 Task: Find a house in Urdaneta, Philippines, for 3 guests from August 12 to August 15, with 2 bedrooms, 3 beds, 1 bathroom, and a price range of ₹12,000 to ₹16,000.
Action: Key pressed <Key.shift><Key.shift>Urdaneta,<Key.space><Key.shift>Philippines<Key.enter>
Screenshot: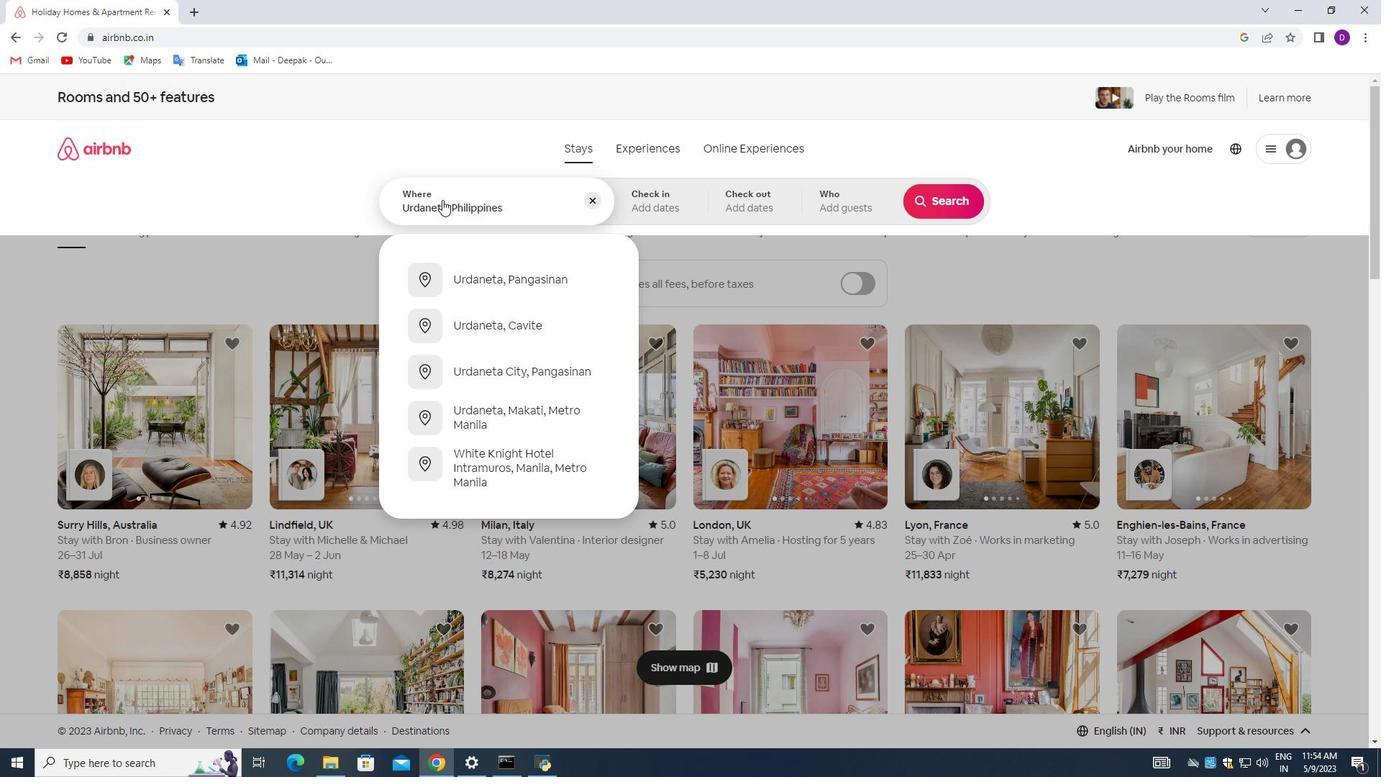 
Action: Mouse moved to (940, 321)
Screenshot: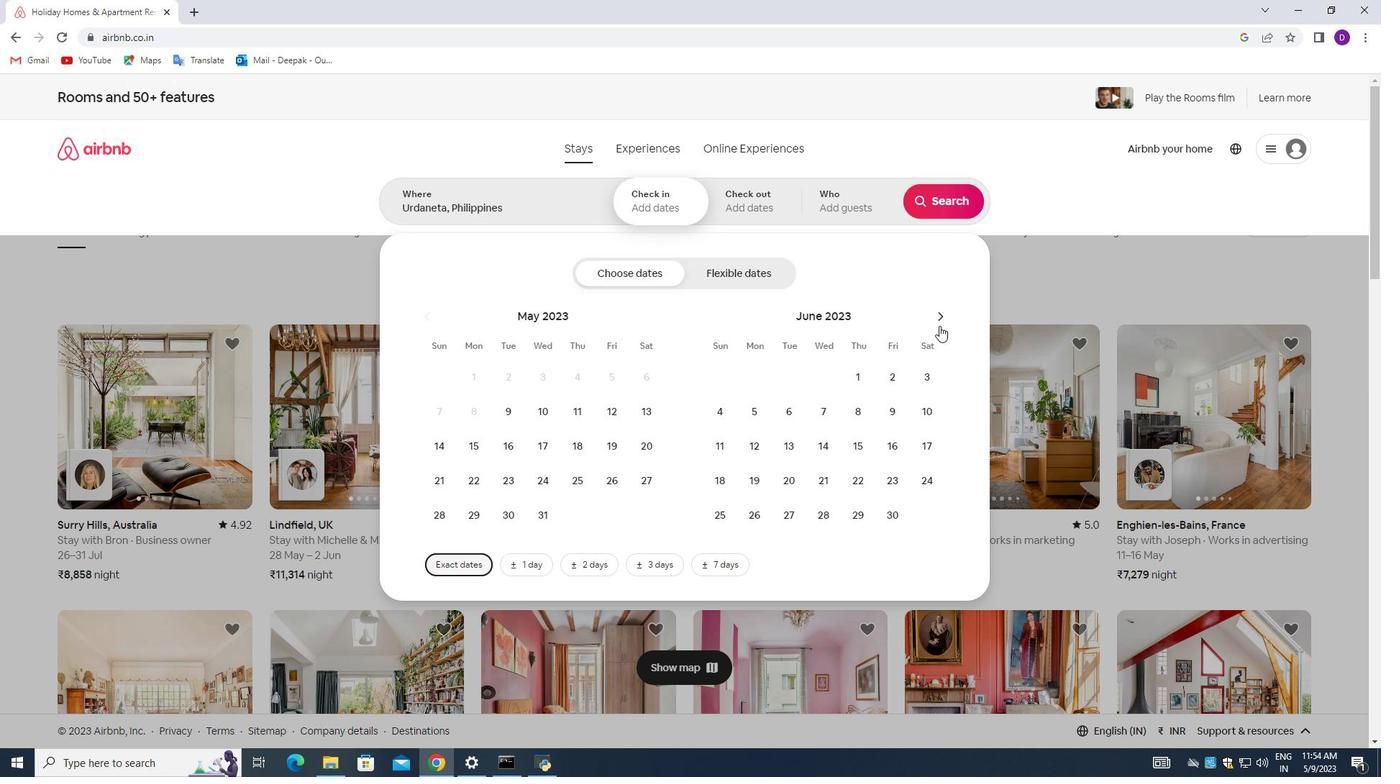
Action: Mouse pressed left at (940, 321)
Screenshot: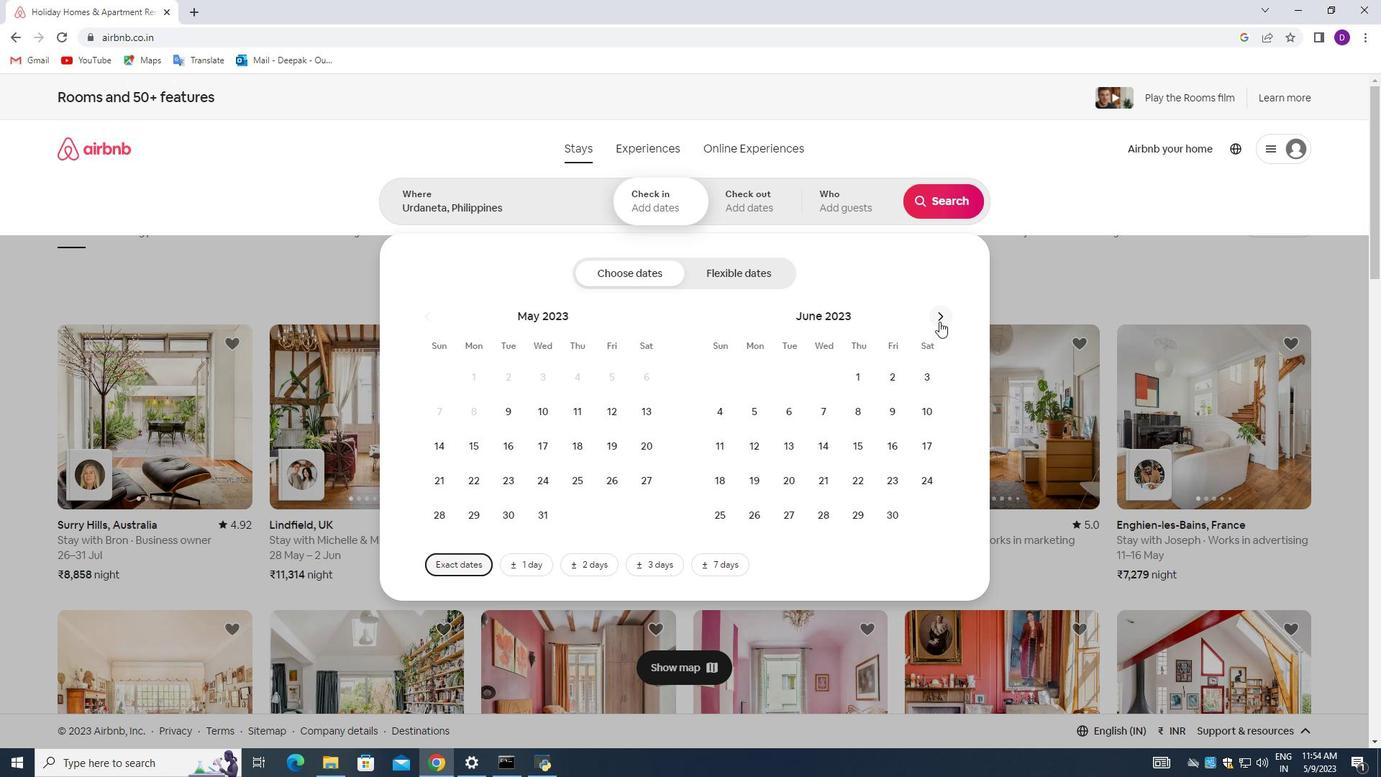 
Action: Mouse moved to (940, 321)
Screenshot: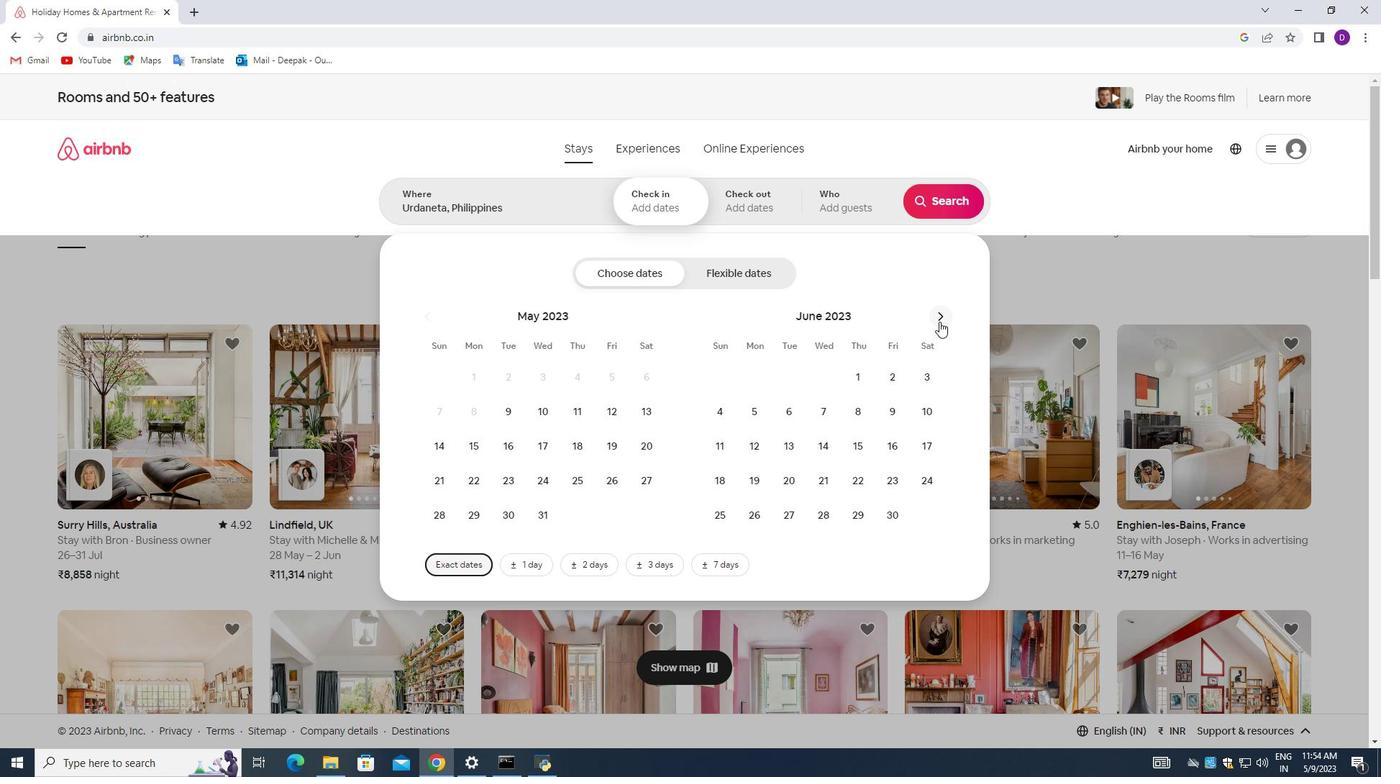 
Action: Mouse pressed left at (940, 321)
Screenshot: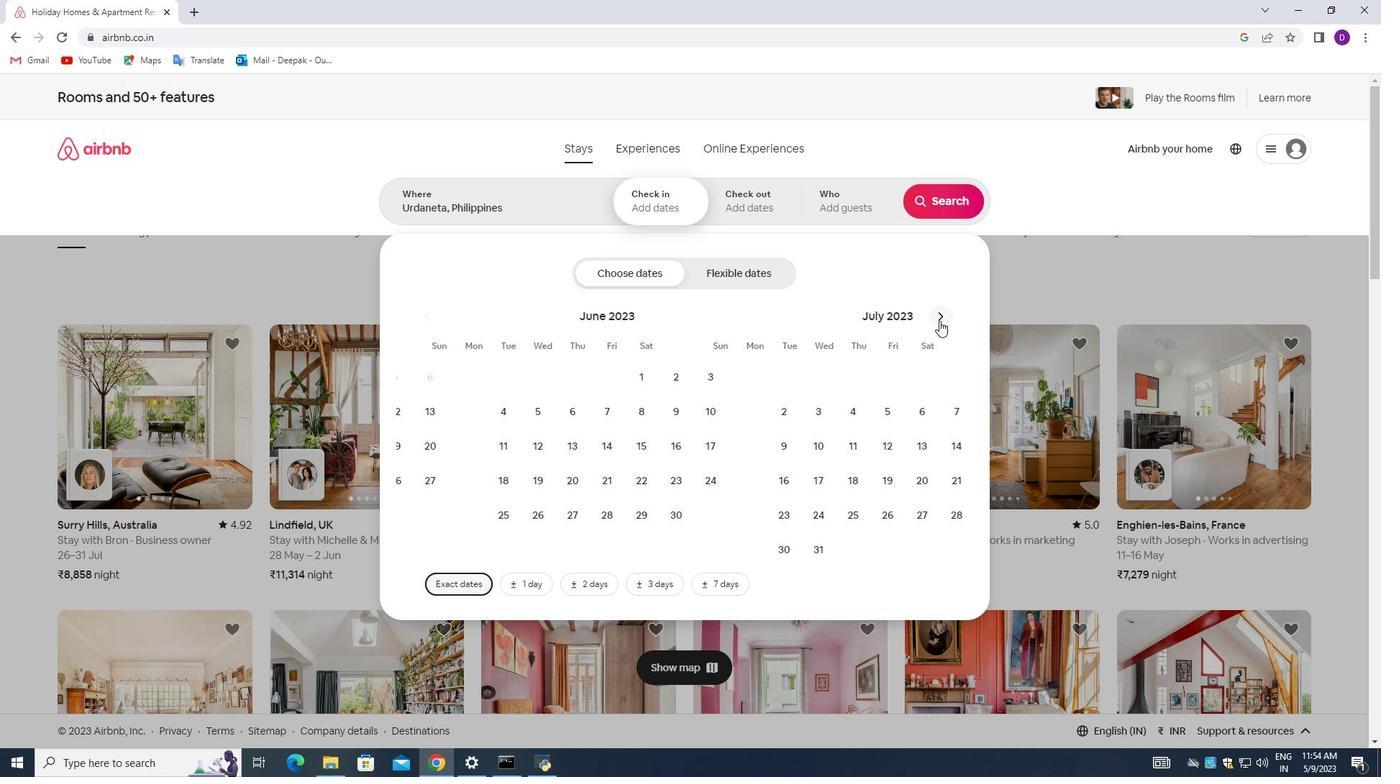 
Action: Mouse moved to (922, 409)
Screenshot: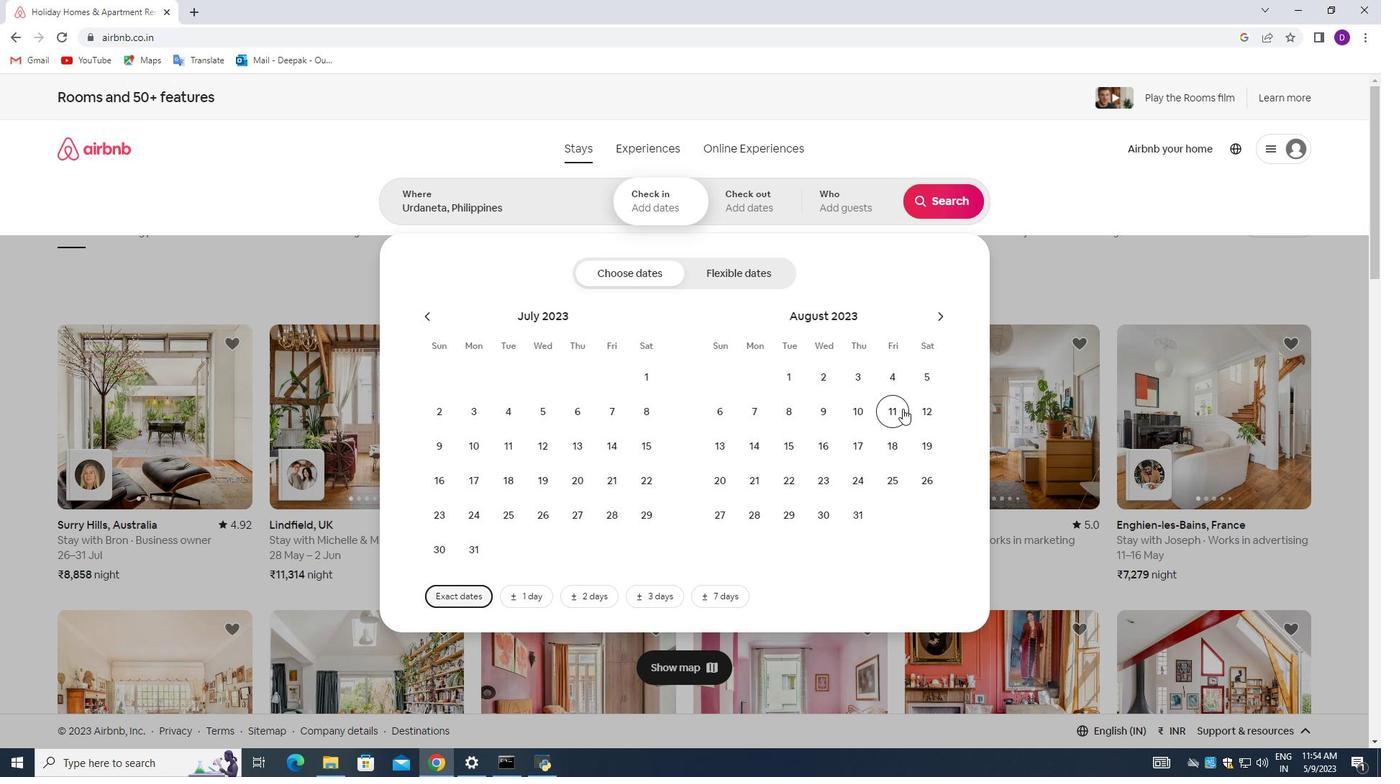 
Action: Mouse pressed left at (922, 409)
Screenshot: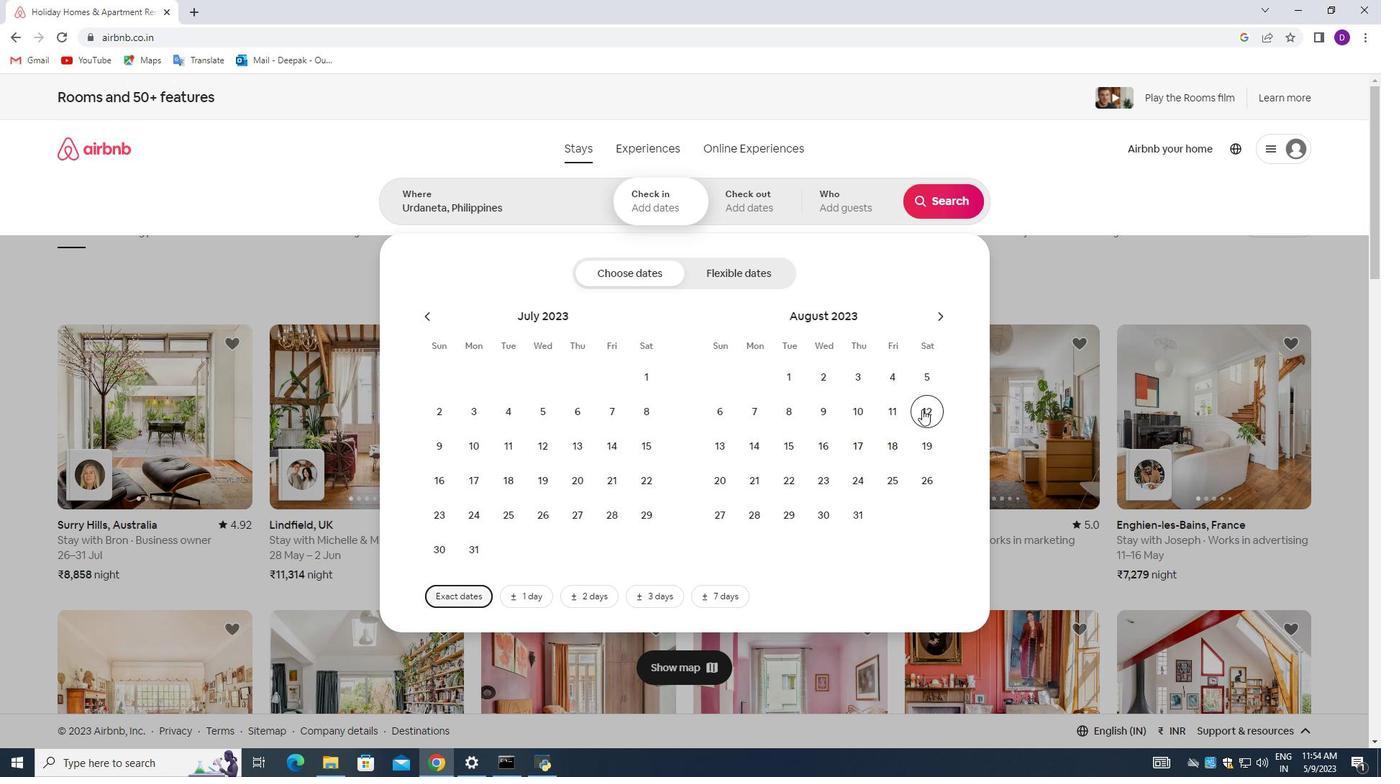 
Action: Mouse moved to (793, 446)
Screenshot: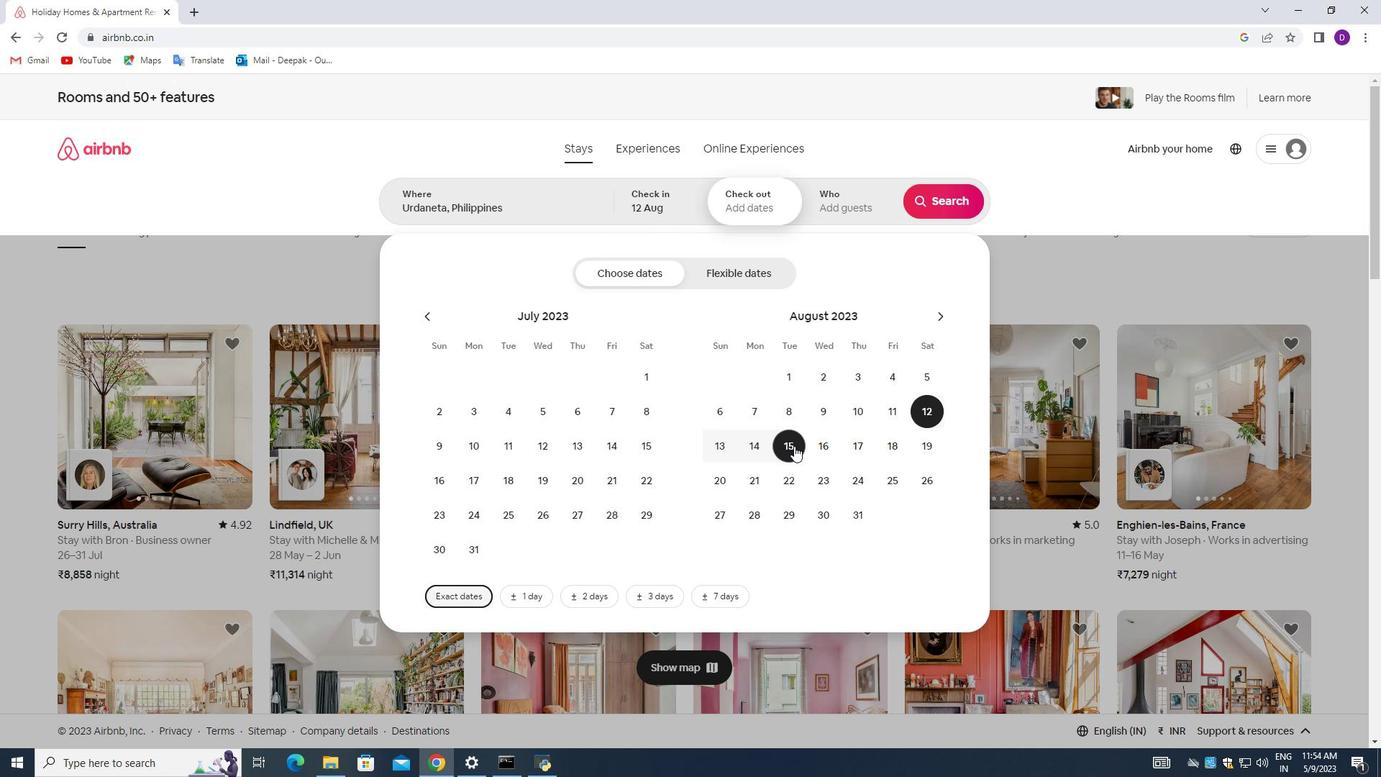 
Action: Mouse pressed left at (793, 446)
Screenshot: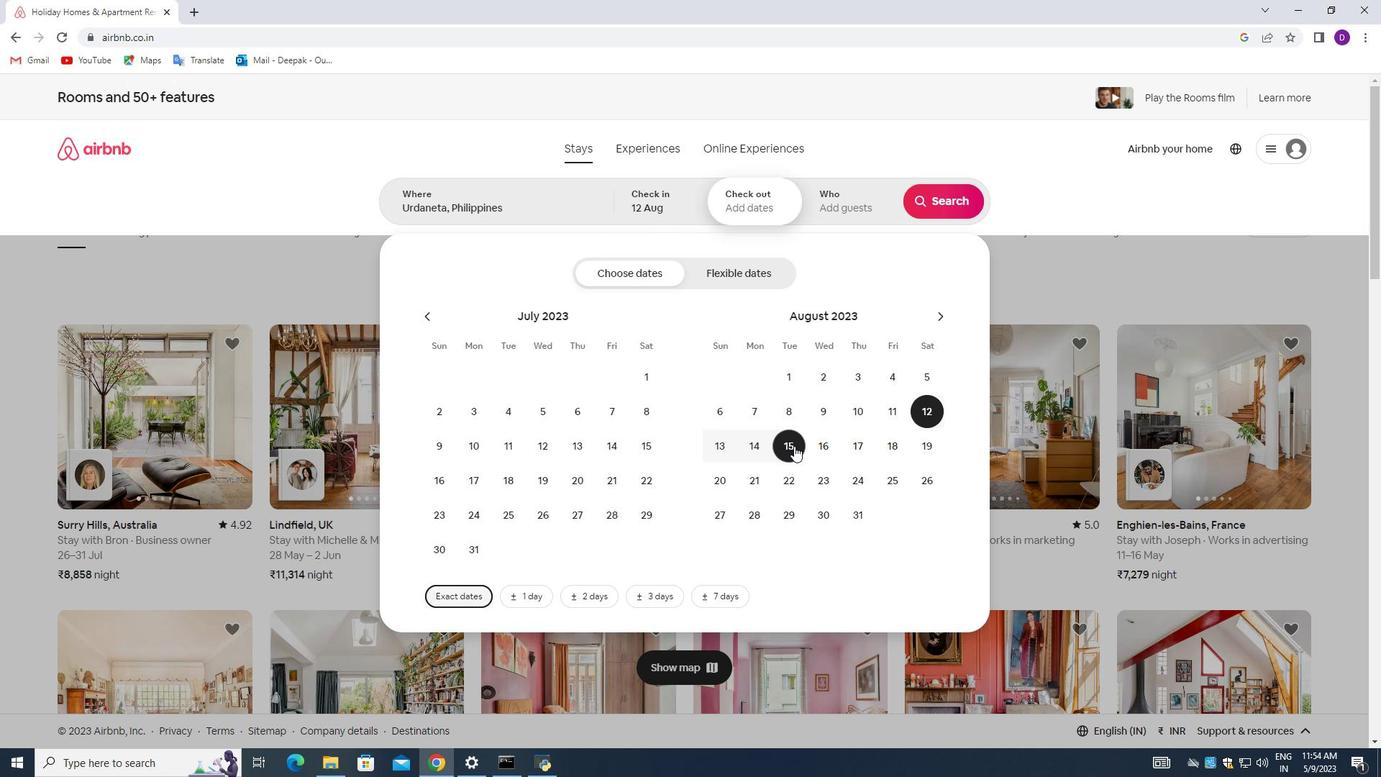 
Action: Mouse moved to (841, 198)
Screenshot: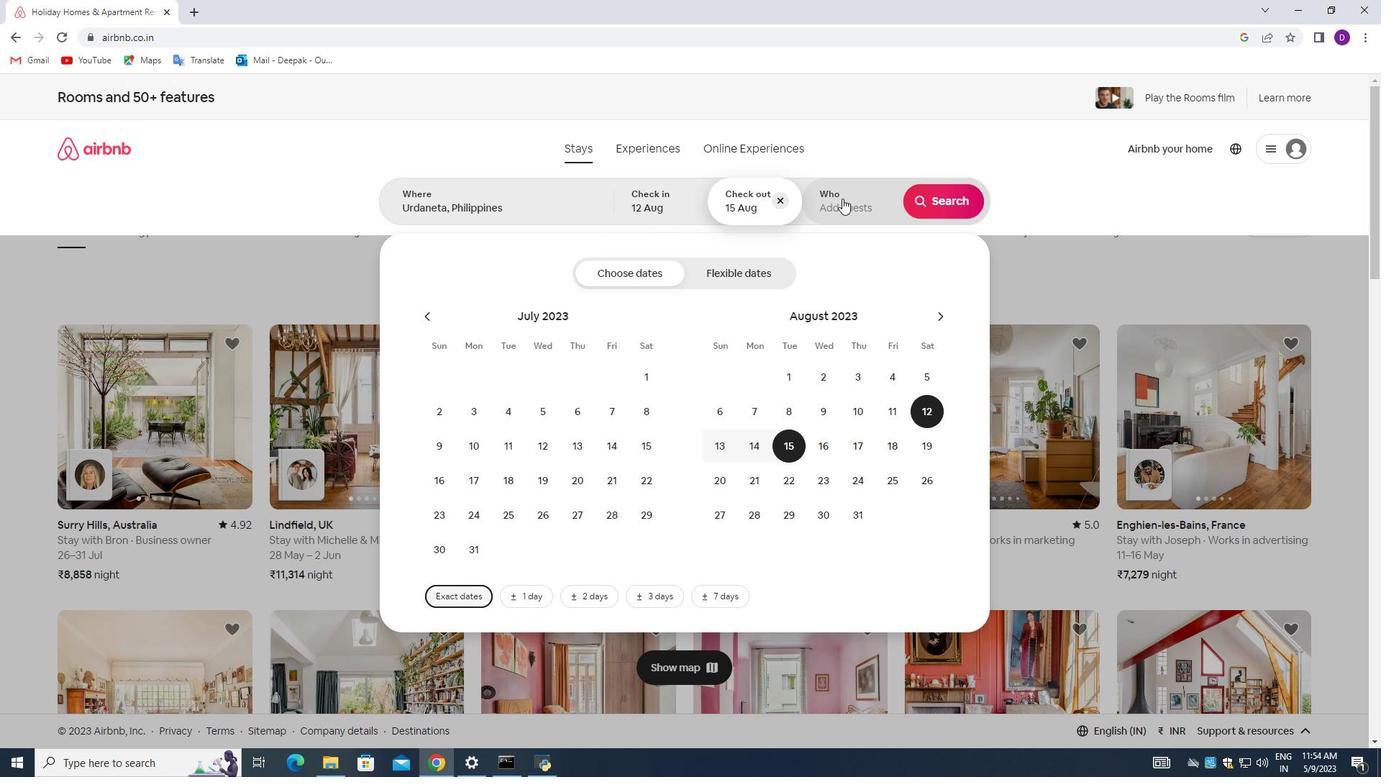 
Action: Mouse pressed left at (841, 198)
Screenshot: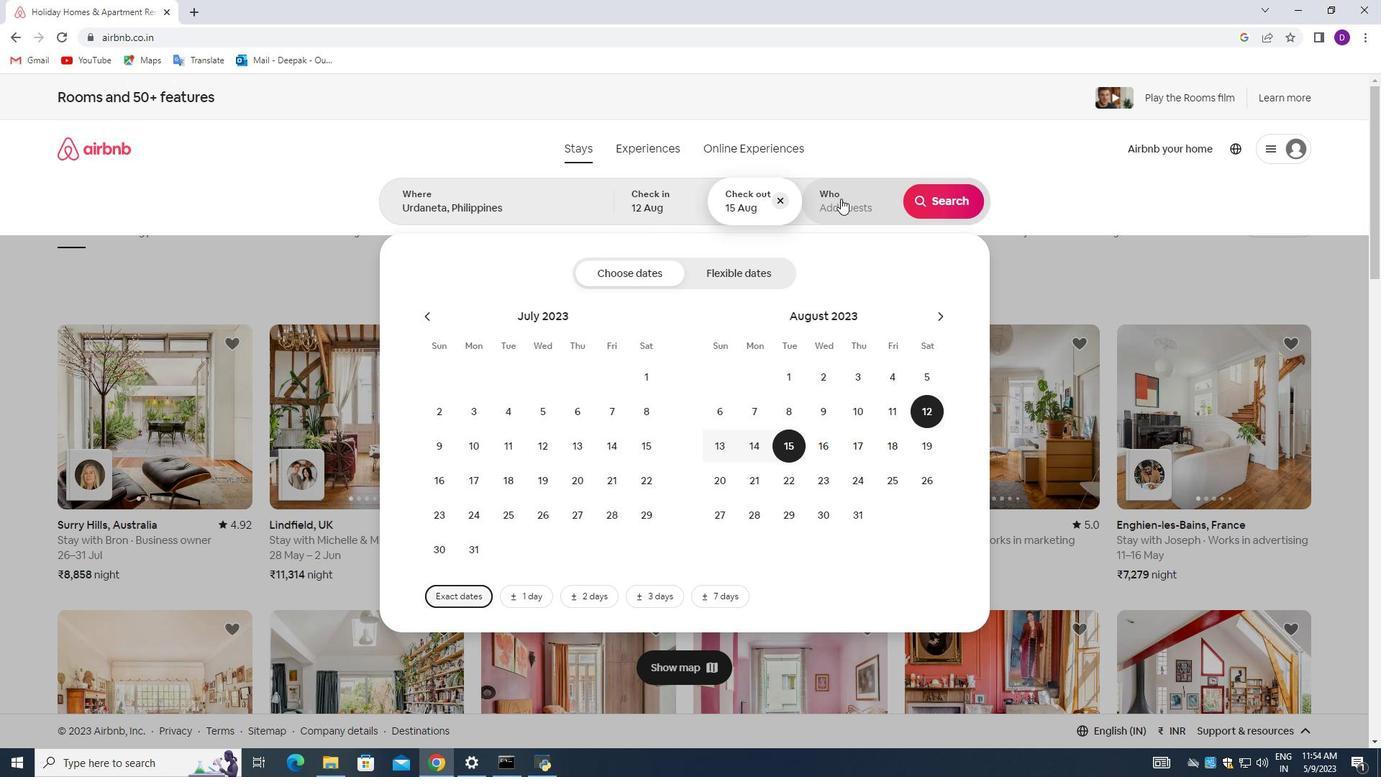 
Action: Mouse moved to (945, 284)
Screenshot: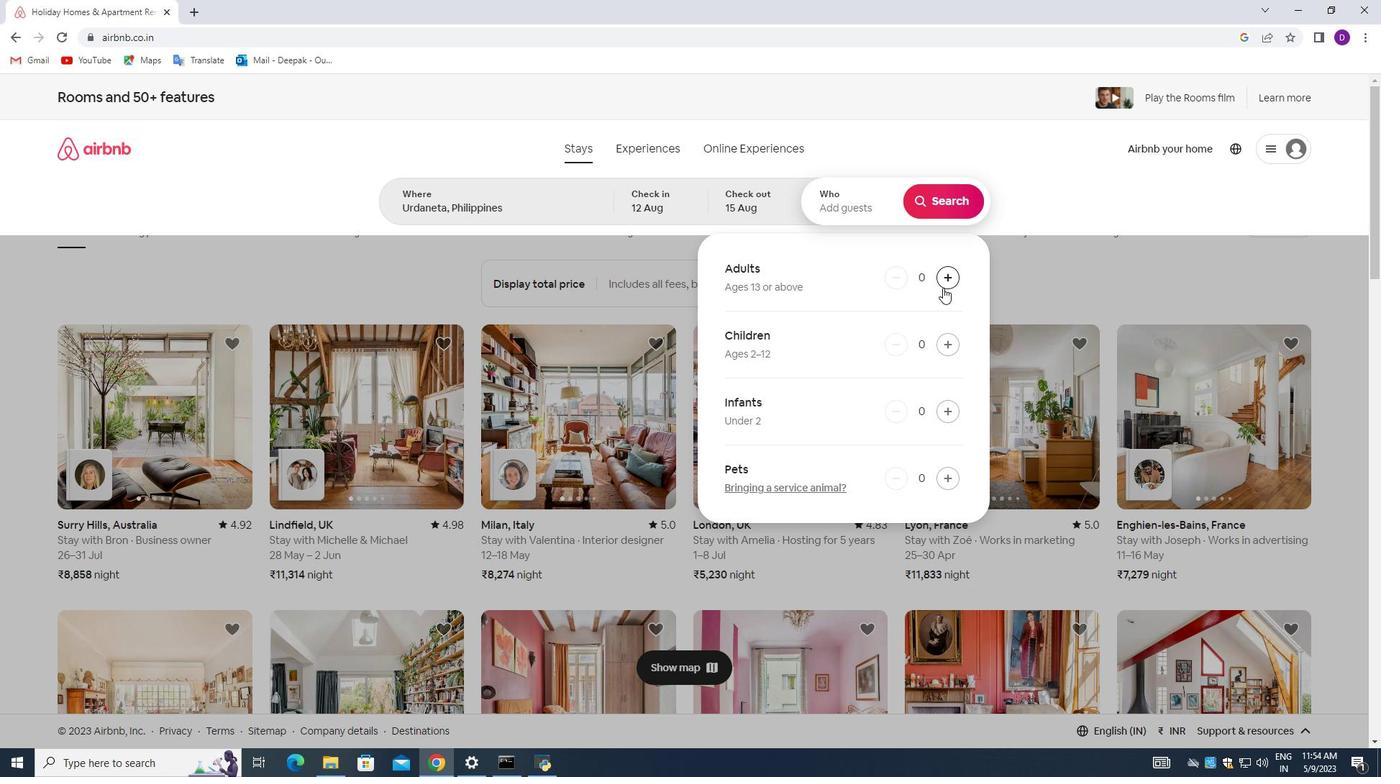 
Action: Mouse pressed left at (945, 284)
Screenshot: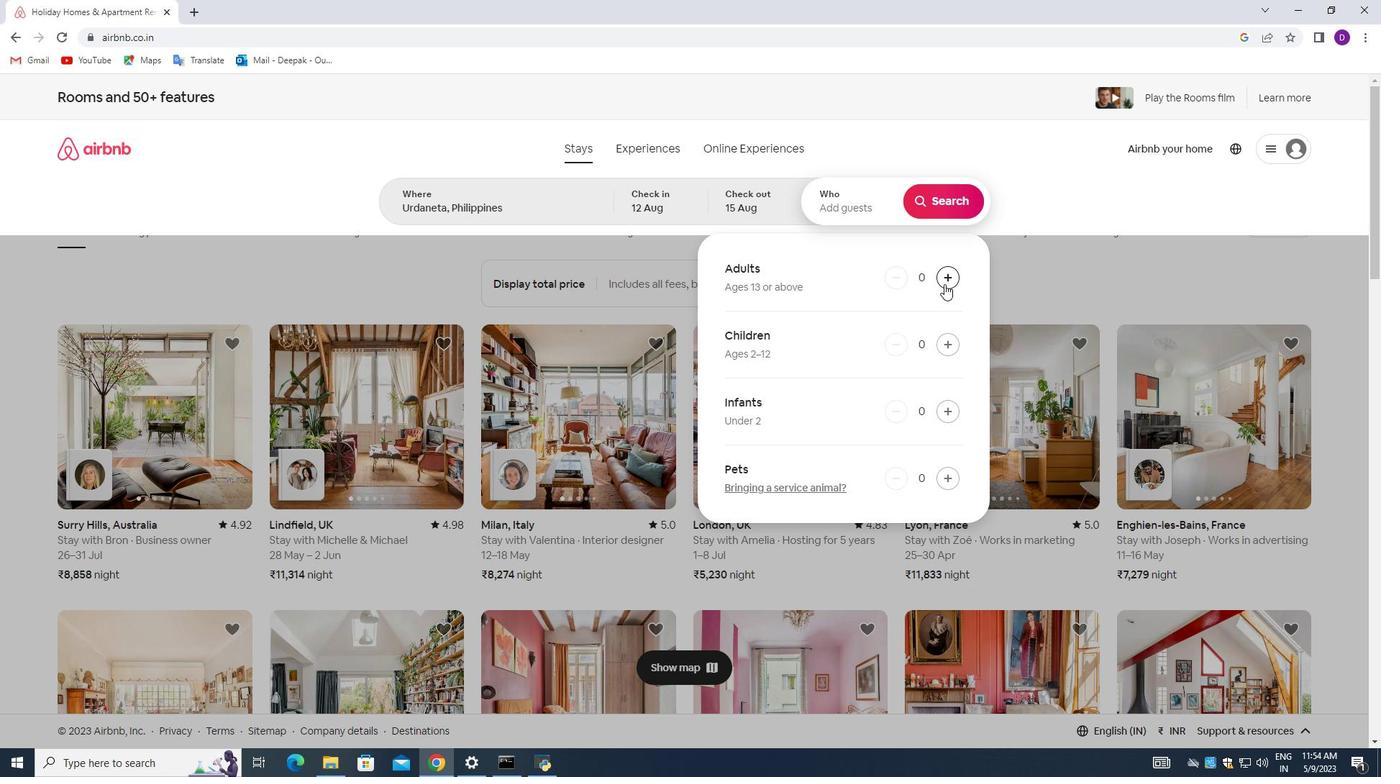 
Action: Mouse moved to (945, 283)
Screenshot: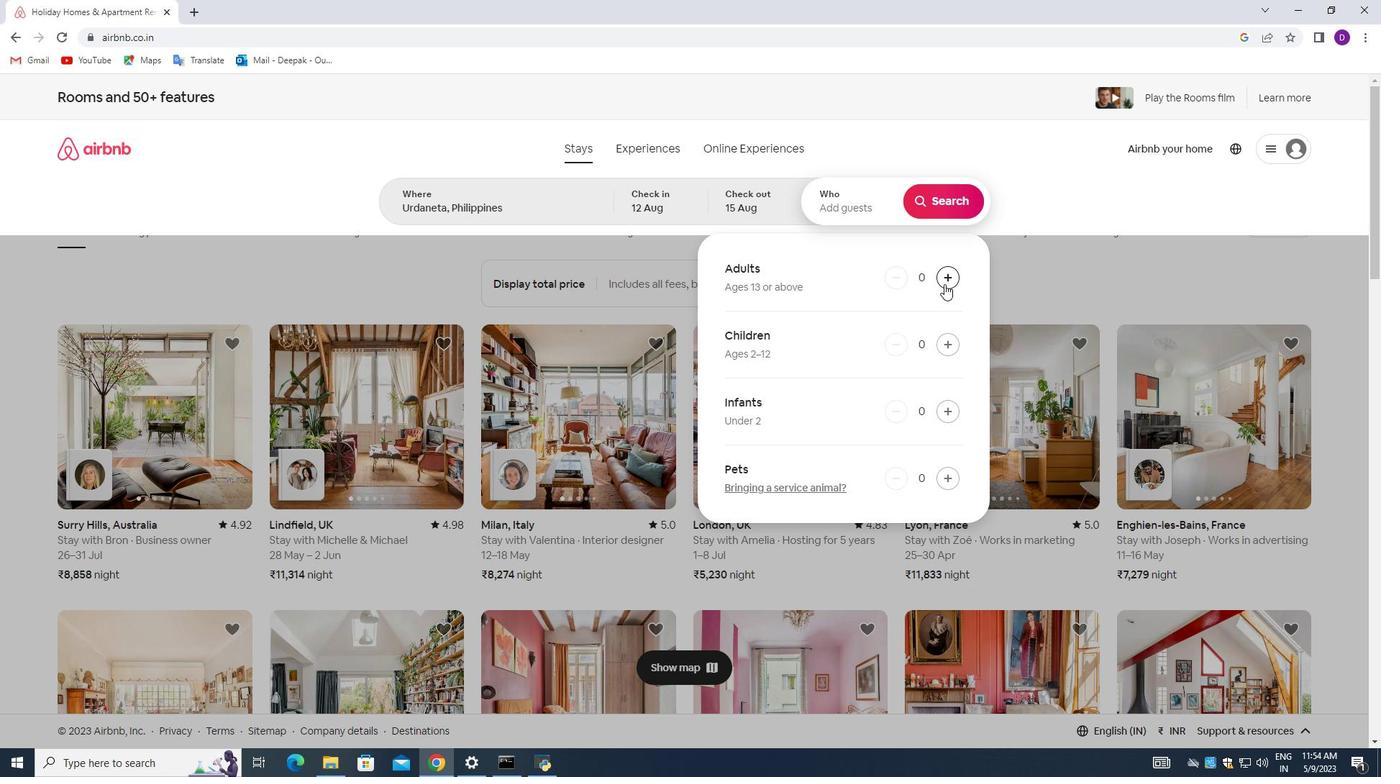 
Action: Mouse pressed left at (945, 283)
Screenshot: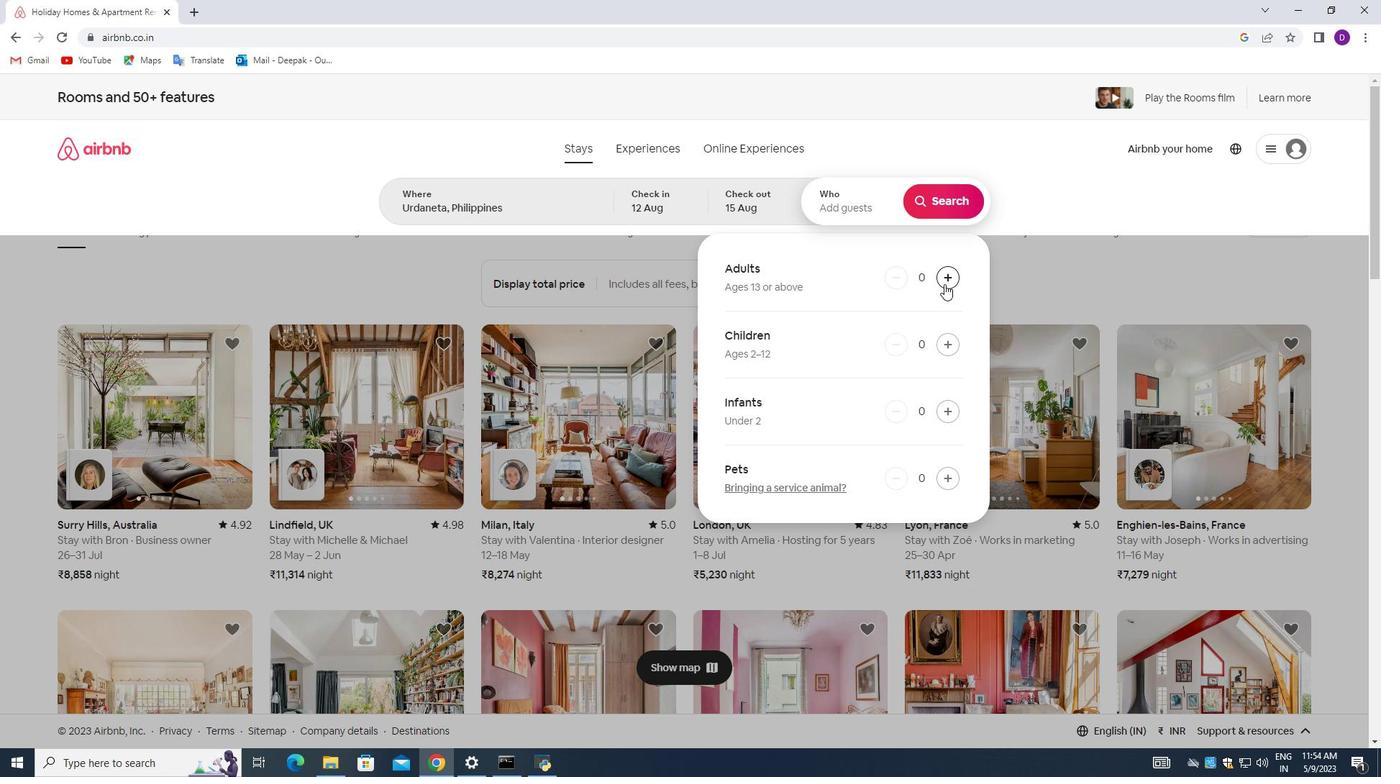 
Action: Mouse pressed left at (945, 283)
Screenshot: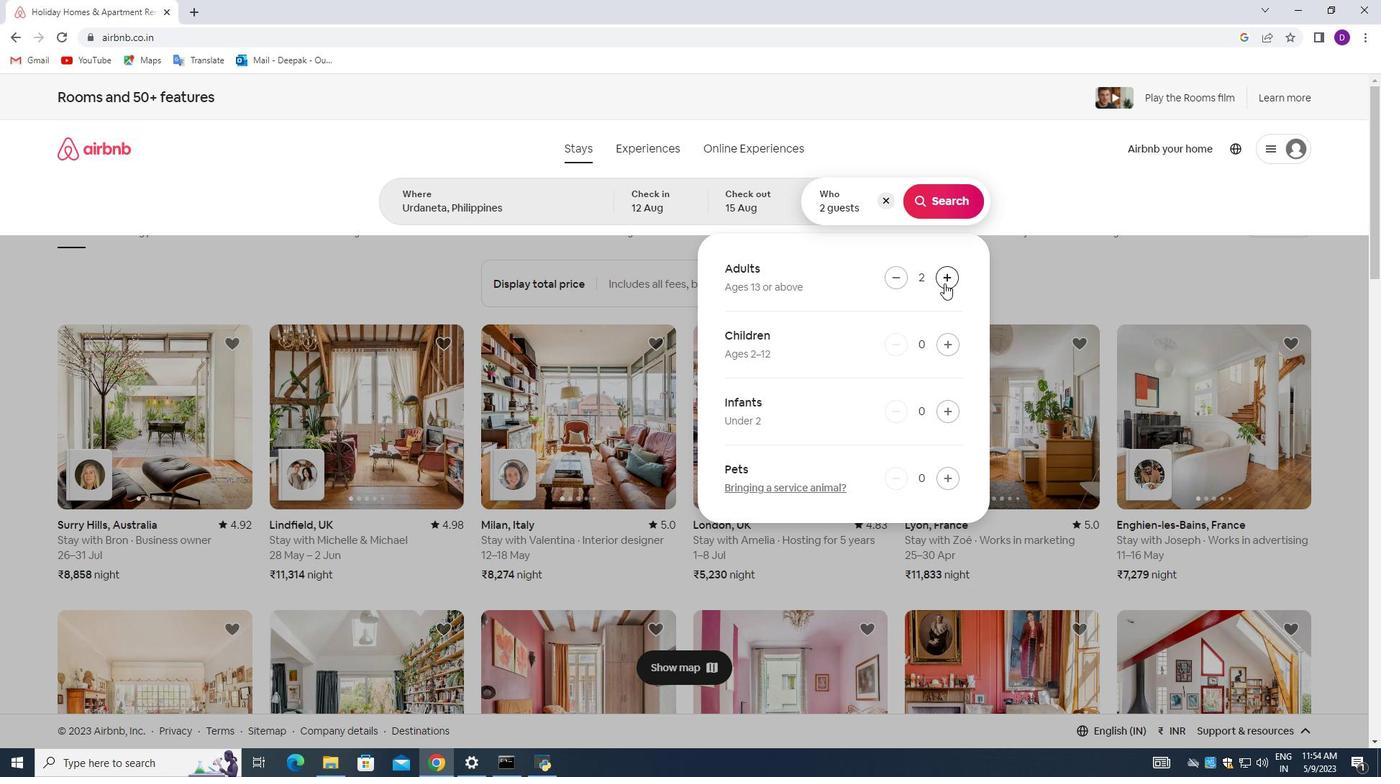 
Action: Mouse moved to (932, 205)
Screenshot: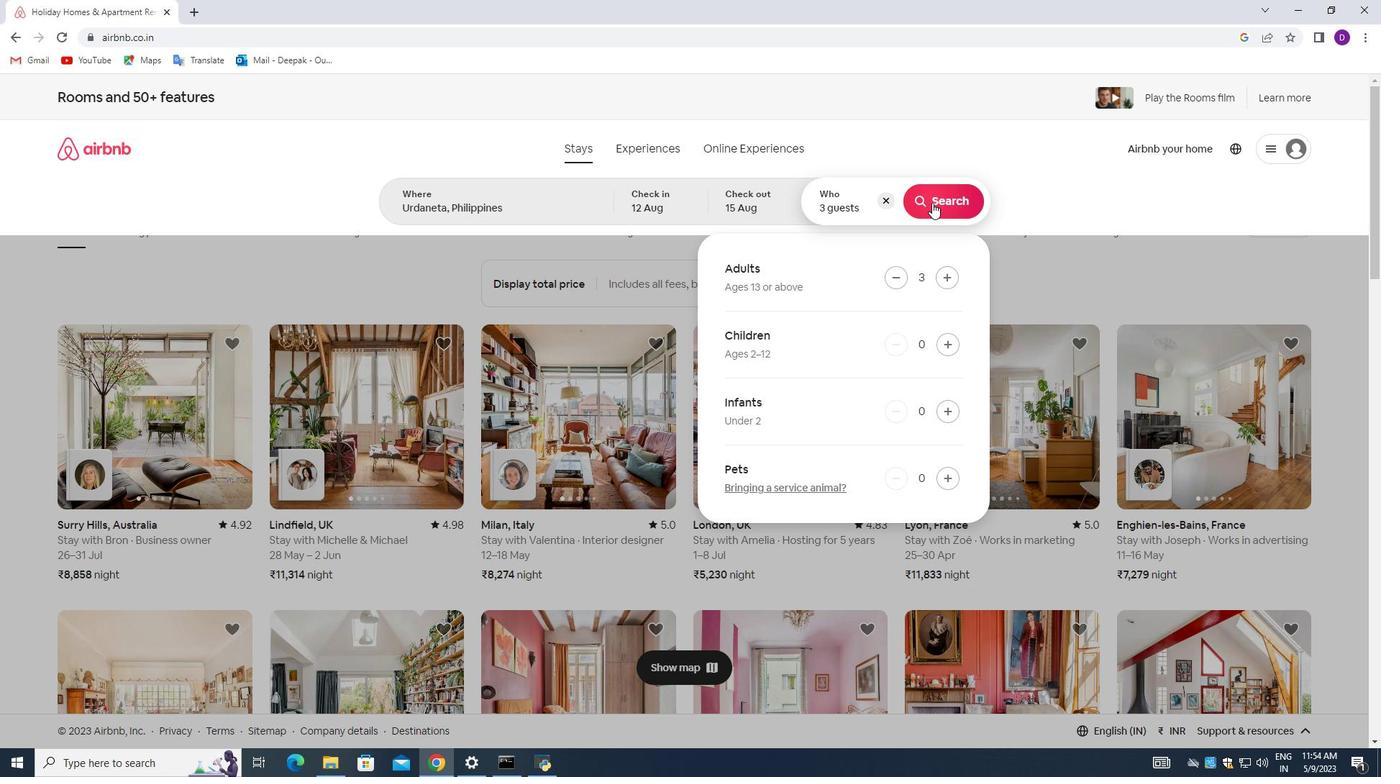 
Action: Mouse pressed left at (932, 205)
Screenshot: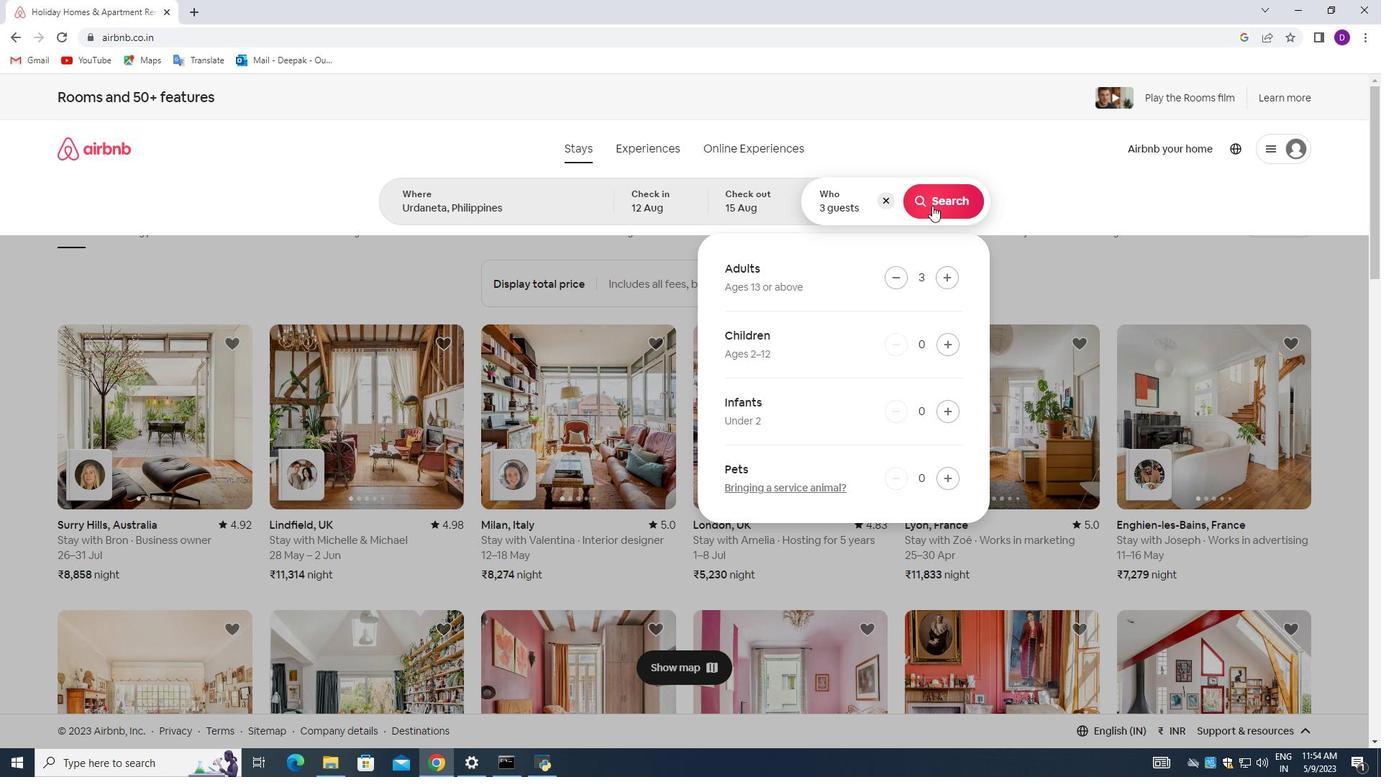 
Action: Mouse moved to (1314, 166)
Screenshot: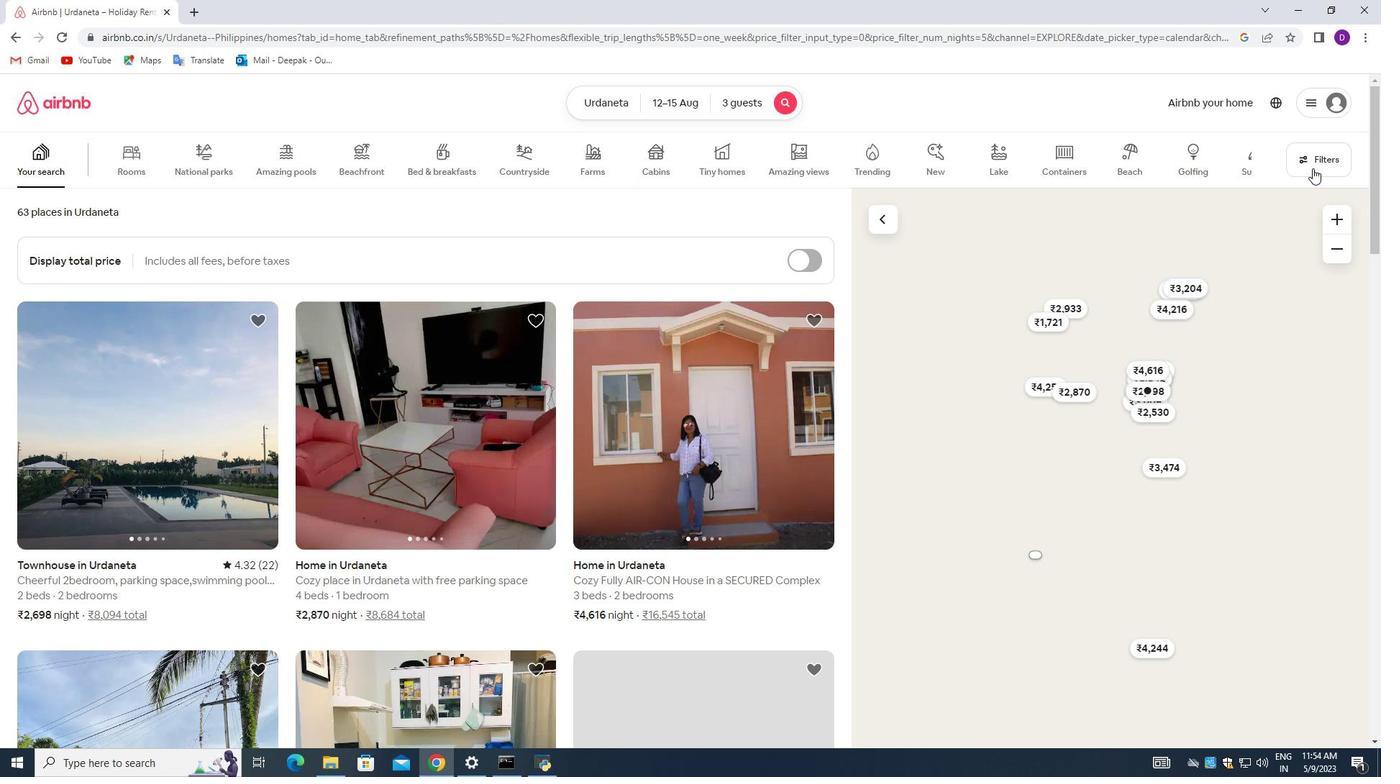 
Action: Mouse pressed left at (1314, 166)
Screenshot: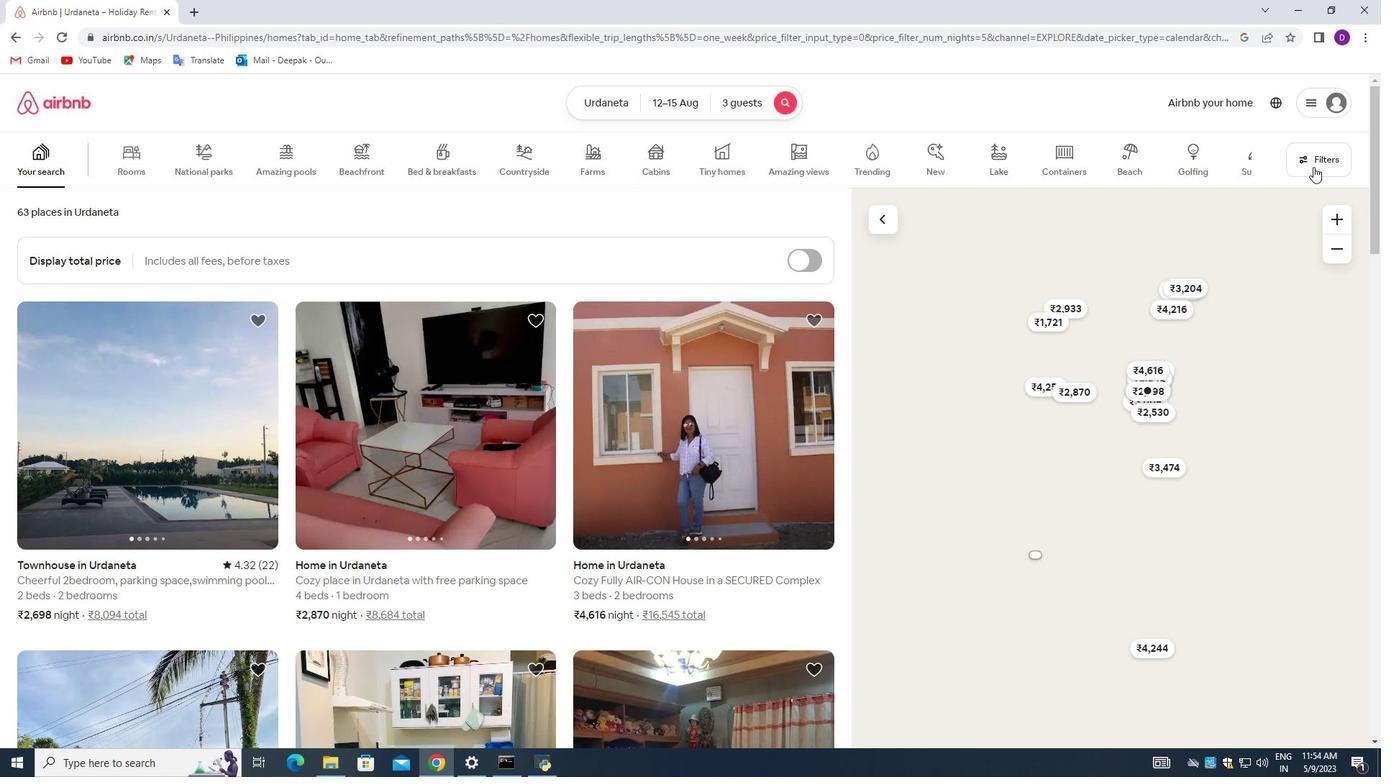 
Action: Mouse moved to (504, 508)
Screenshot: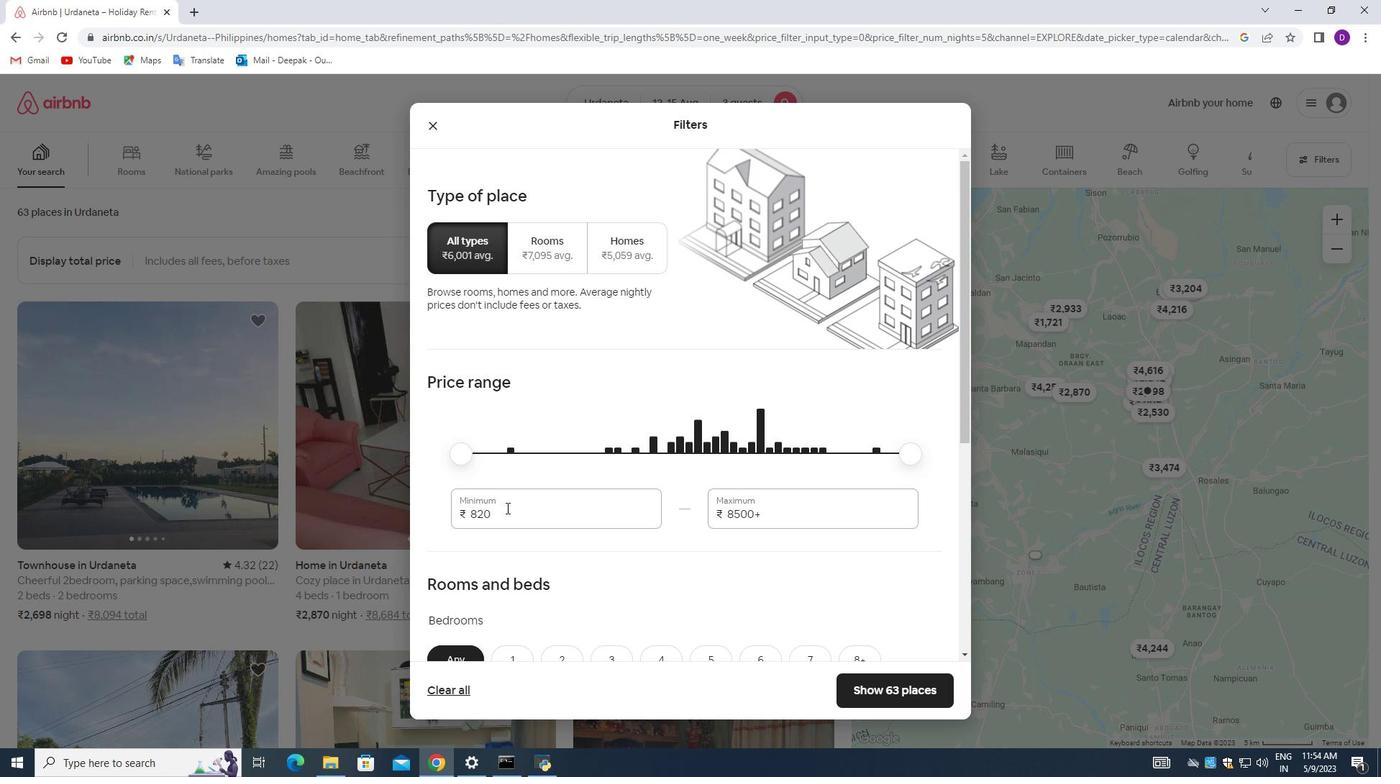 
Action: Mouse pressed left at (504, 508)
Screenshot: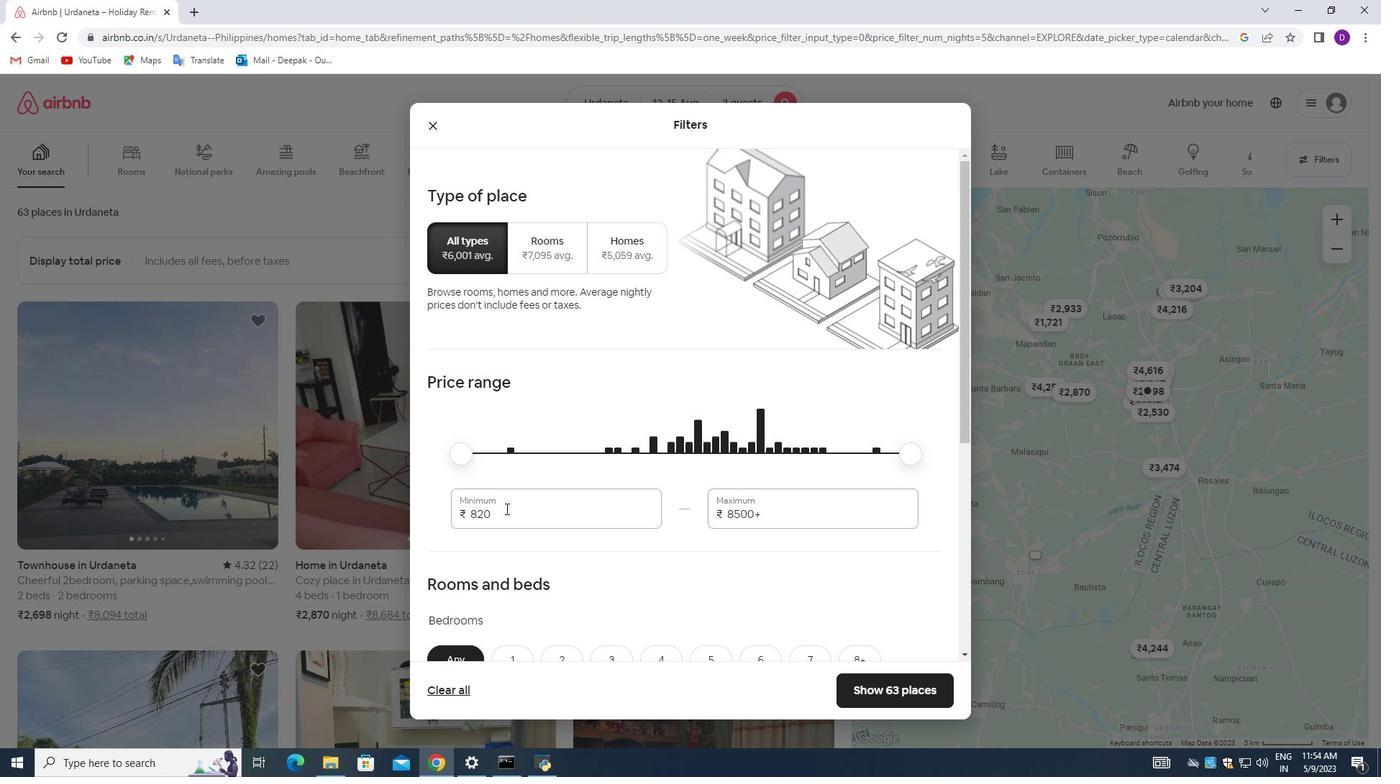
Action: Mouse pressed left at (504, 508)
Screenshot: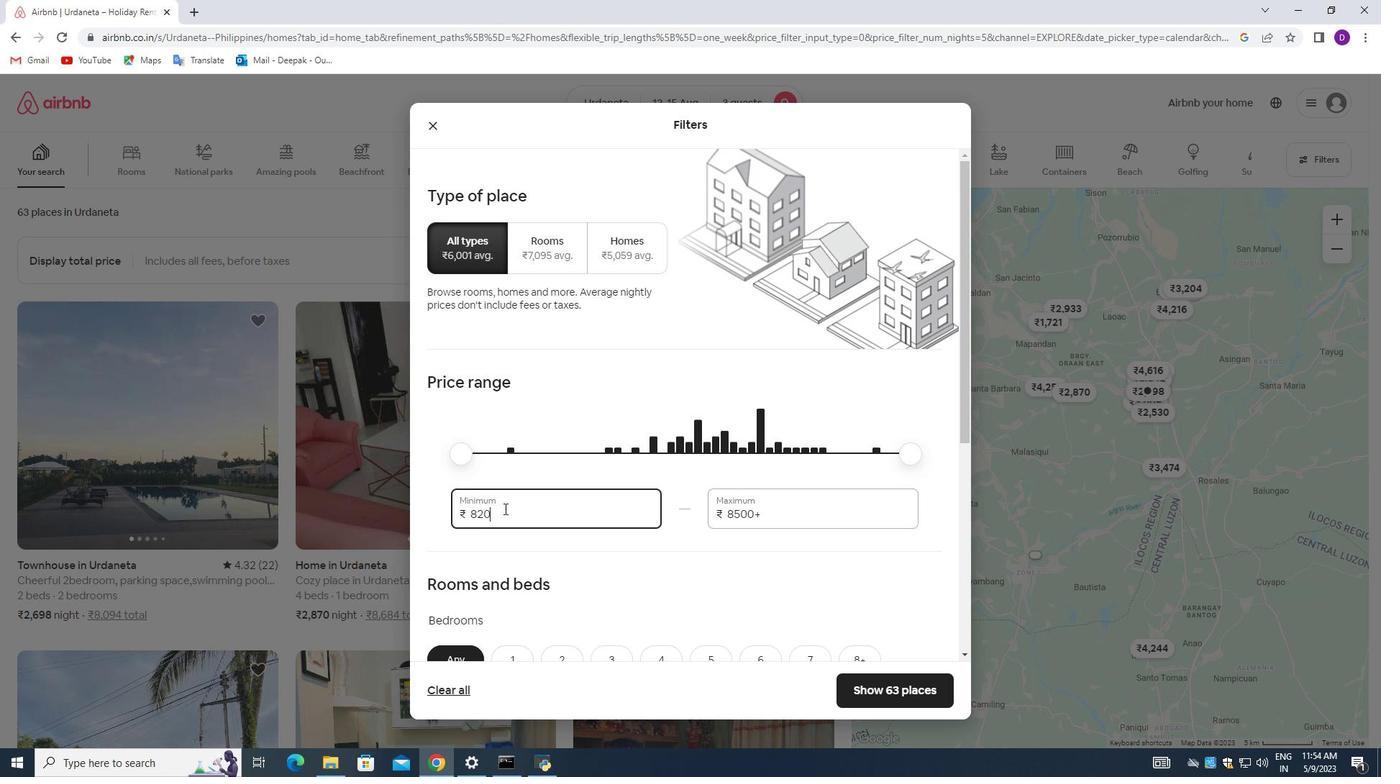 
Action: Key pressed <Key.backspace>12000<Key.tab>1560<Key.backspace><Key.backspace><Key.backspace>6000
Screenshot: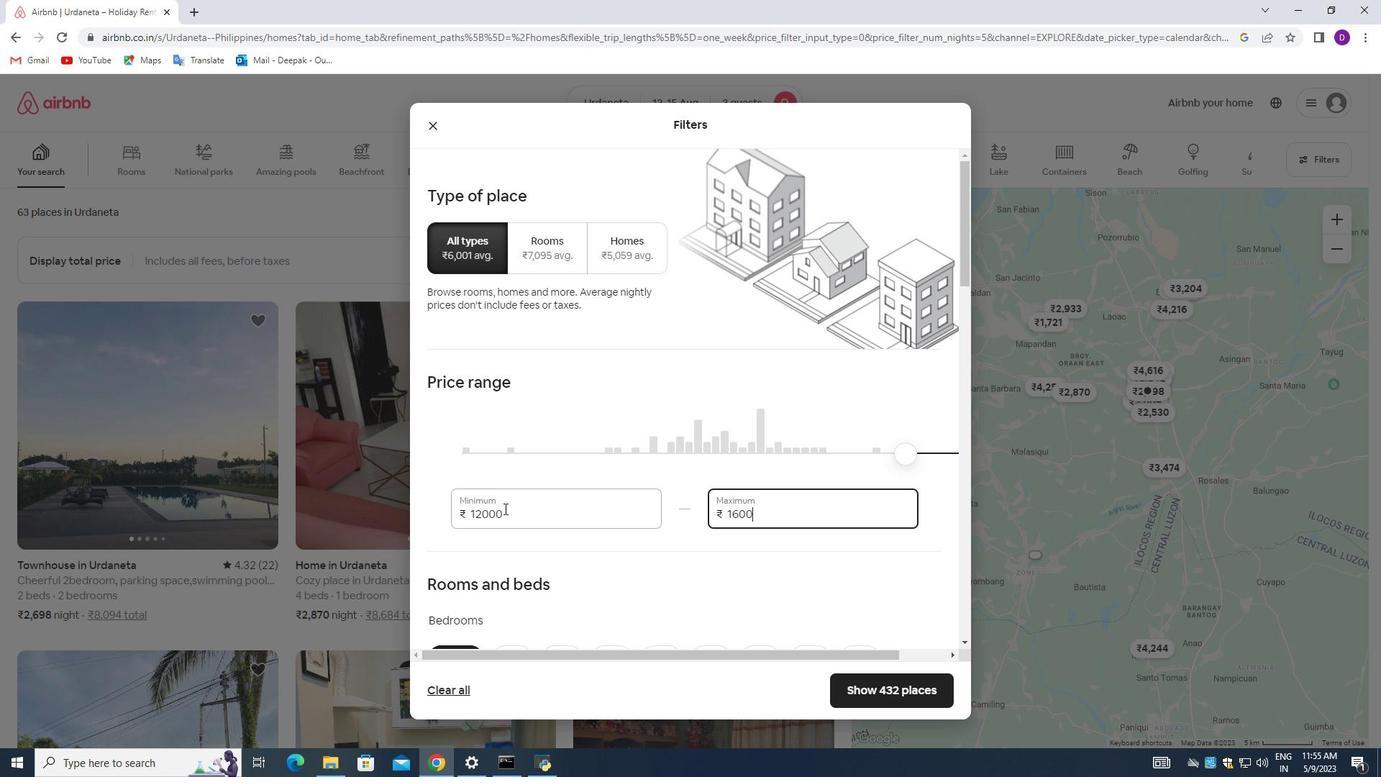 
Action: Mouse moved to (483, 534)
Screenshot: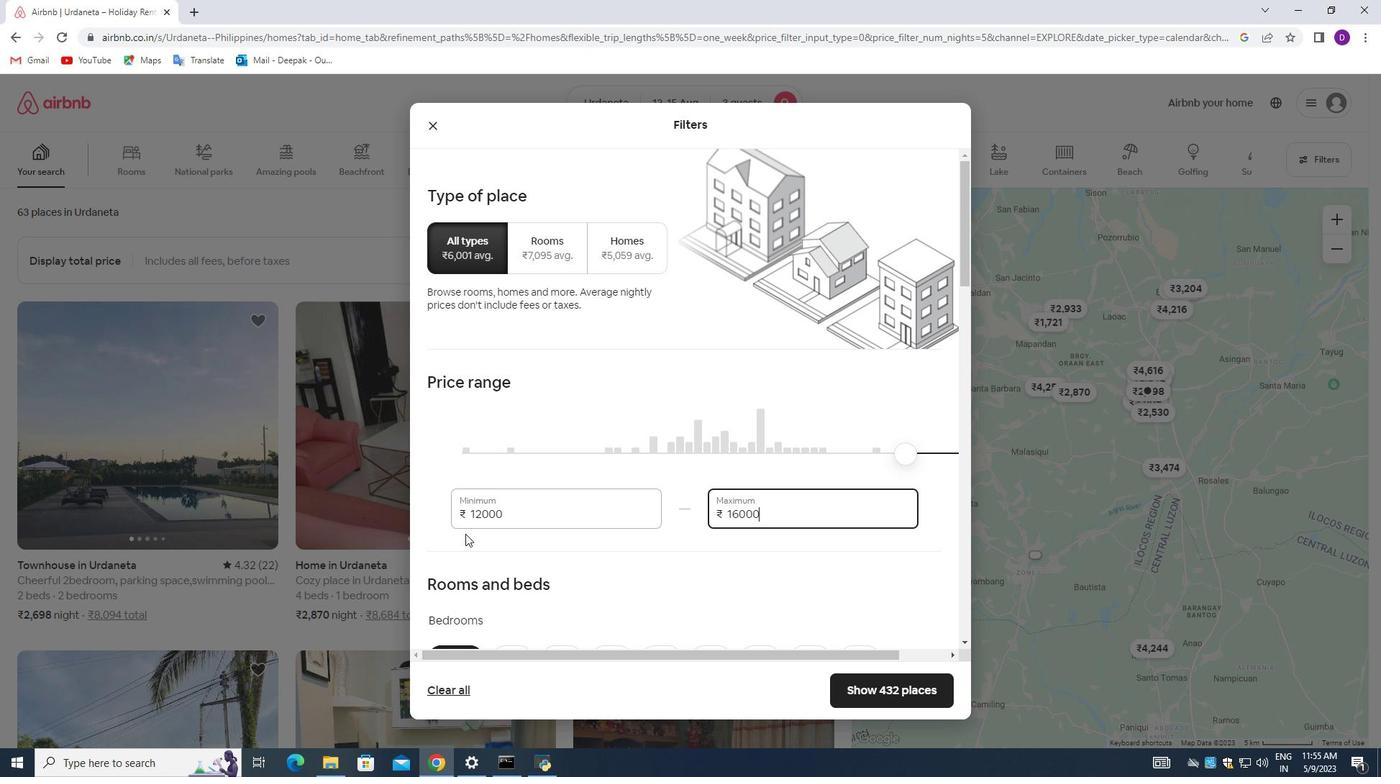 
Action: Mouse scrolled (483, 534) with delta (0, 0)
Screenshot: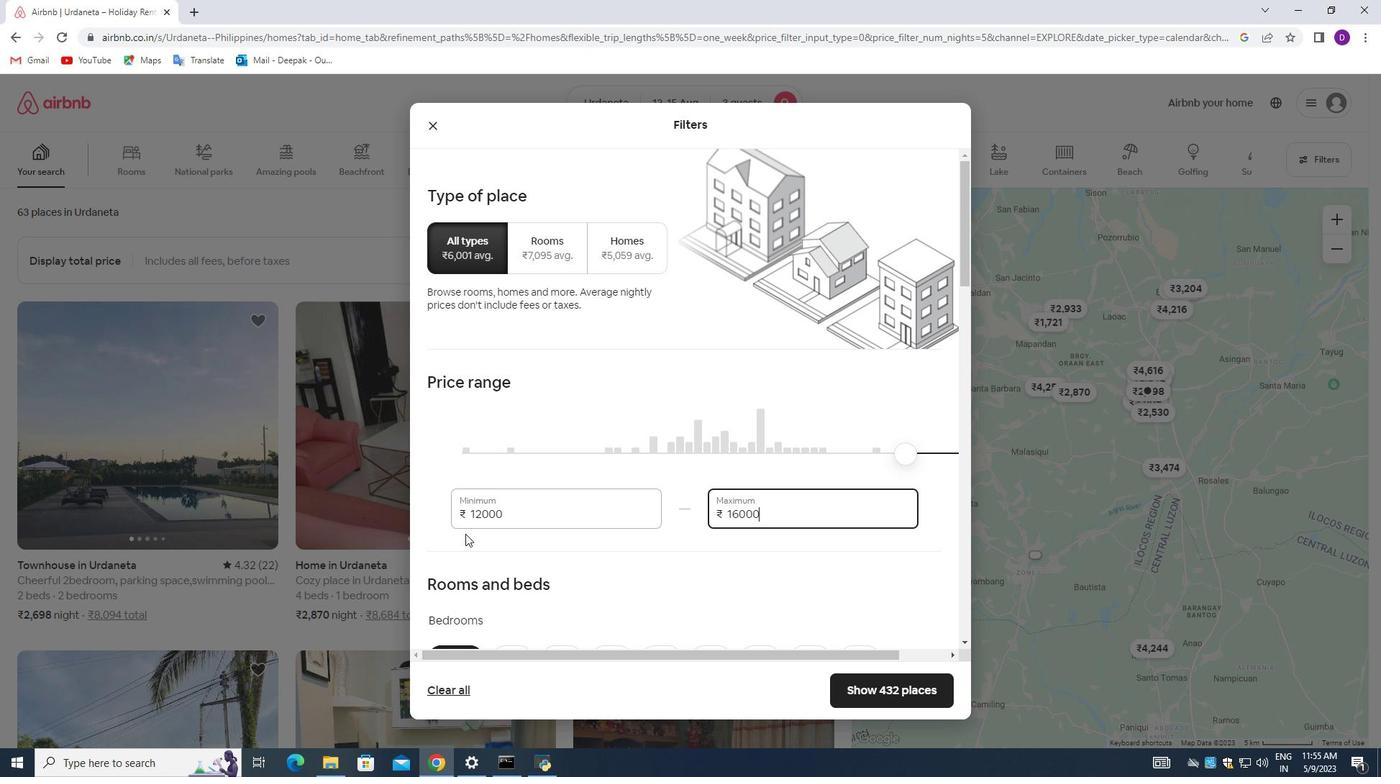 
Action: Mouse moved to (518, 523)
Screenshot: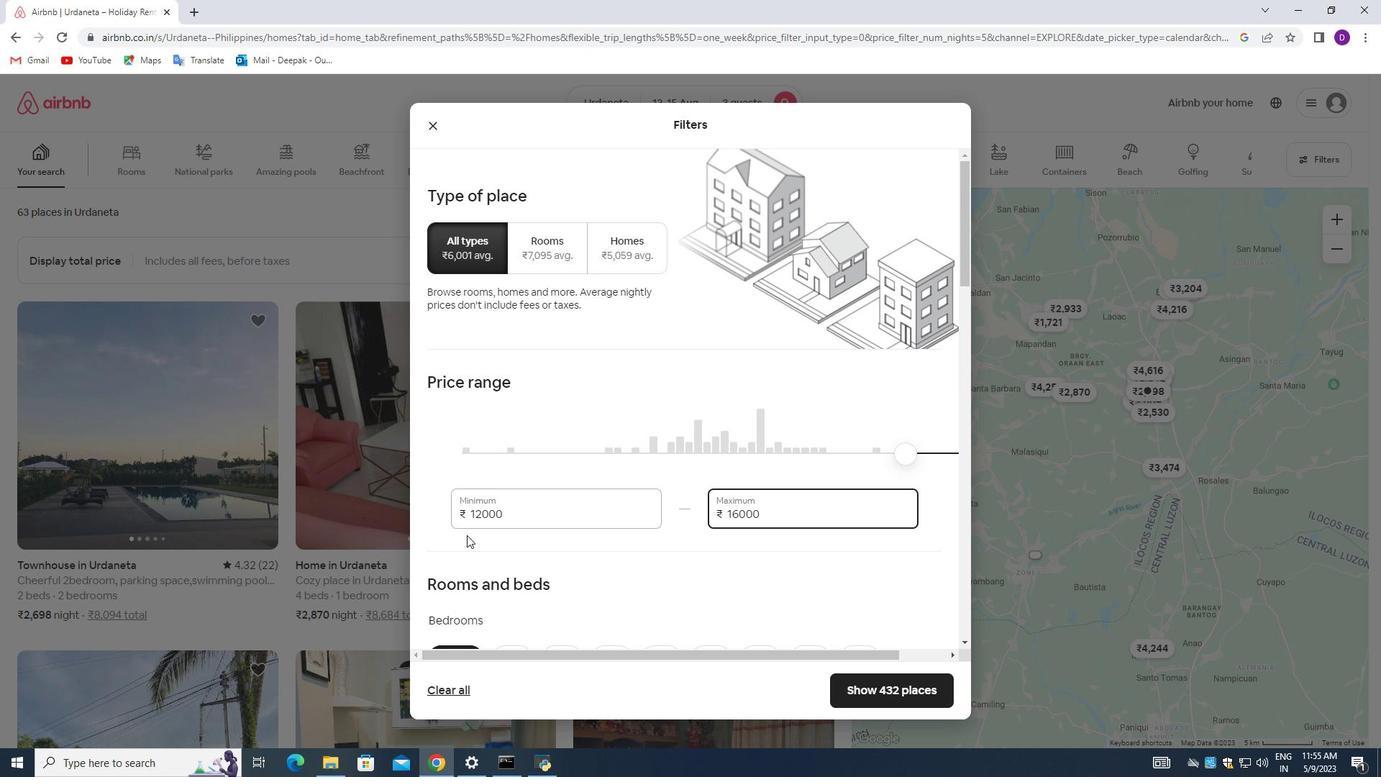 
Action: Mouse scrolled (513, 524) with delta (0, 0)
Screenshot: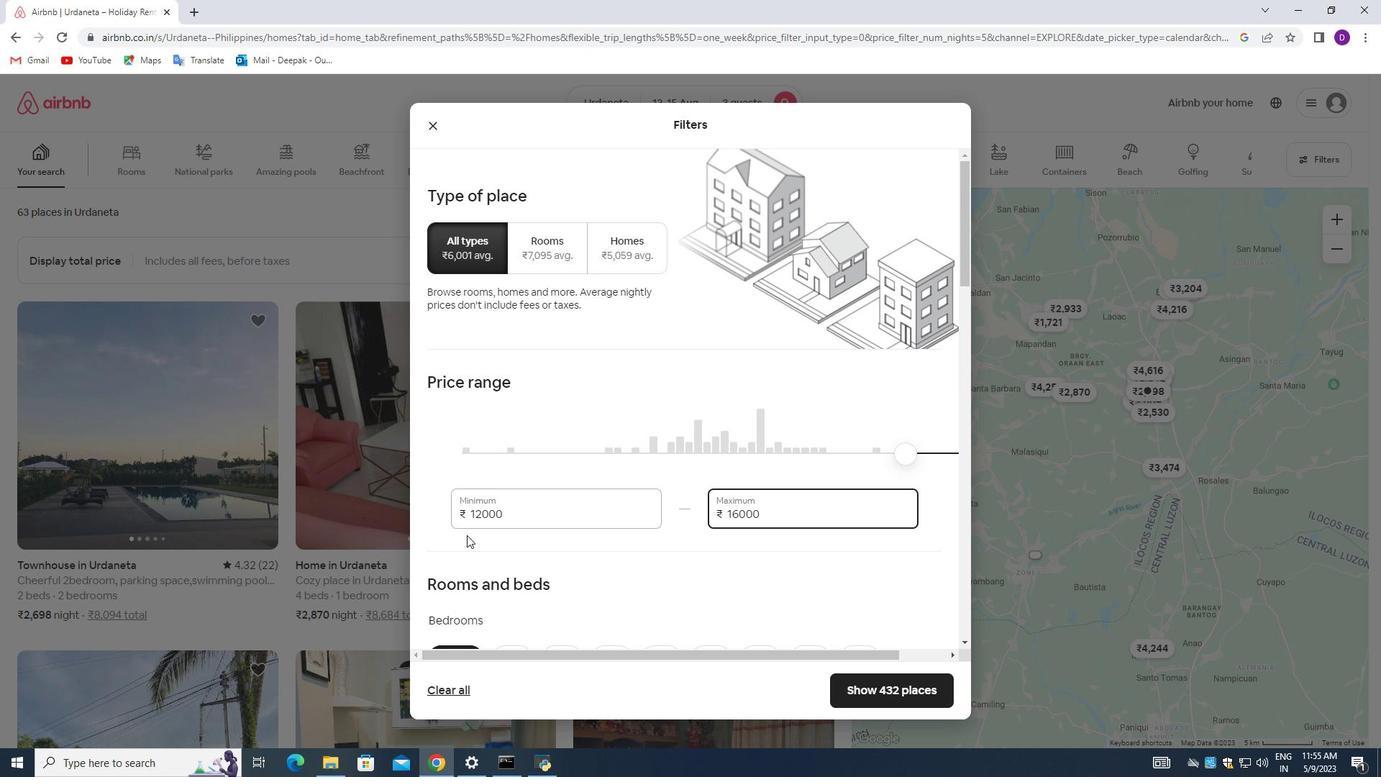 
Action: Mouse moved to (531, 516)
Screenshot: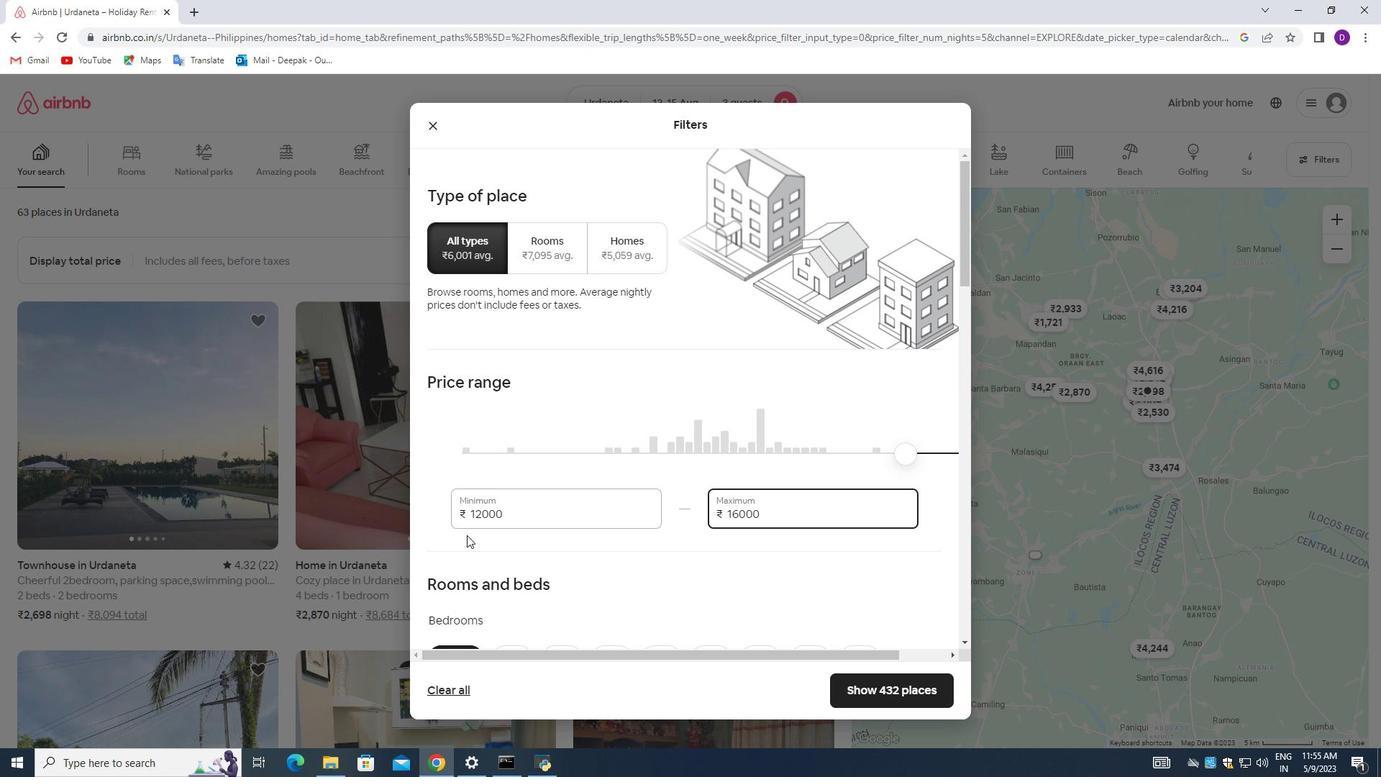 
Action: Mouse scrolled (529, 516) with delta (0, 0)
Screenshot: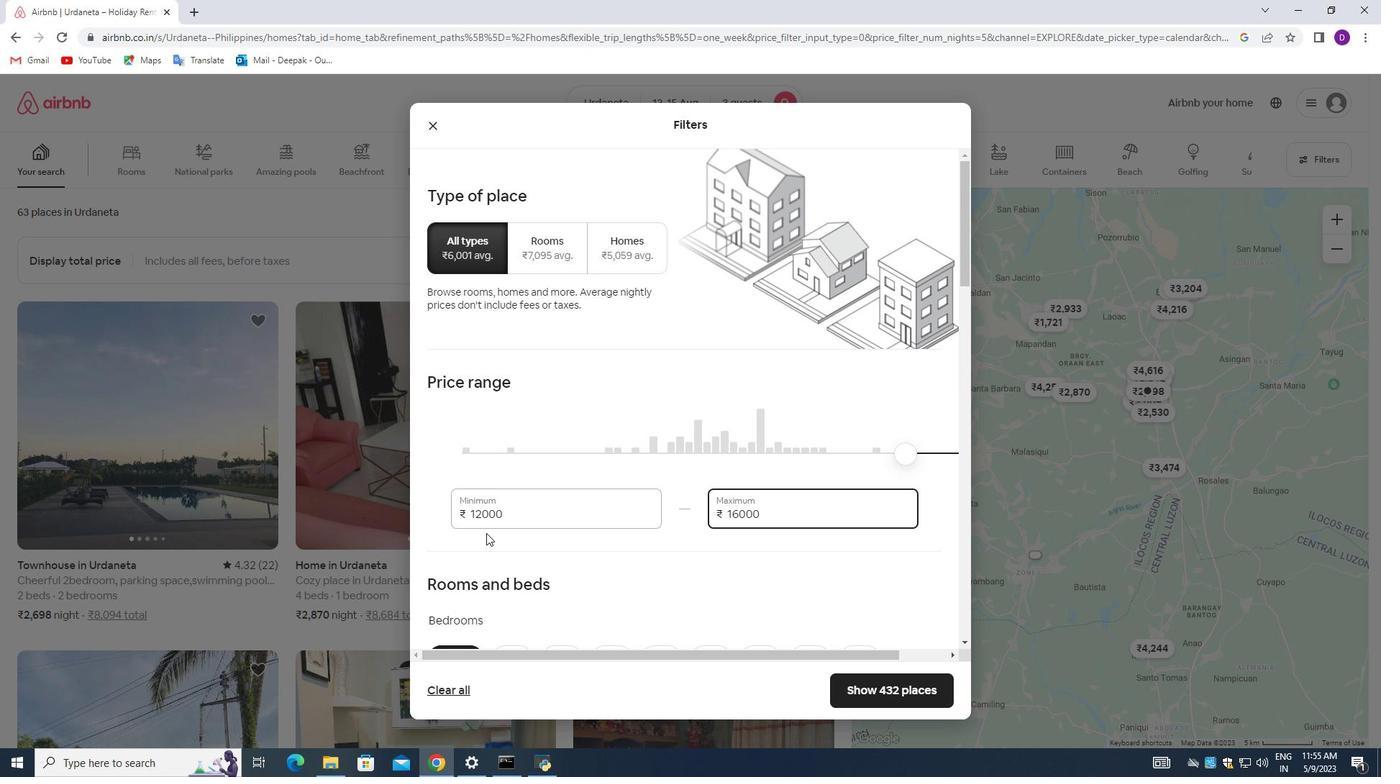 
Action: Mouse moved to (533, 514)
Screenshot: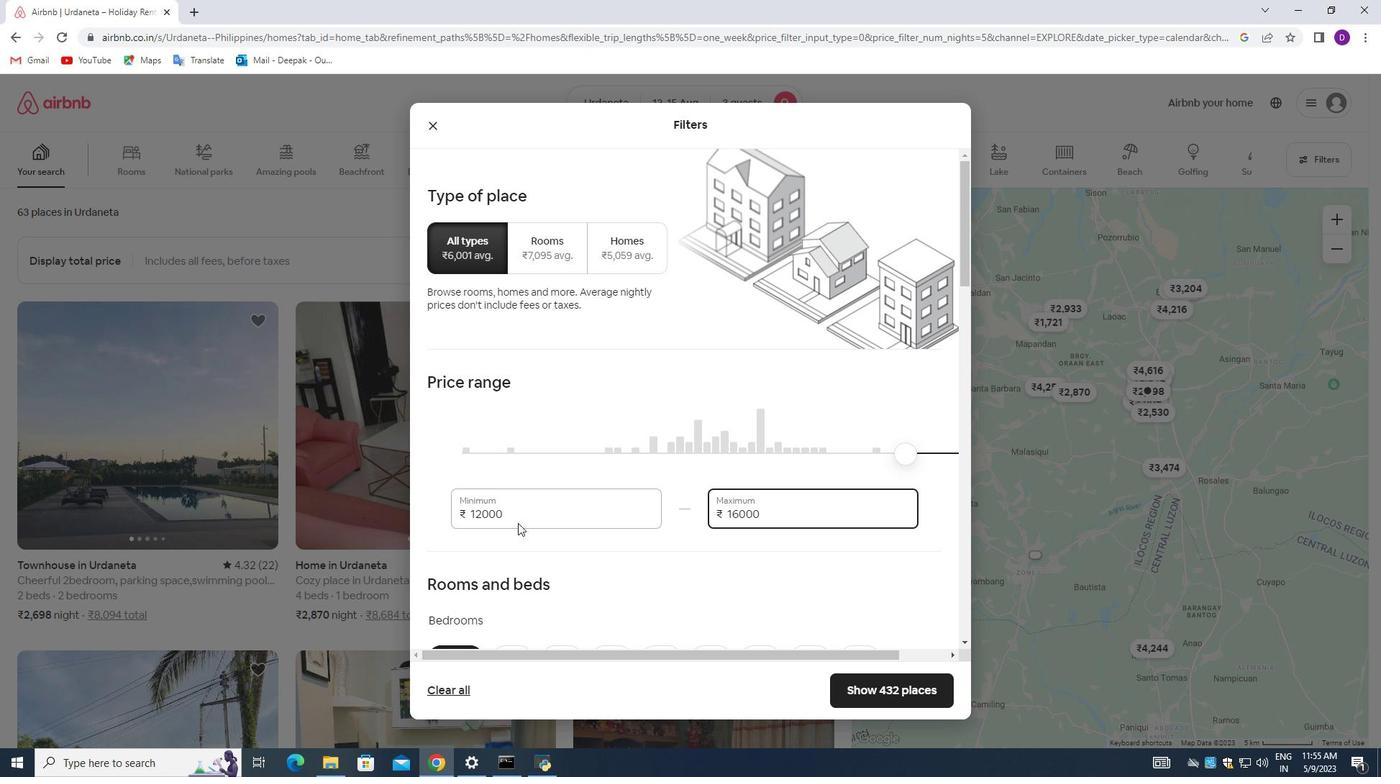 
Action: Mouse scrolled (533, 513) with delta (0, 0)
Screenshot: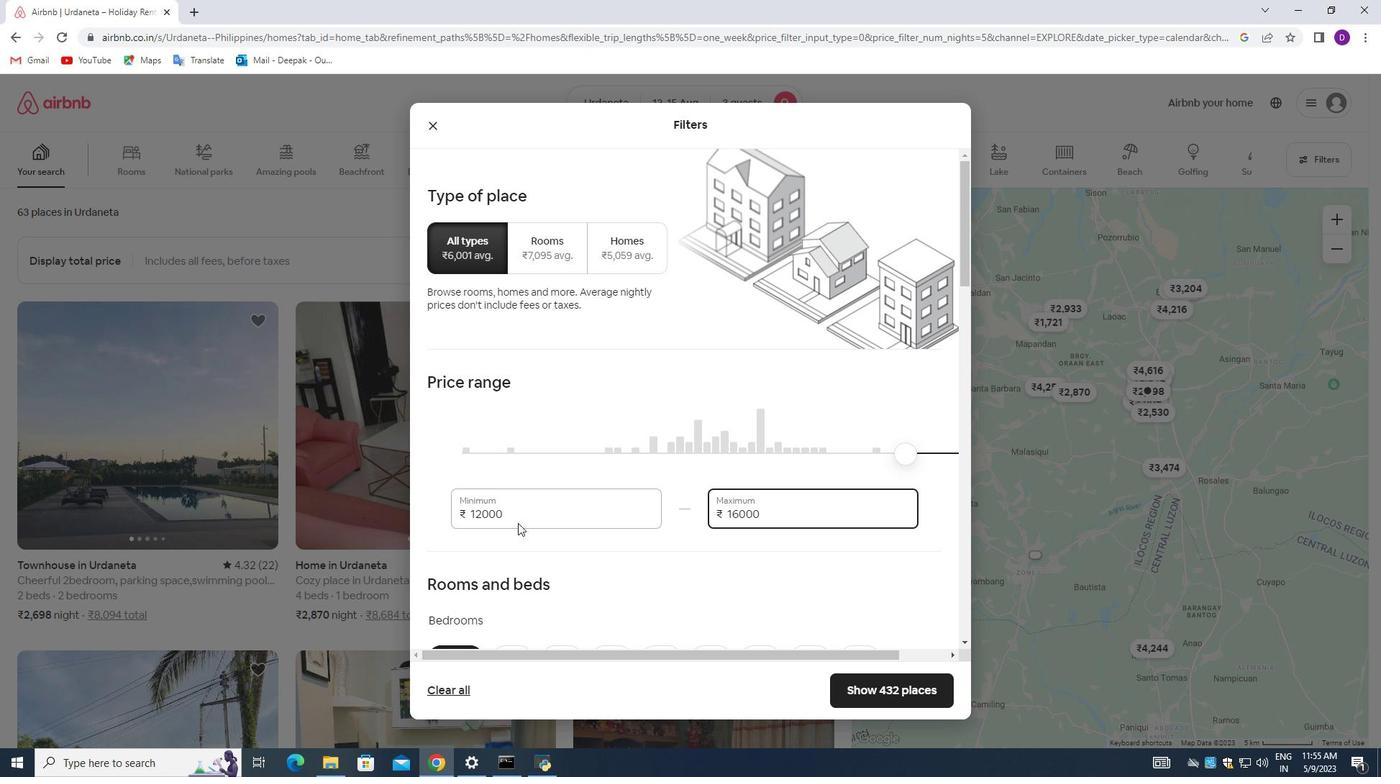 
Action: Mouse moved to (538, 510)
Screenshot: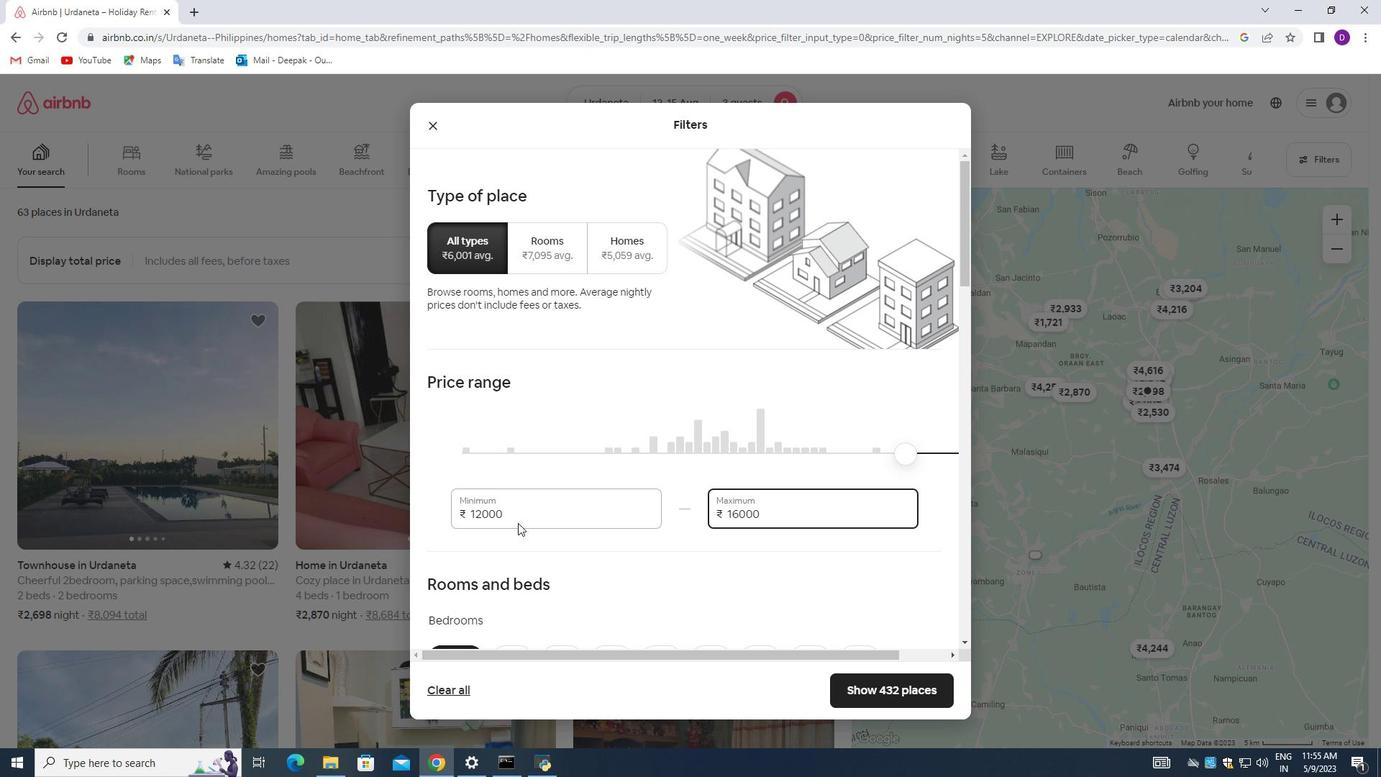 
Action: Mouse scrolled (538, 509) with delta (0, 0)
Screenshot: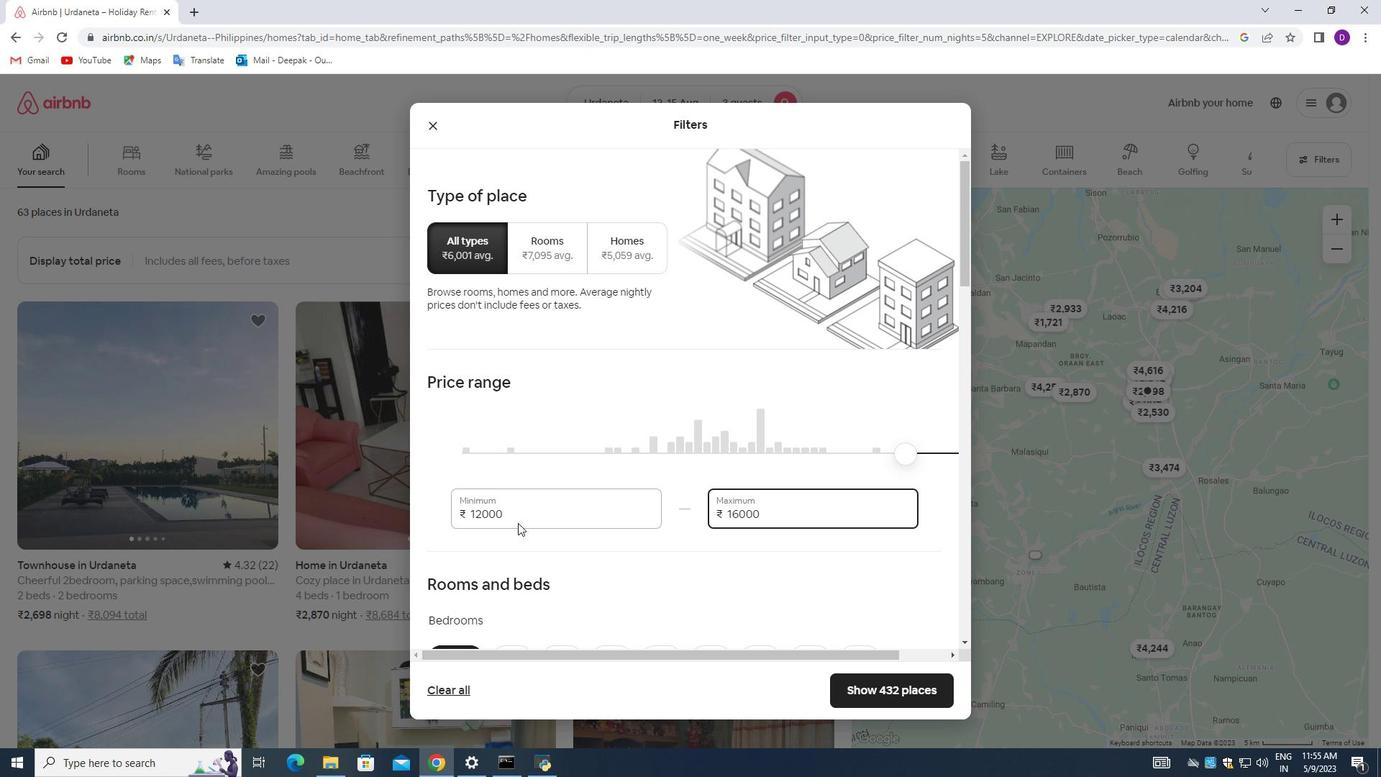 
Action: Mouse moved to (549, 304)
Screenshot: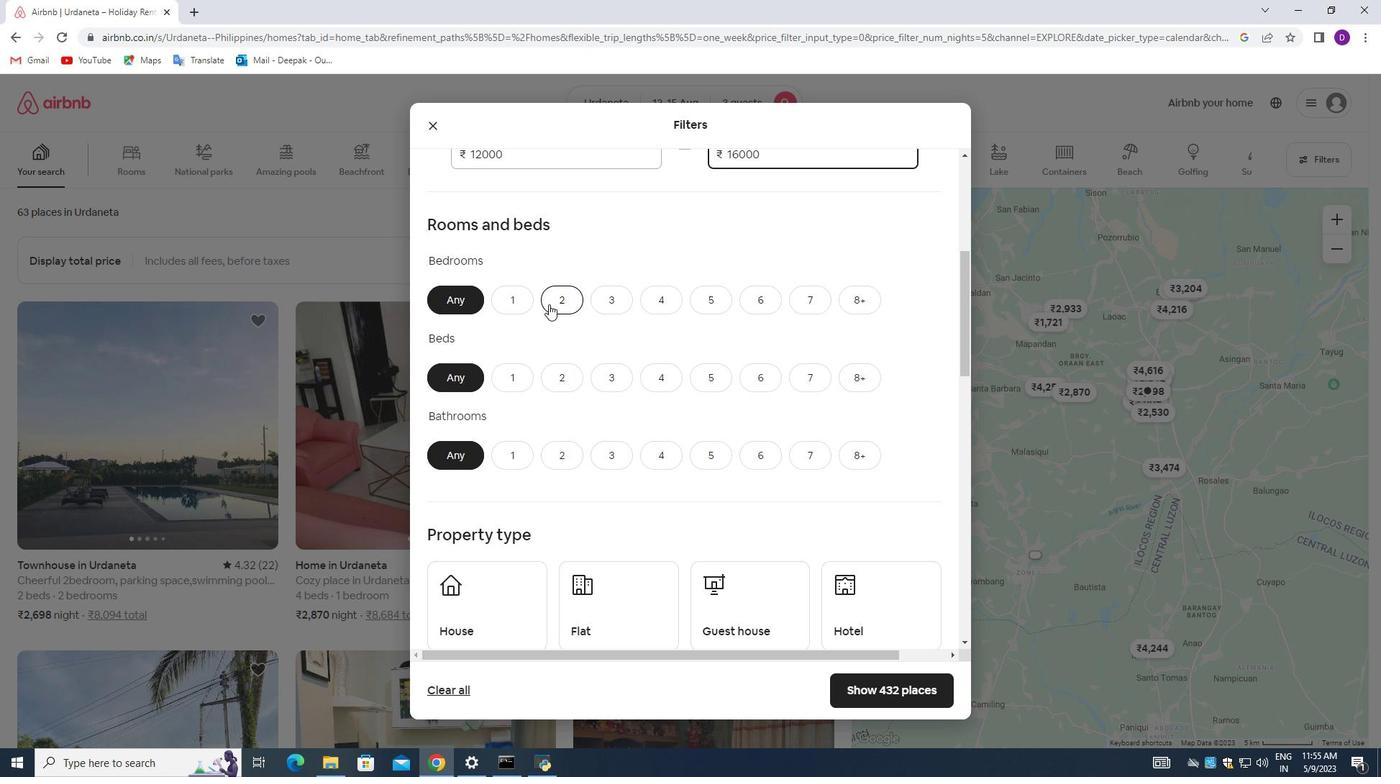 
Action: Mouse pressed left at (549, 304)
Screenshot: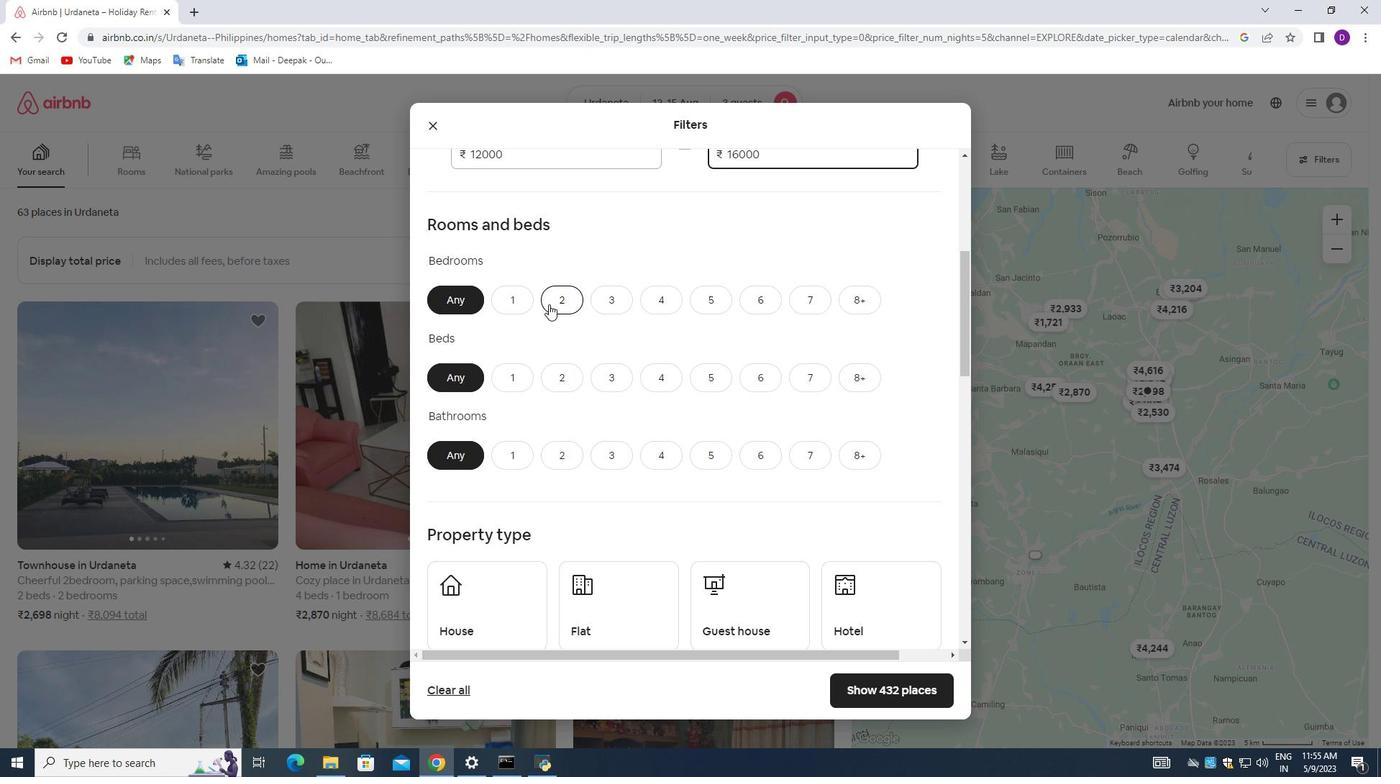 
Action: Mouse moved to (614, 385)
Screenshot: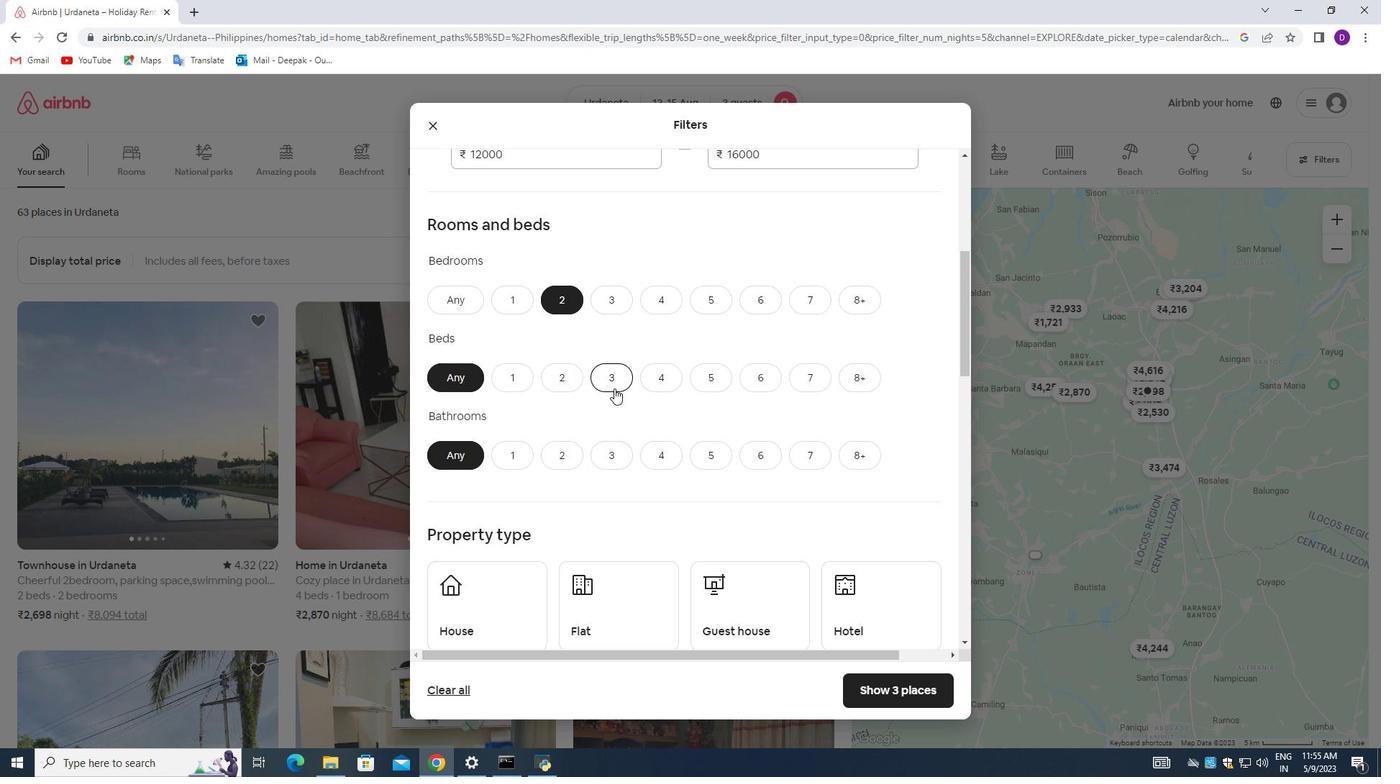 
Action: Mouse pressed left at (614, 385)
Screenshot: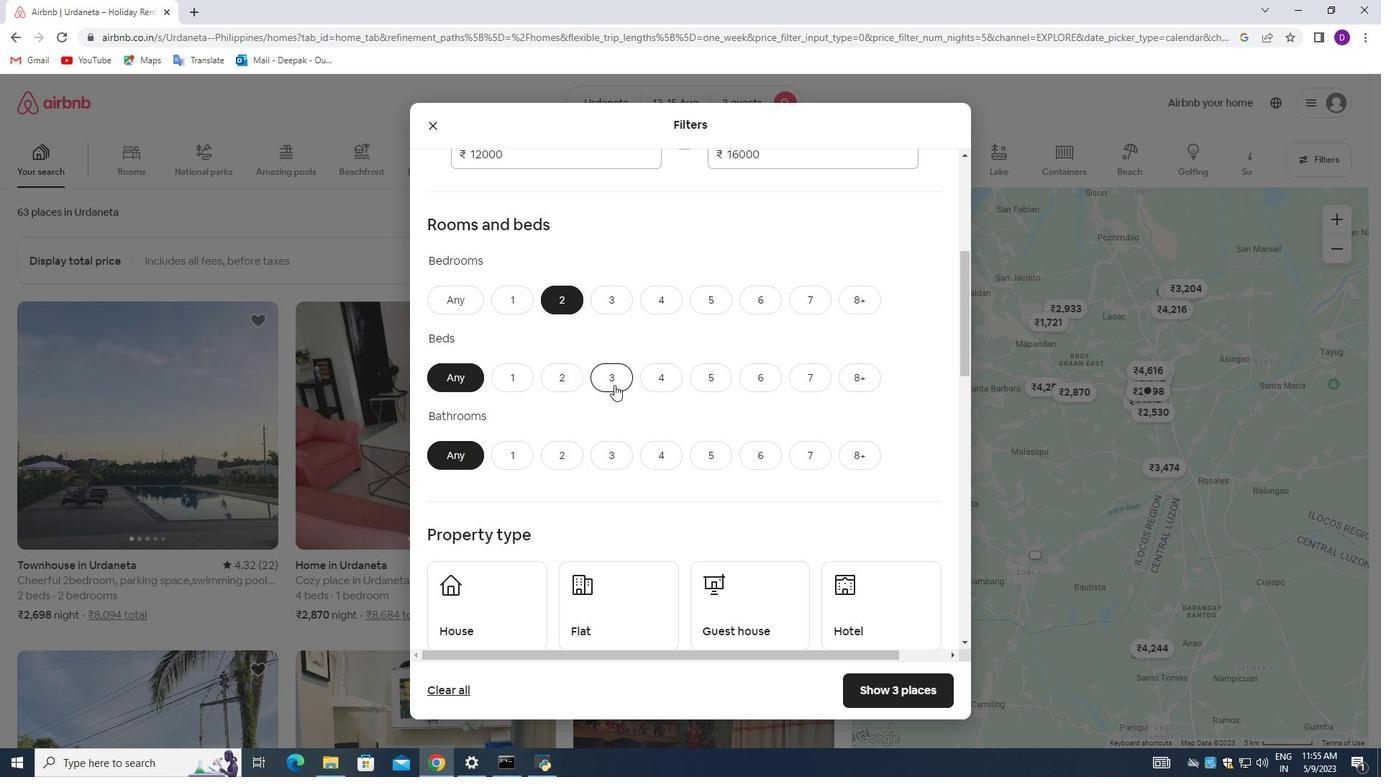 
Action: Mouse moved to (519, 449)
Screenshot: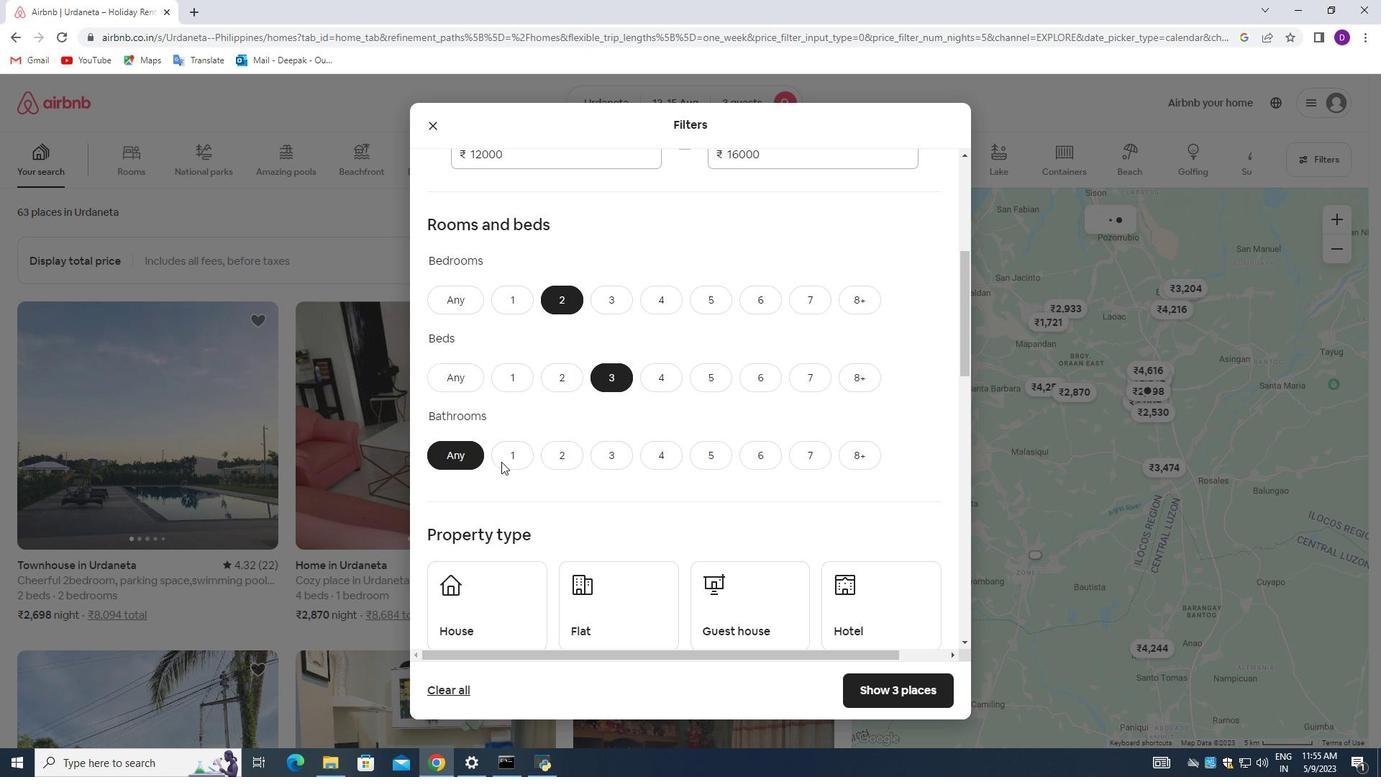 
Action: Mouse pressed left at (519, 449)
Screenshot: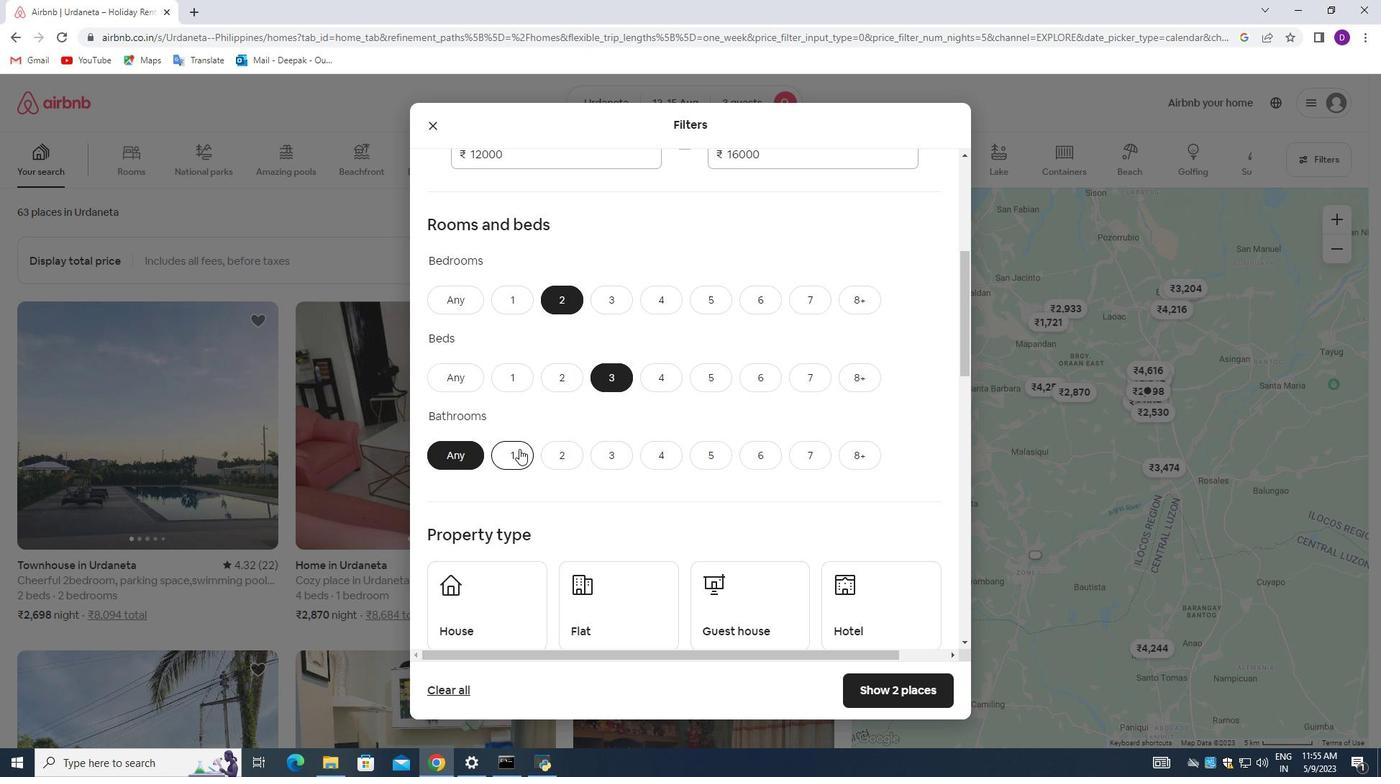 
Action: Mouse moved to (523, 449)
Screenshot: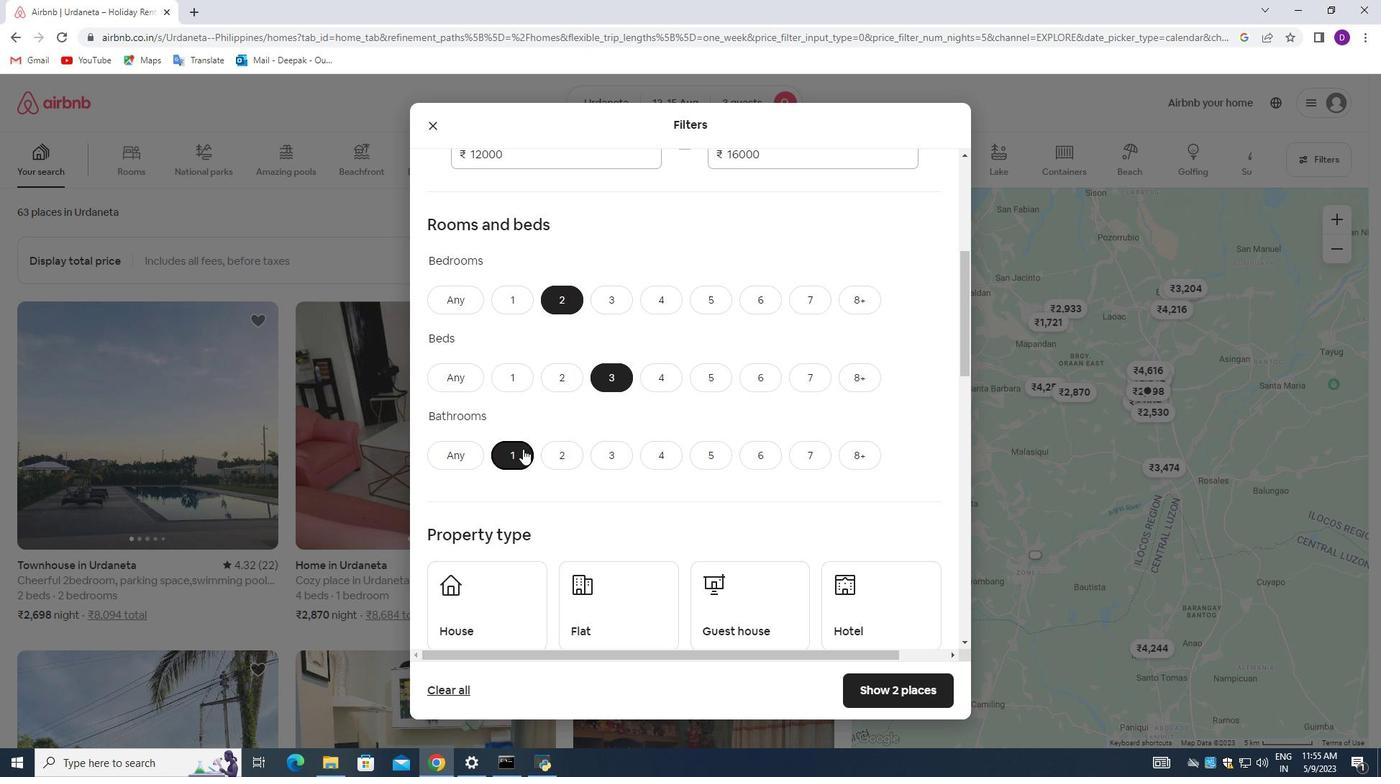 
Action: Mouse scrolled (523, 448) with delta (0, 0)
Screenshot: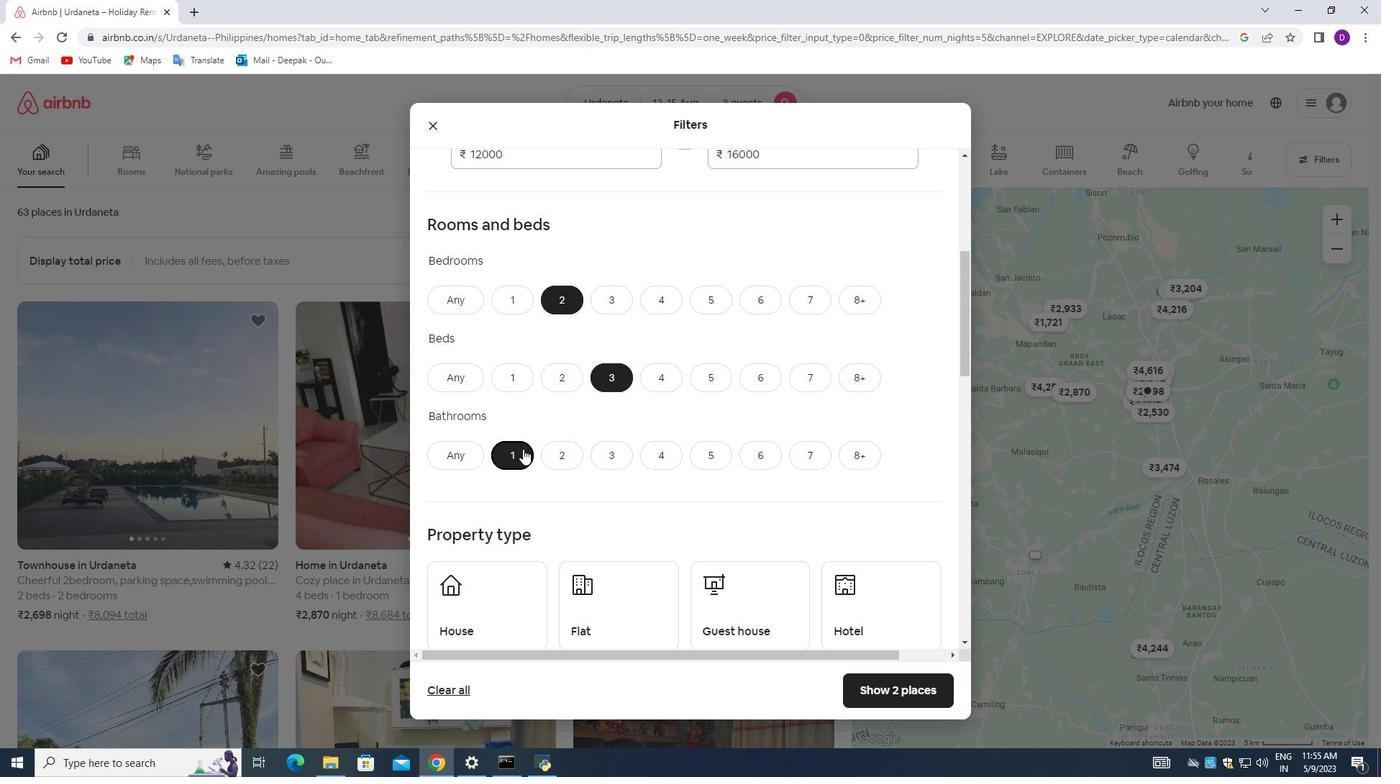 
Action: Mouse moved to (458, 553)
Screenshot: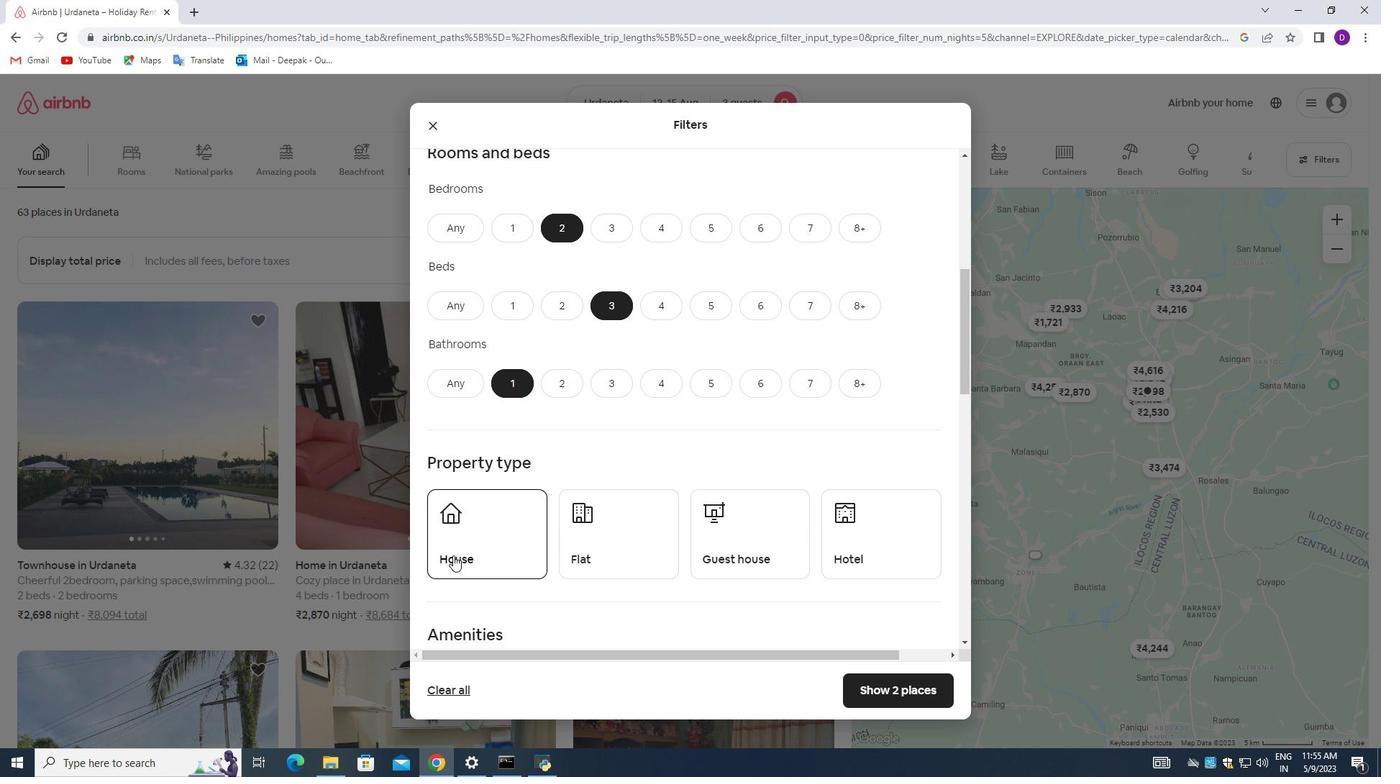 
Action: Mouse pressed left at (458, 553)
Screenshot: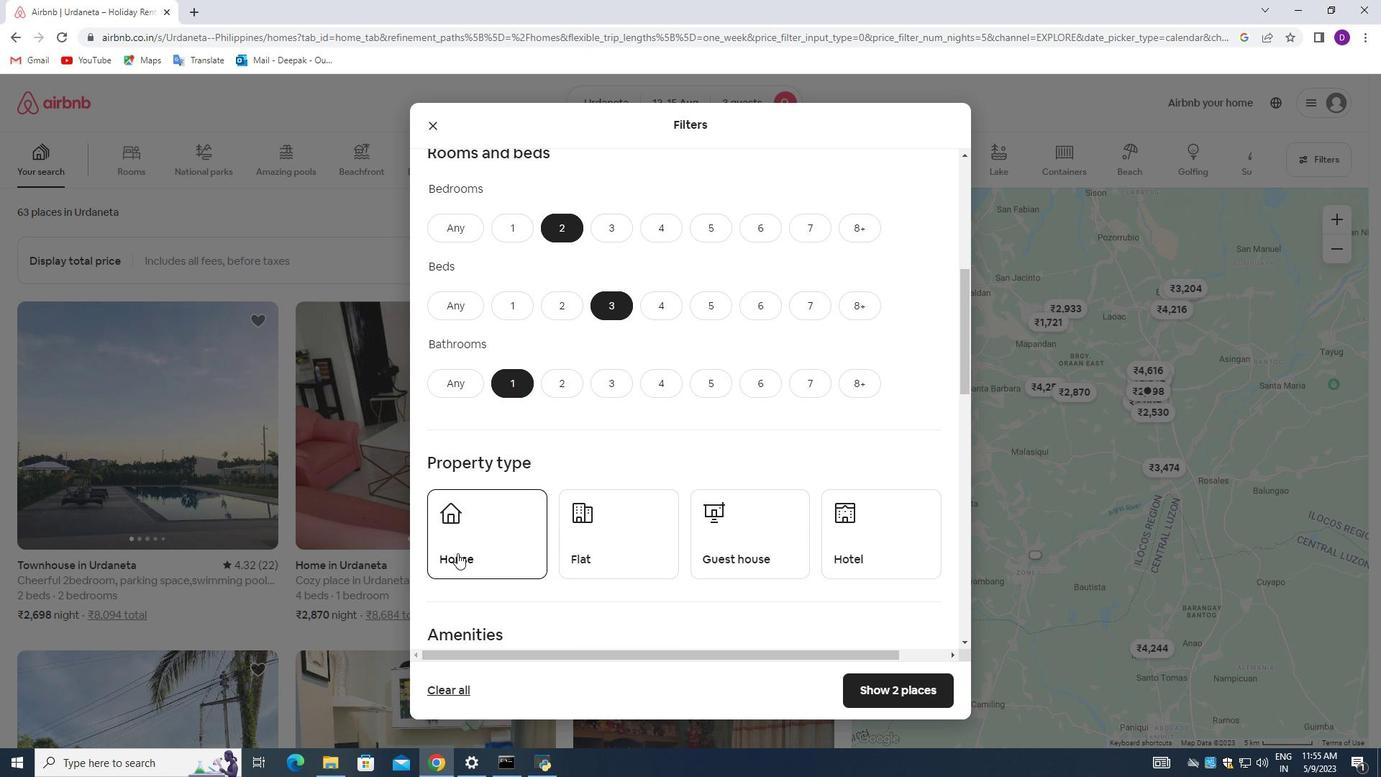 
Action: Mouse moved to (617, 536)
Screenshot: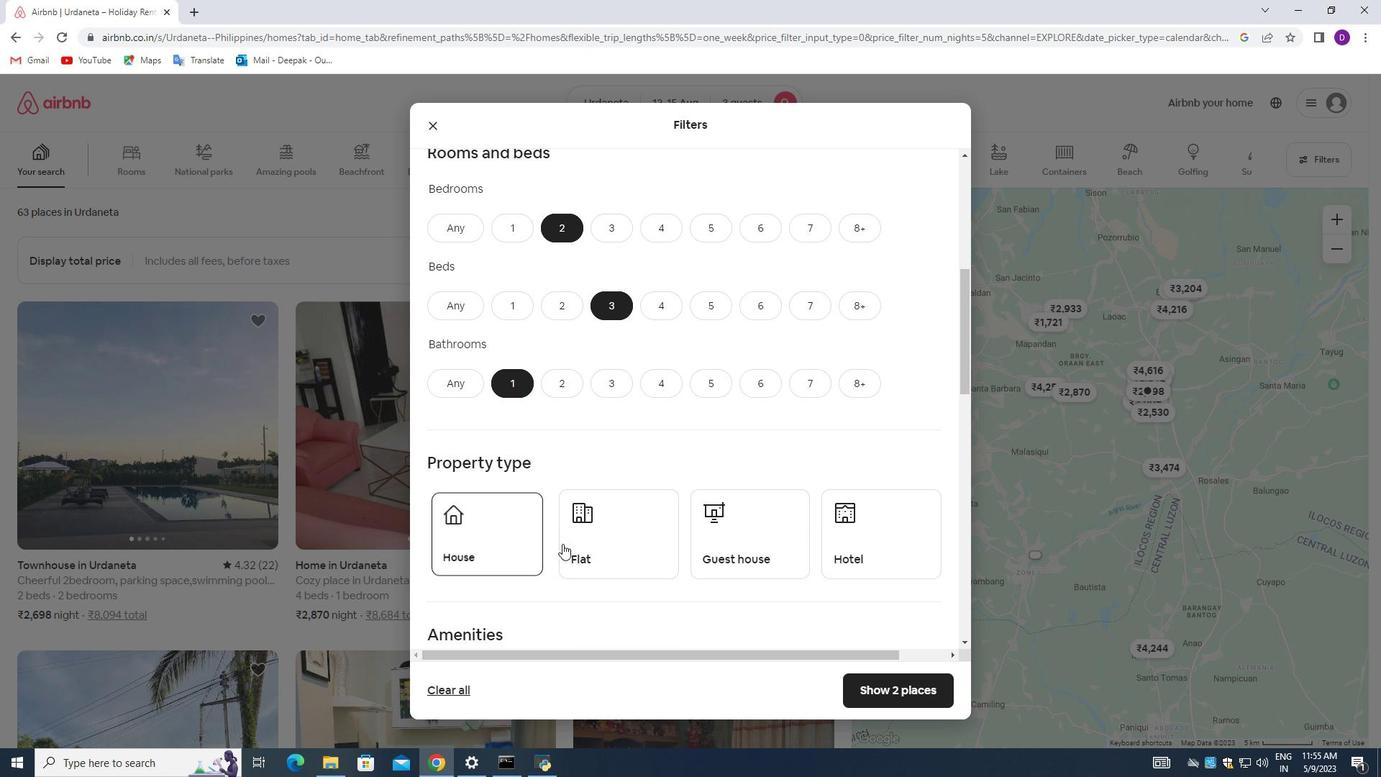 
Action: Mouse pressed left at (617, 536)
Screenshot: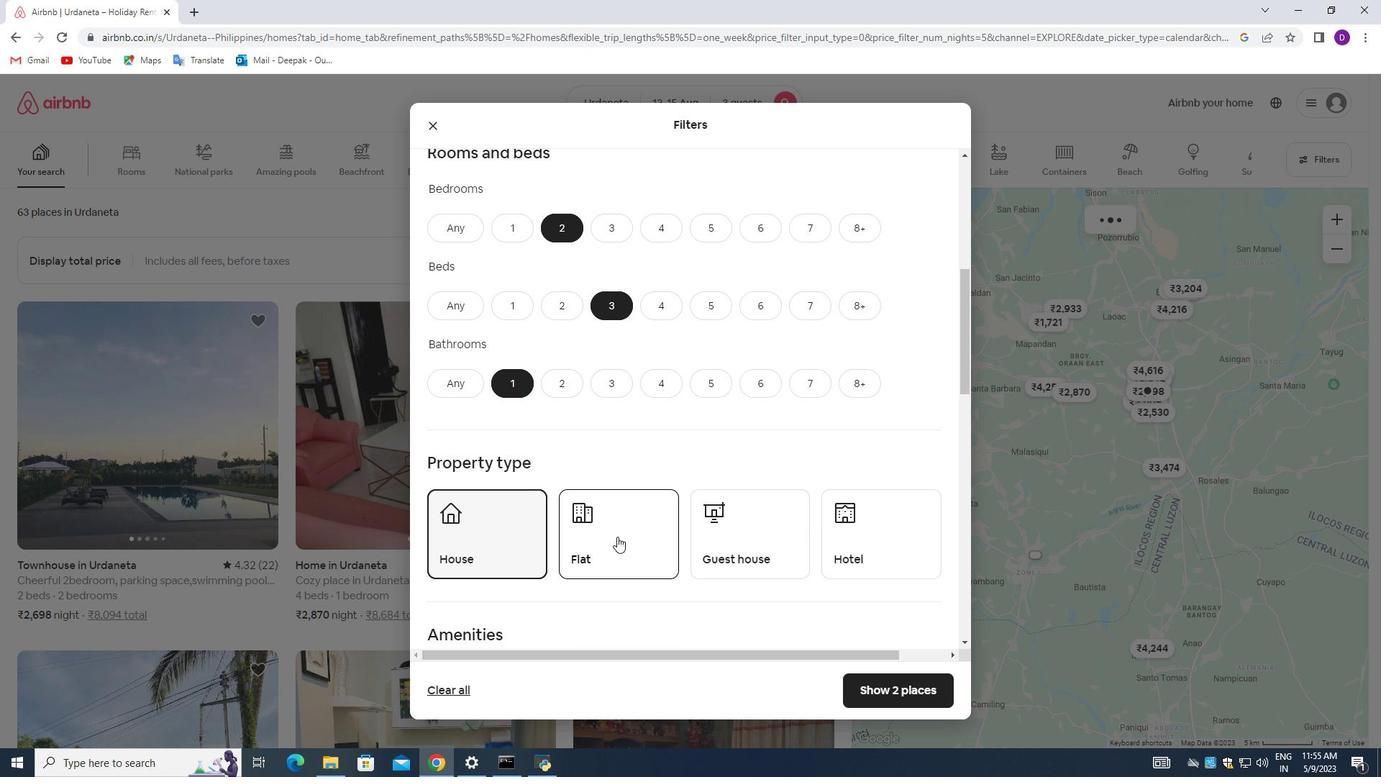 
Action: Mouse moved to (779, 538)
Screenshot: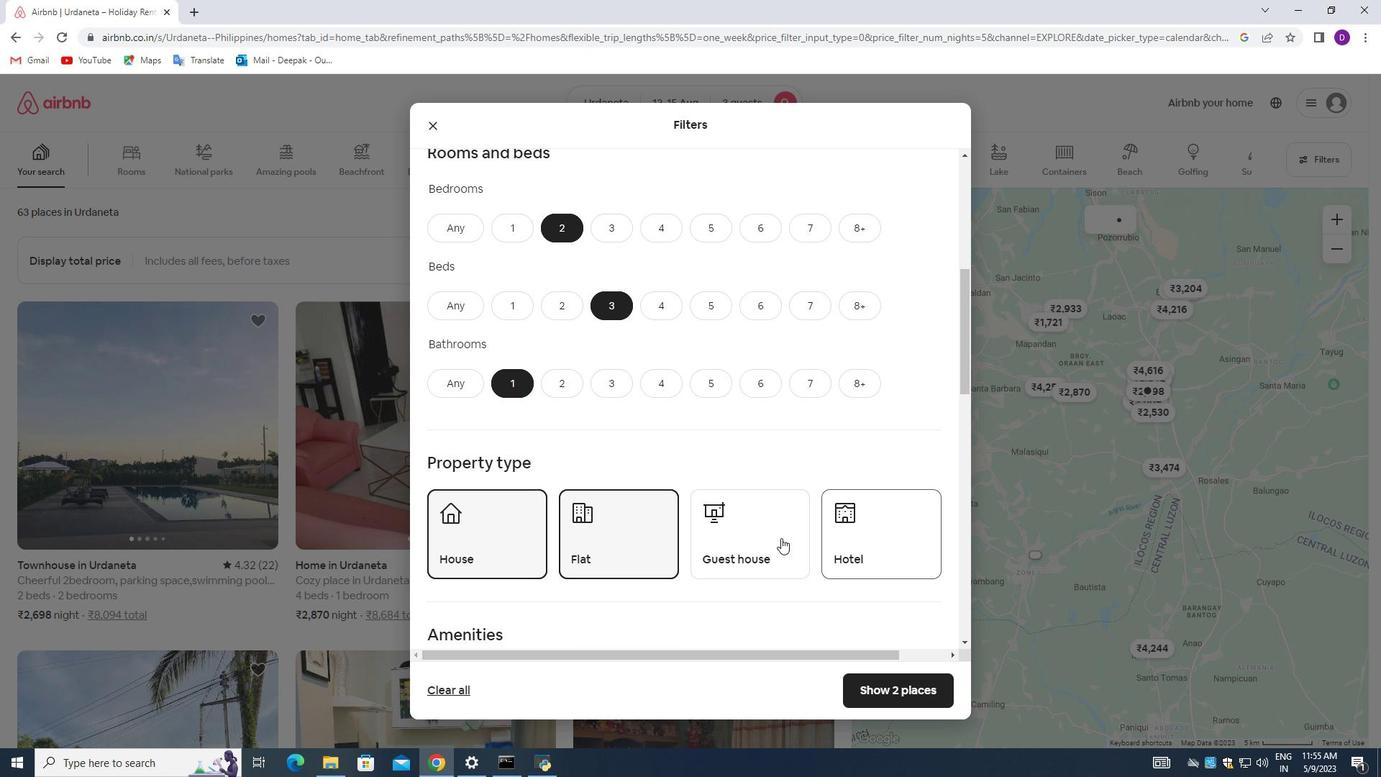 
Action: Mouse pressed left at (779, 538)
Screenshot: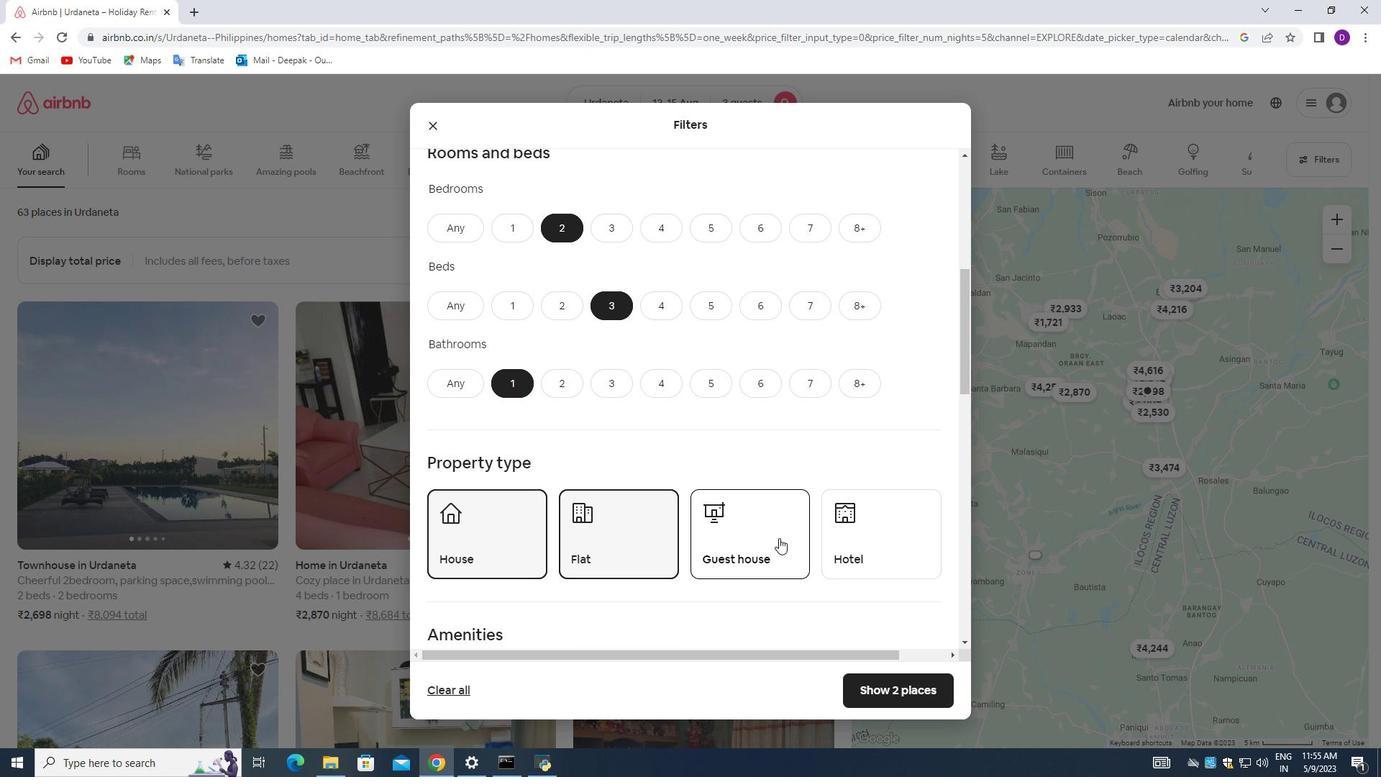 
Action: Mouse moved to (784, 517)
Screenshot: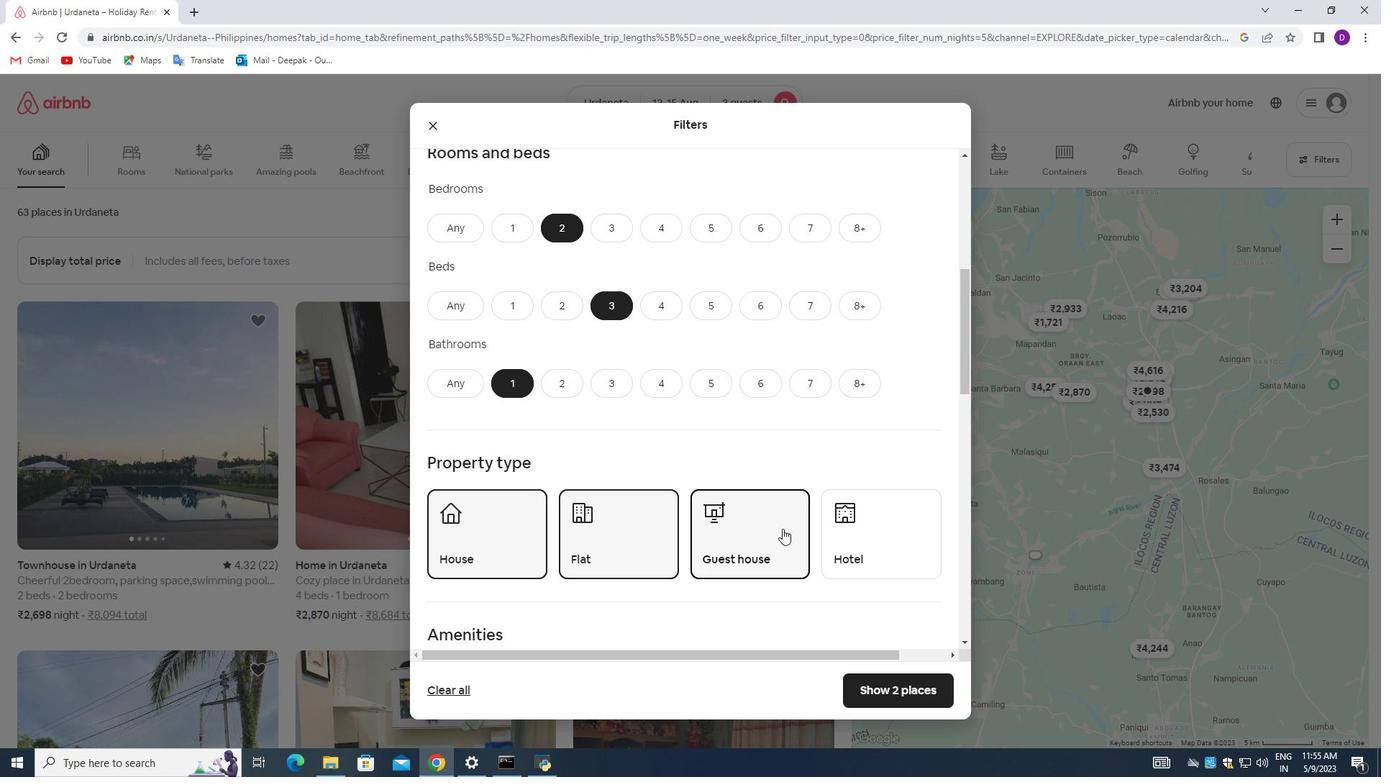 
Action: Mouse scrolled (784, 516) with delta (0, 0)
Screenshot: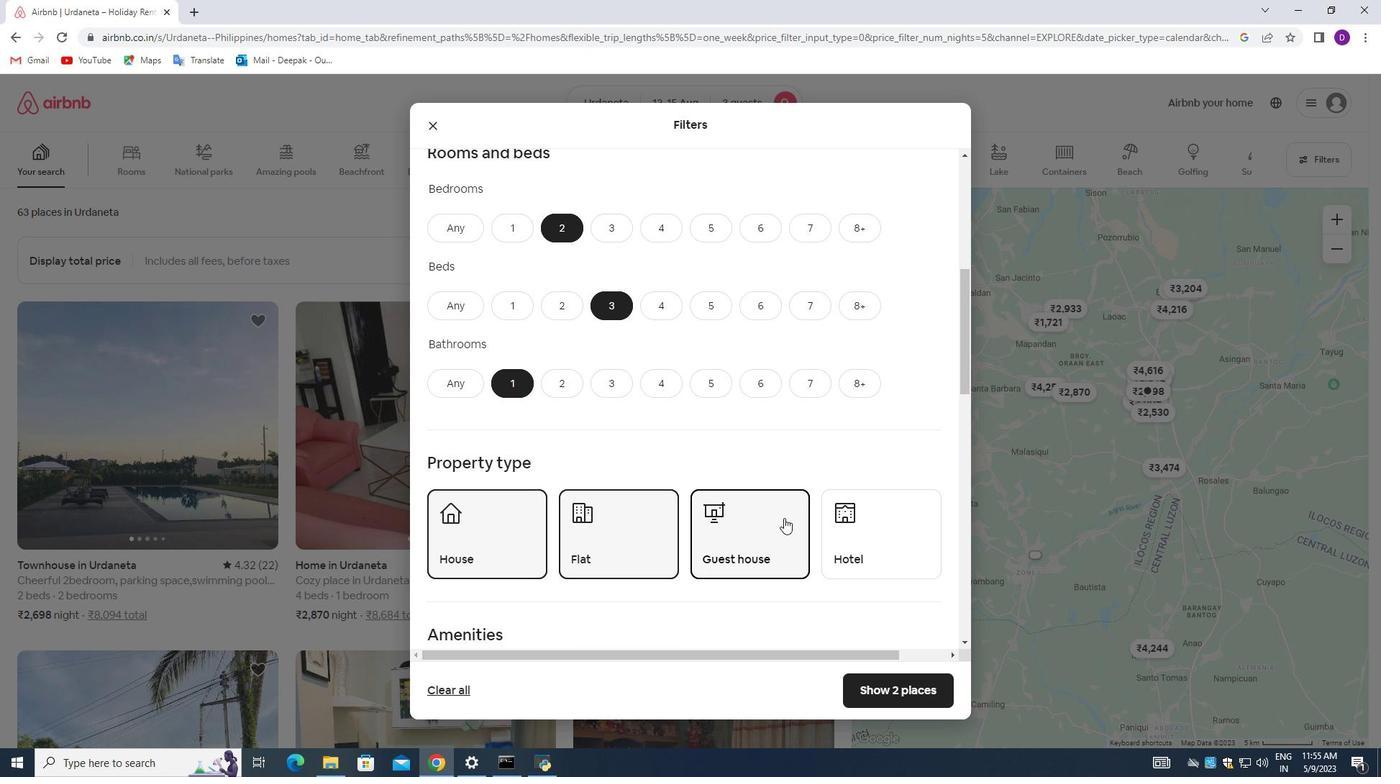 
Action: Mouse scrolled (784, 516) with delta (0, 0)
Screenshot: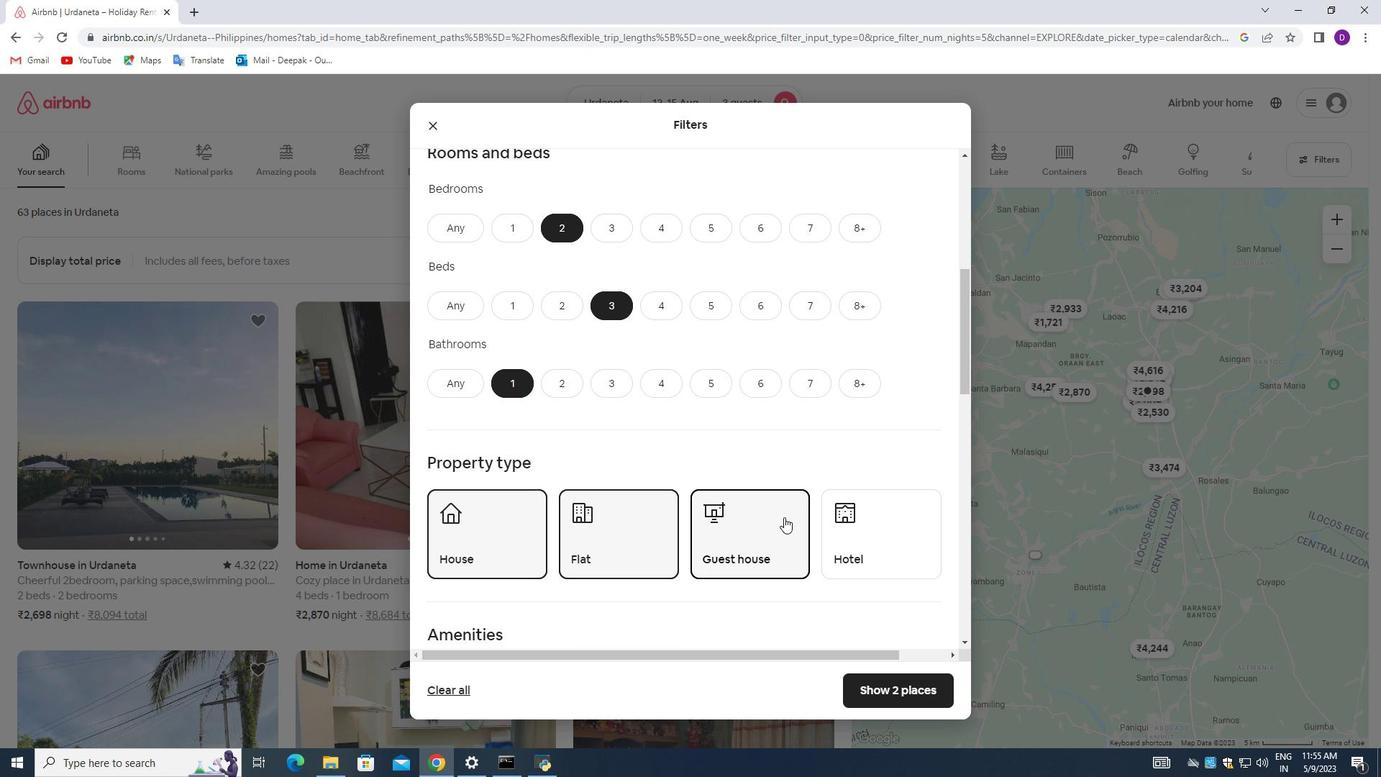 
Action: Mouse scrolled (784, 516) with delta (0, 0)
Screenshot: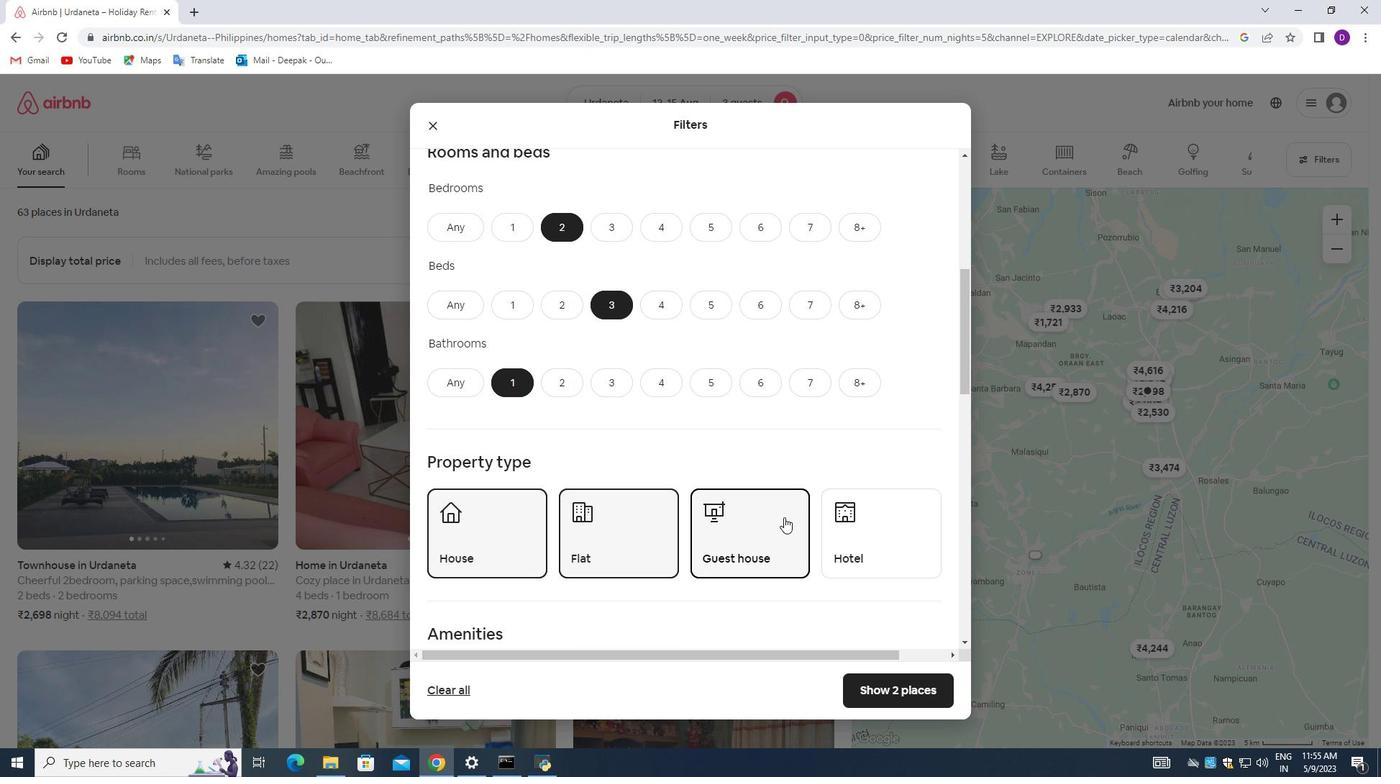 
Action: Mouse scrolled (784, 516) with delta (0, 0)
Screenshot: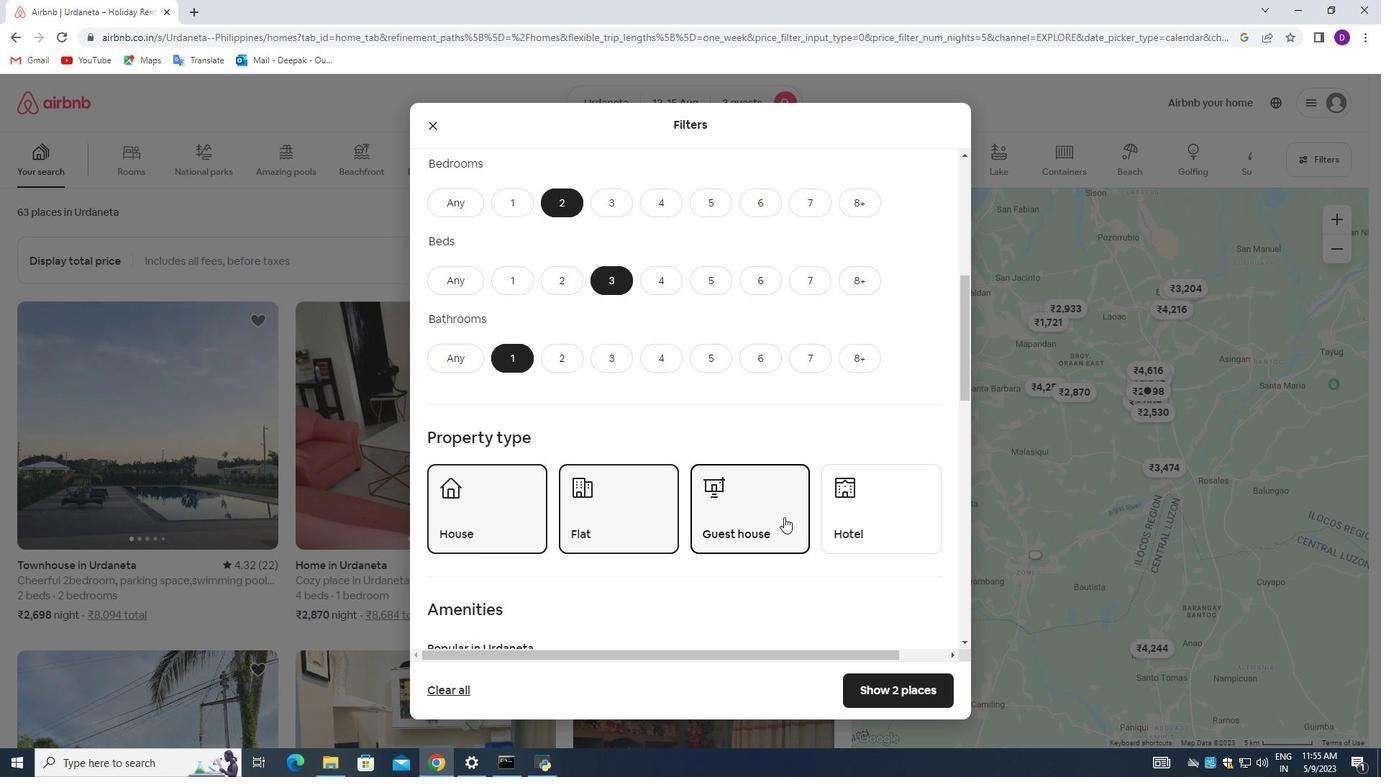 
Action: Mouse moved to (791, 513)
Screenshot: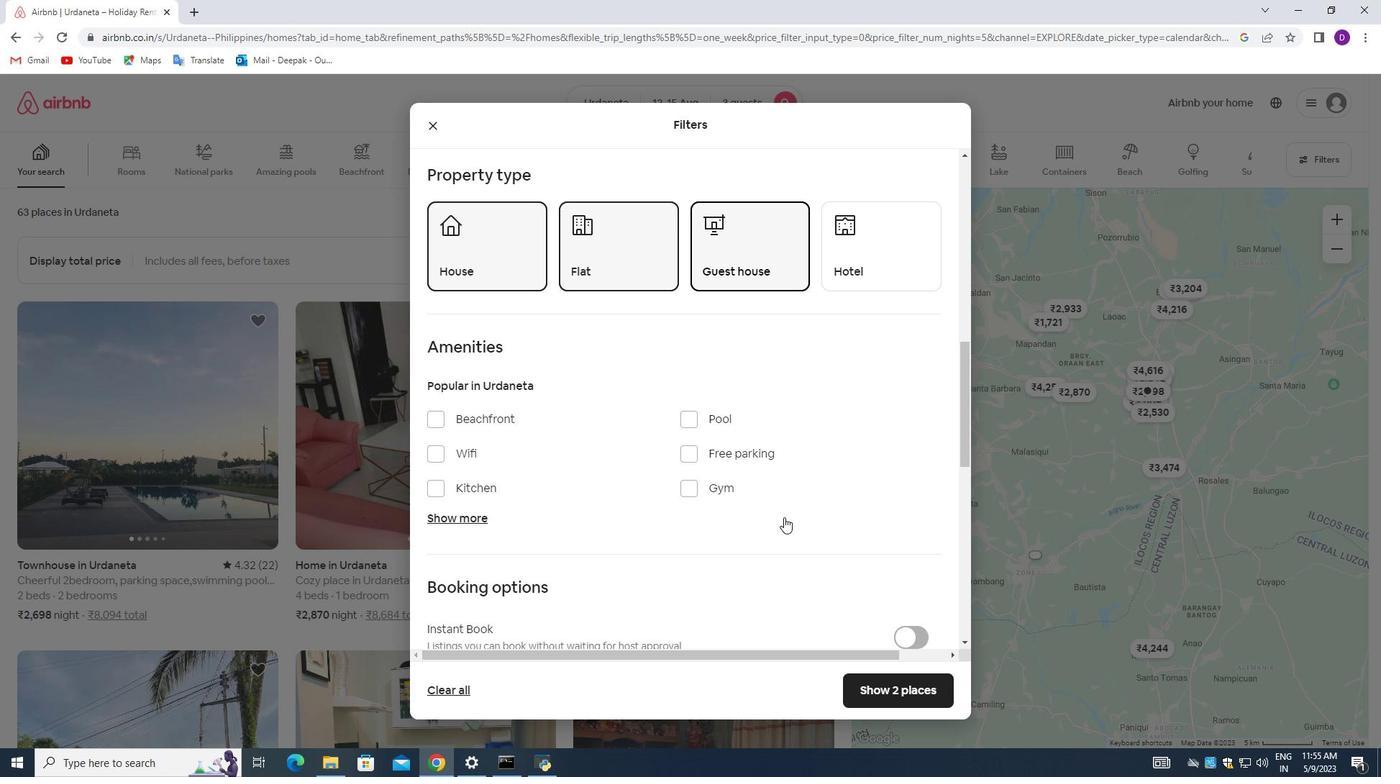 
Action: Mouse scrolled (791, 513) with delta (0, 0)
Screenshot: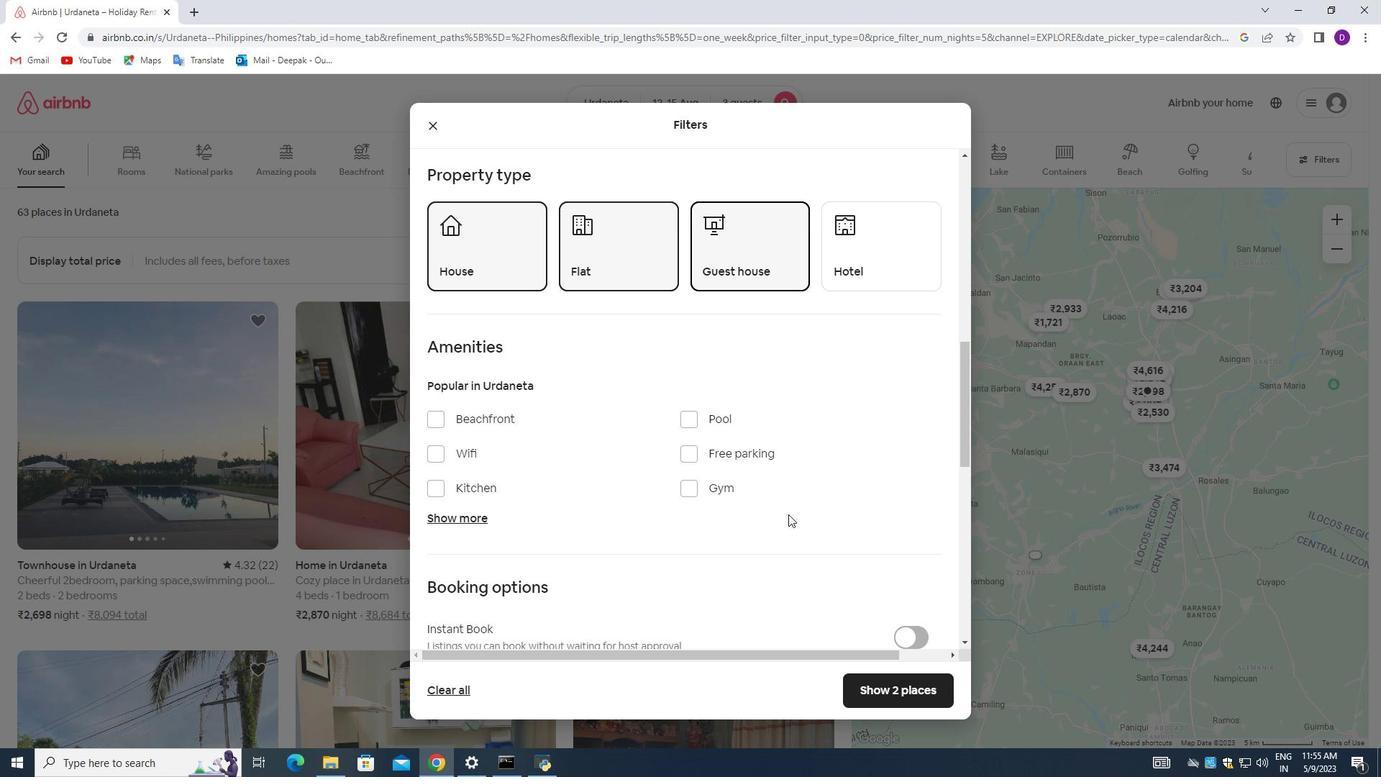 
Action: Mouse scrolled (791, 513) with delta (0, 0)
Screenshot: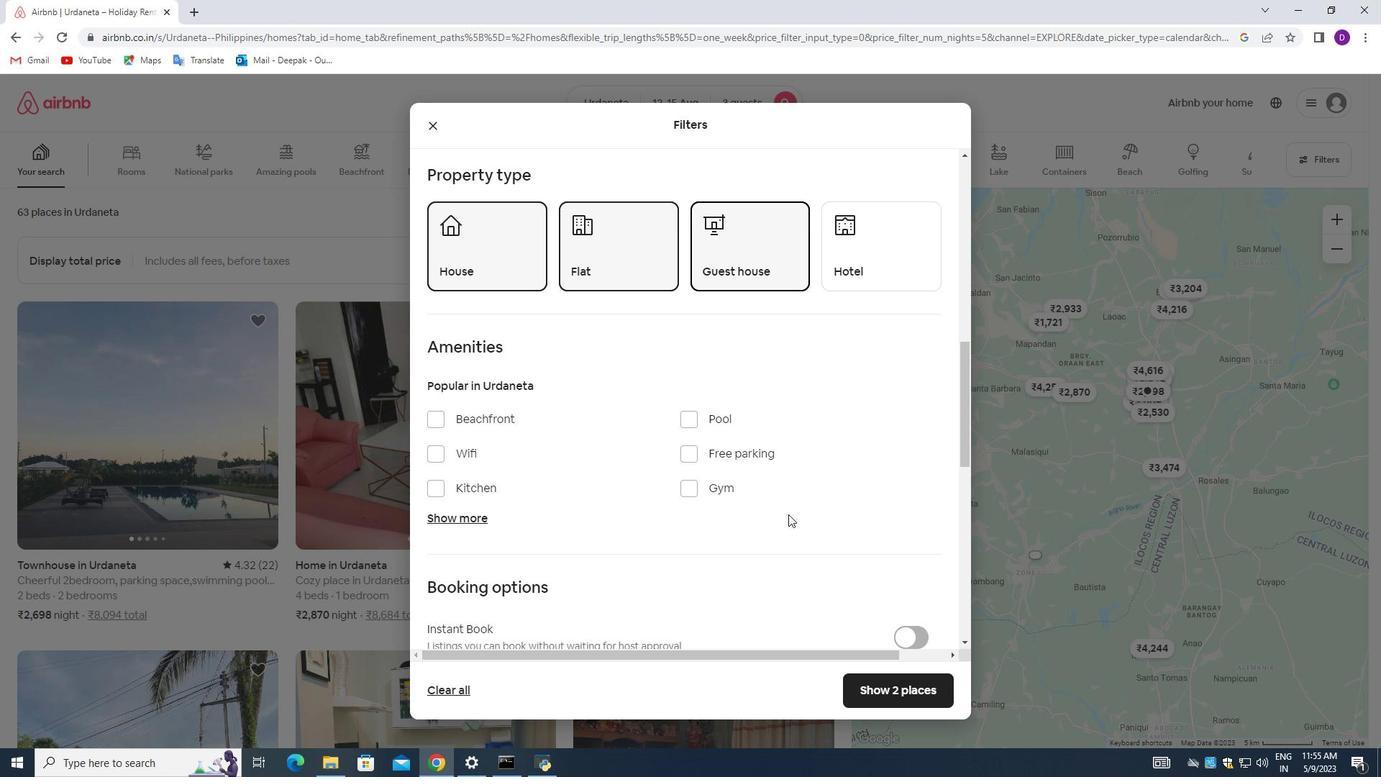 
Action: Mouse scrolled (791, 513) with delta (0, 0)
Screenshot: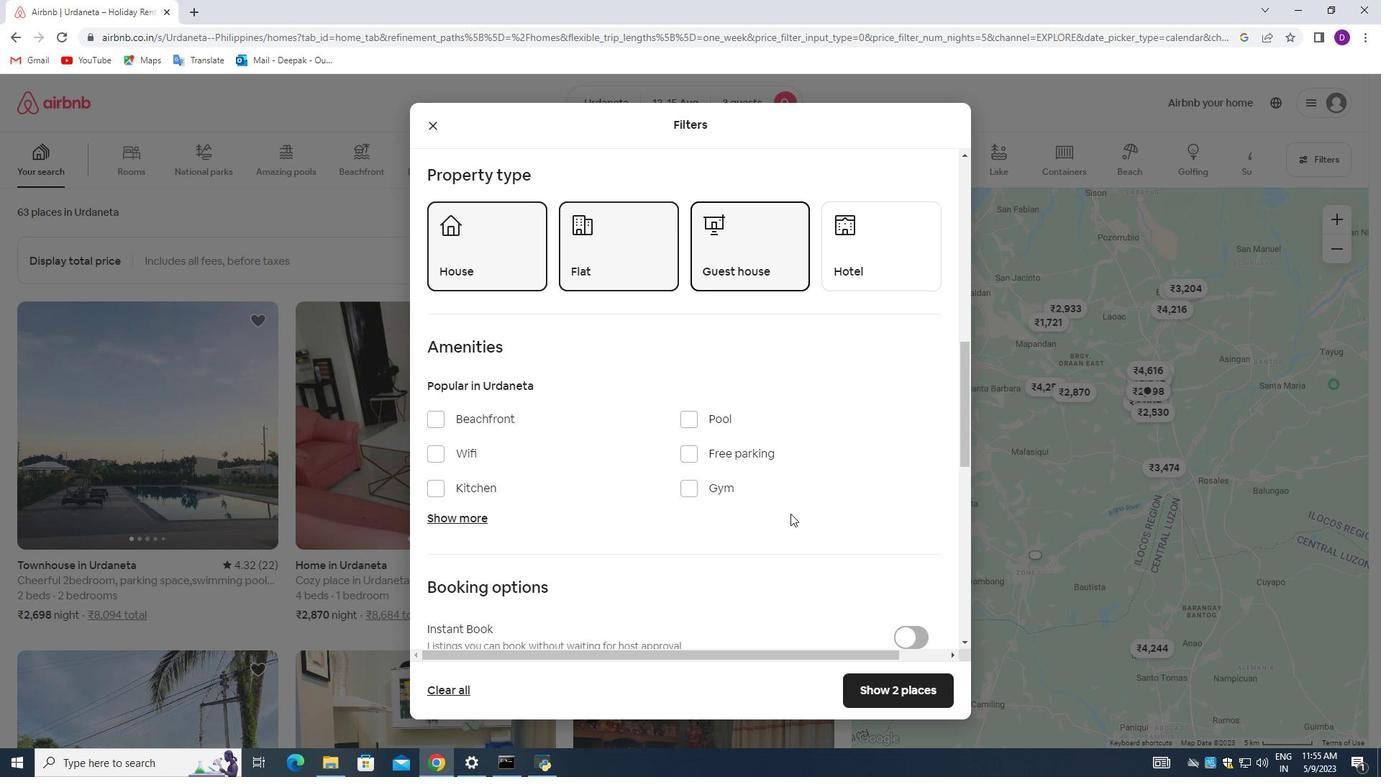 
Action: Mouse scrolled (791, 513) with delta (0, 0)
Screenshot: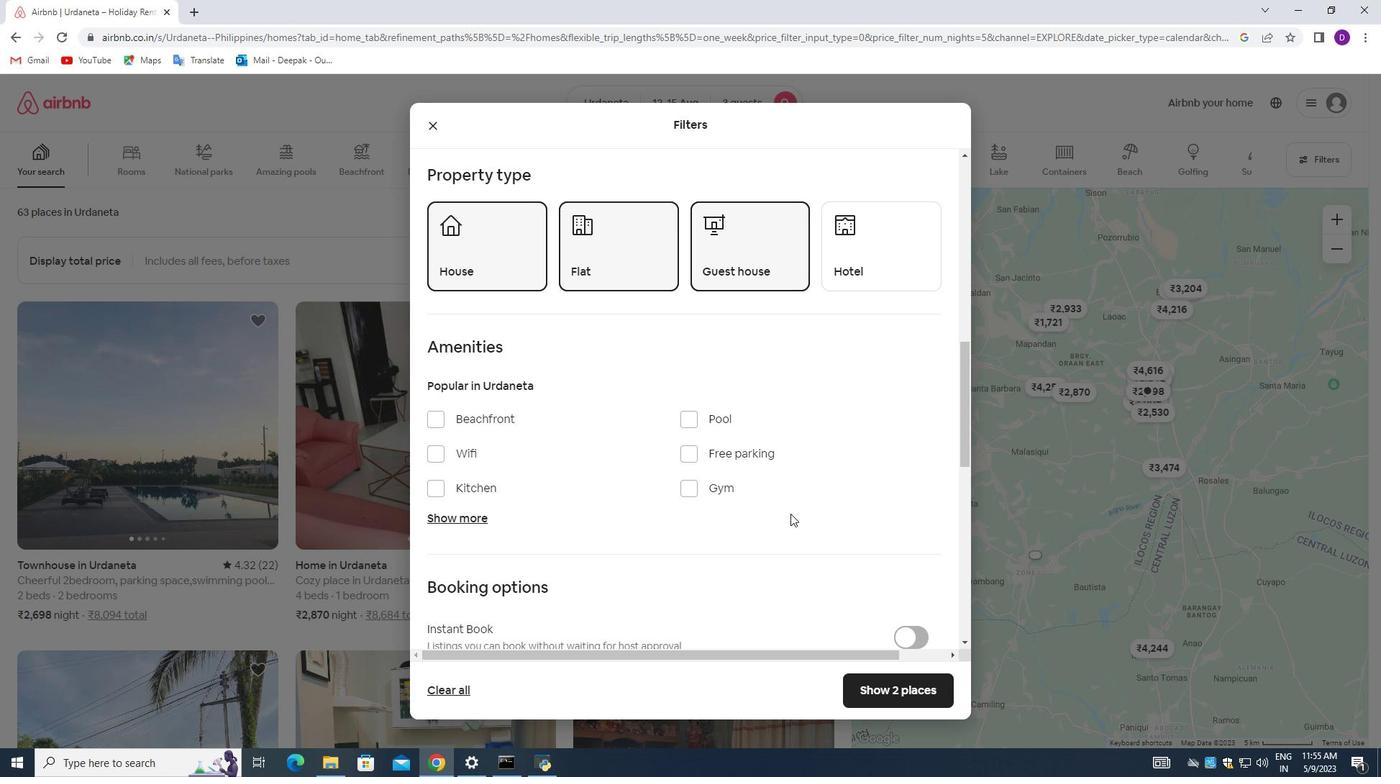 
Action: Mouse moved to (905, 401)
Screenshot: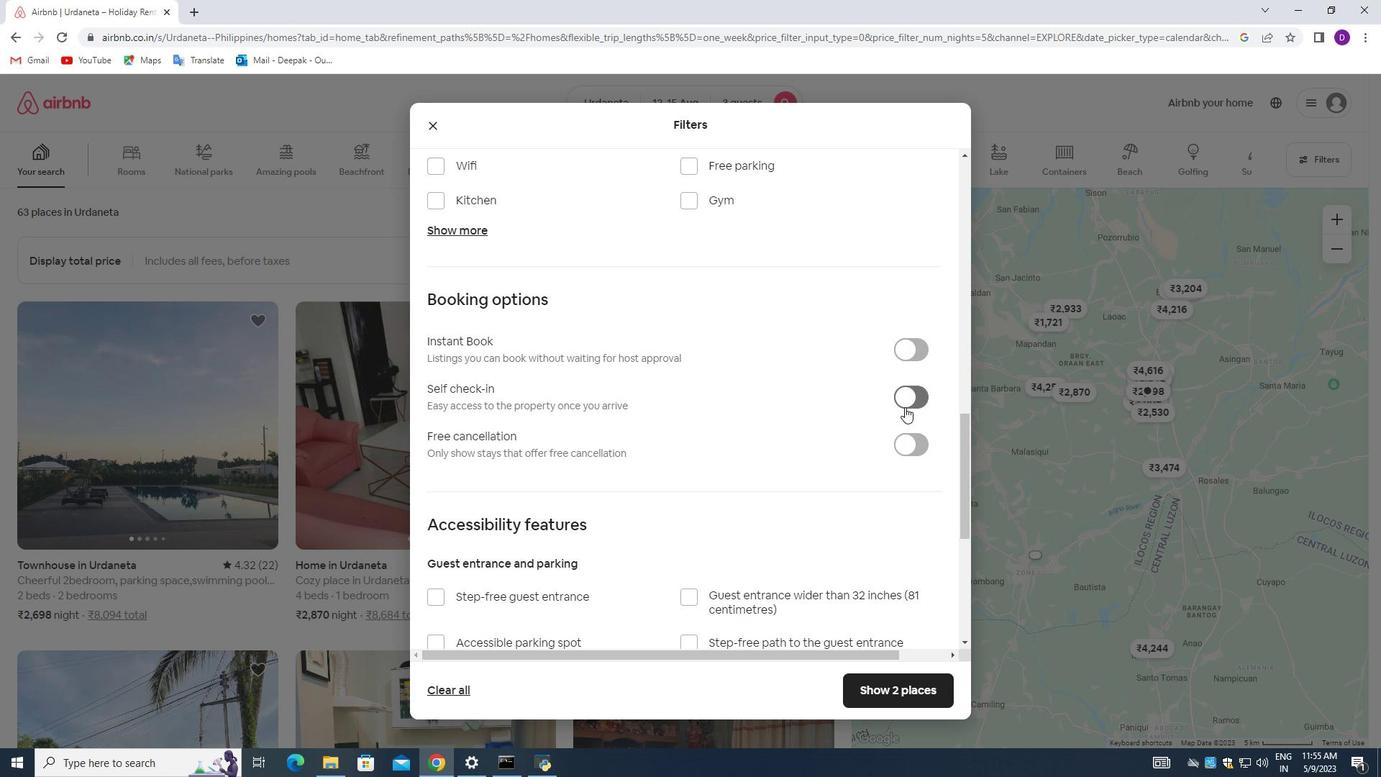
Action: Mouse pressed left at (905, 401)
Screenshot: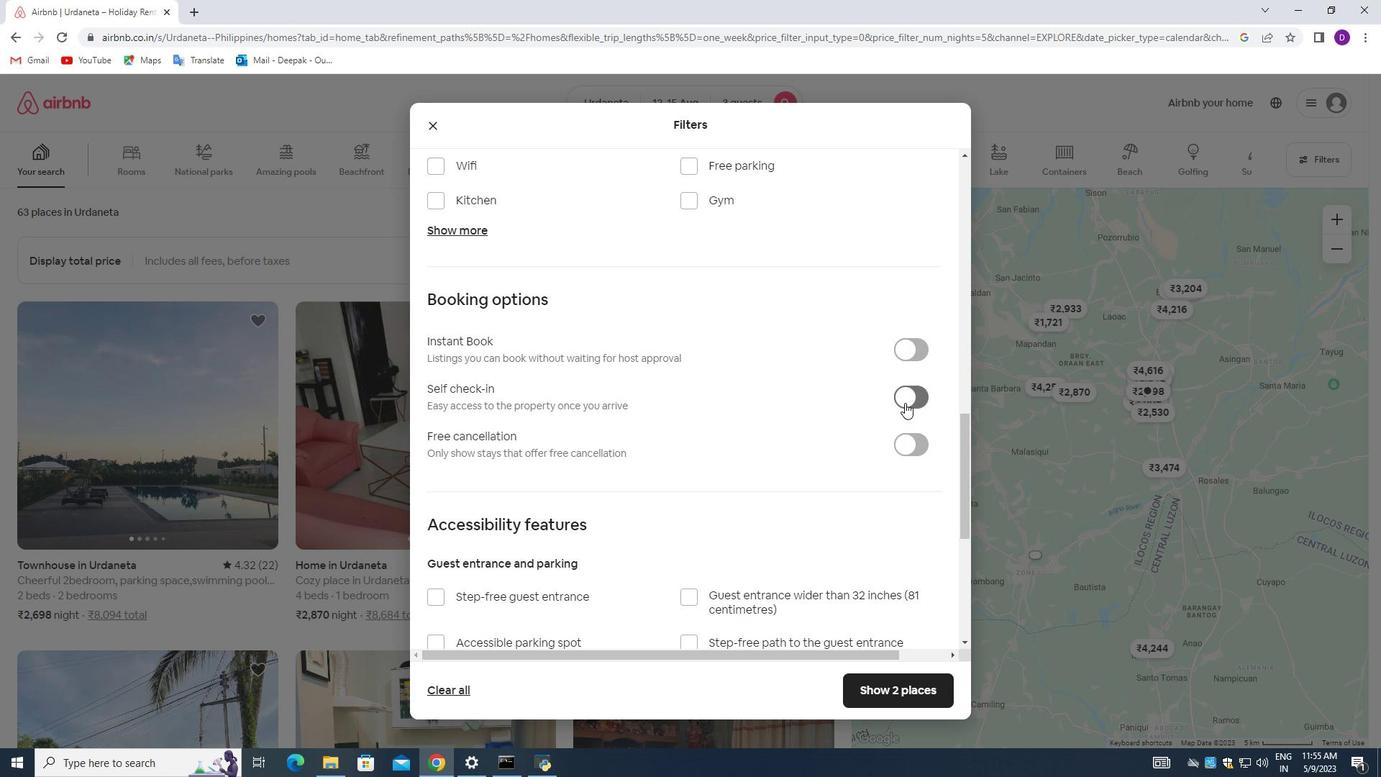 
Action: Mouse moved to (853, 459)
Screenshot: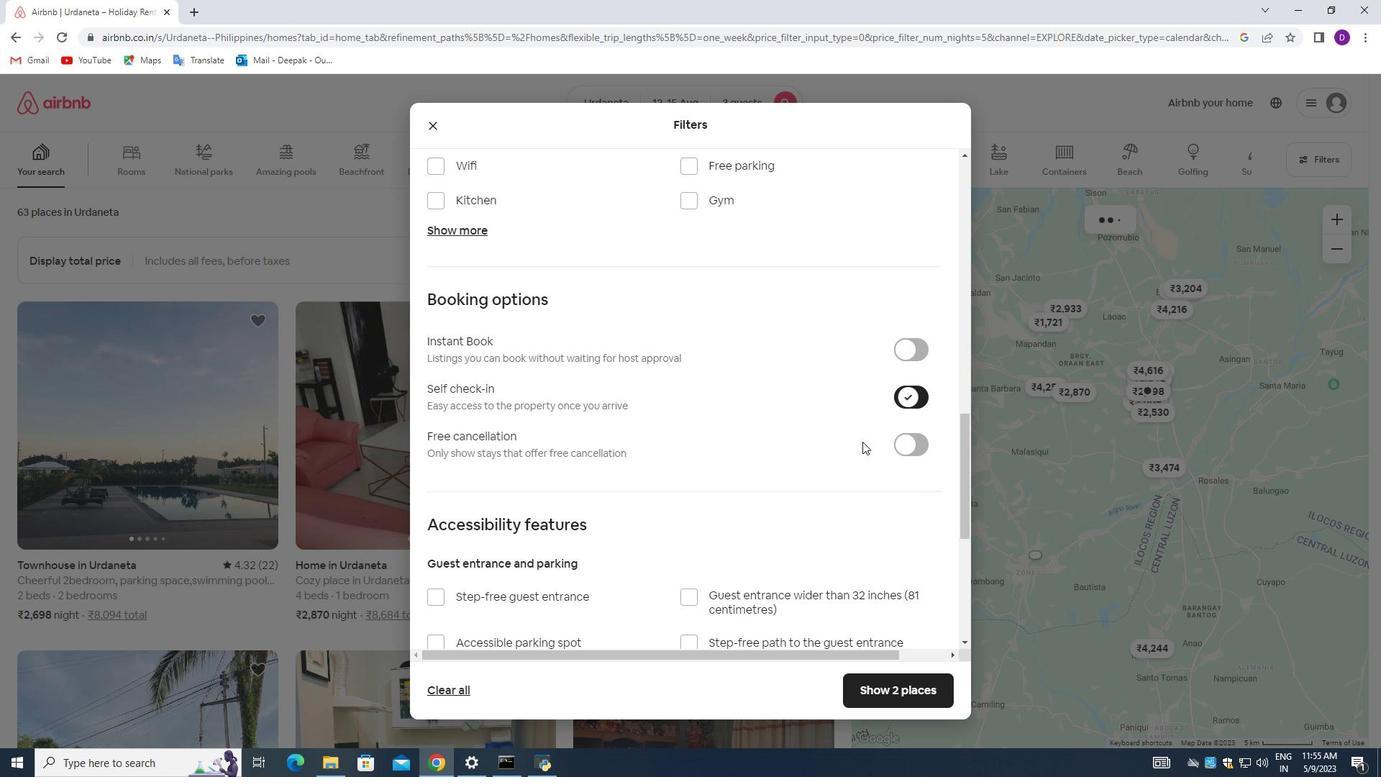 
Action: Mouse scrolled (853, 458) with delta (0, 0)
Screenshot: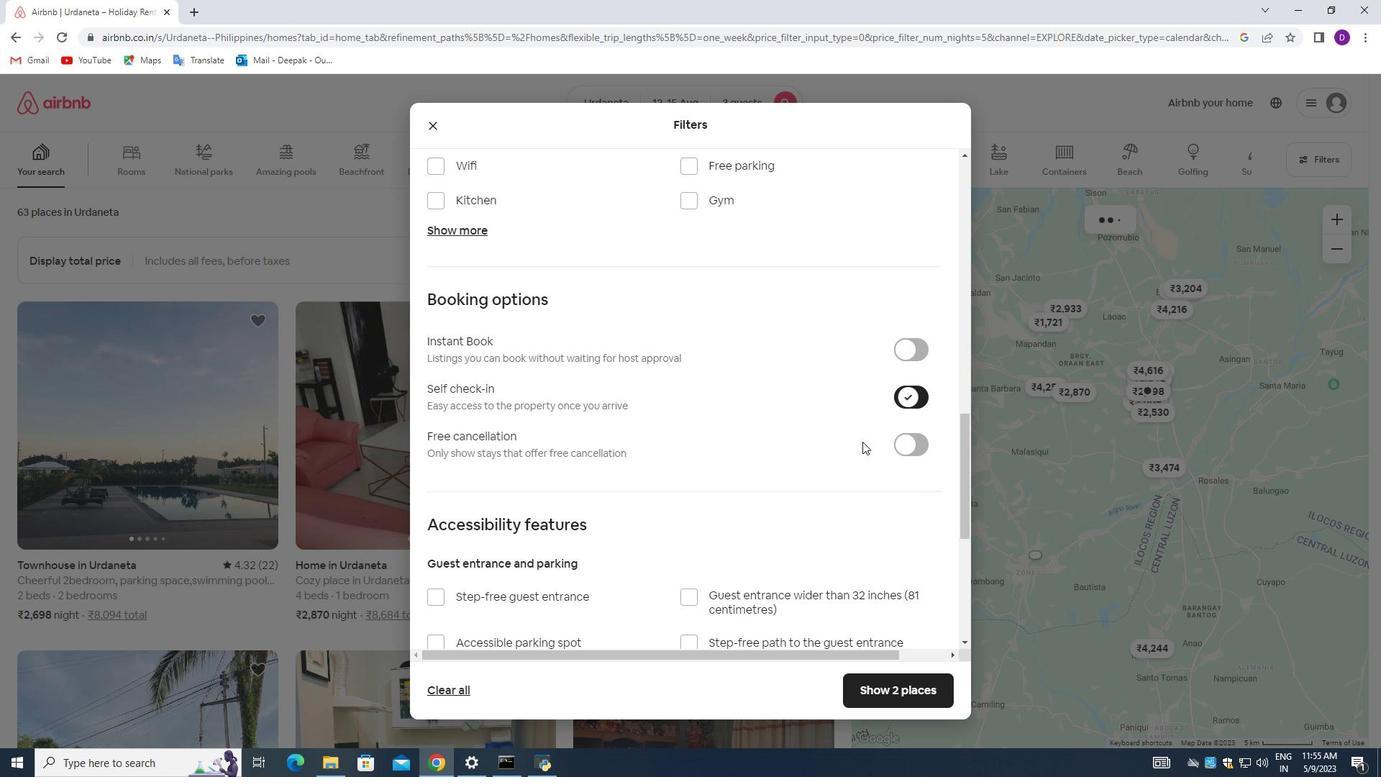 
Action: Mouse scrolled (853, 458) with delta (0, 0)
Screenshot: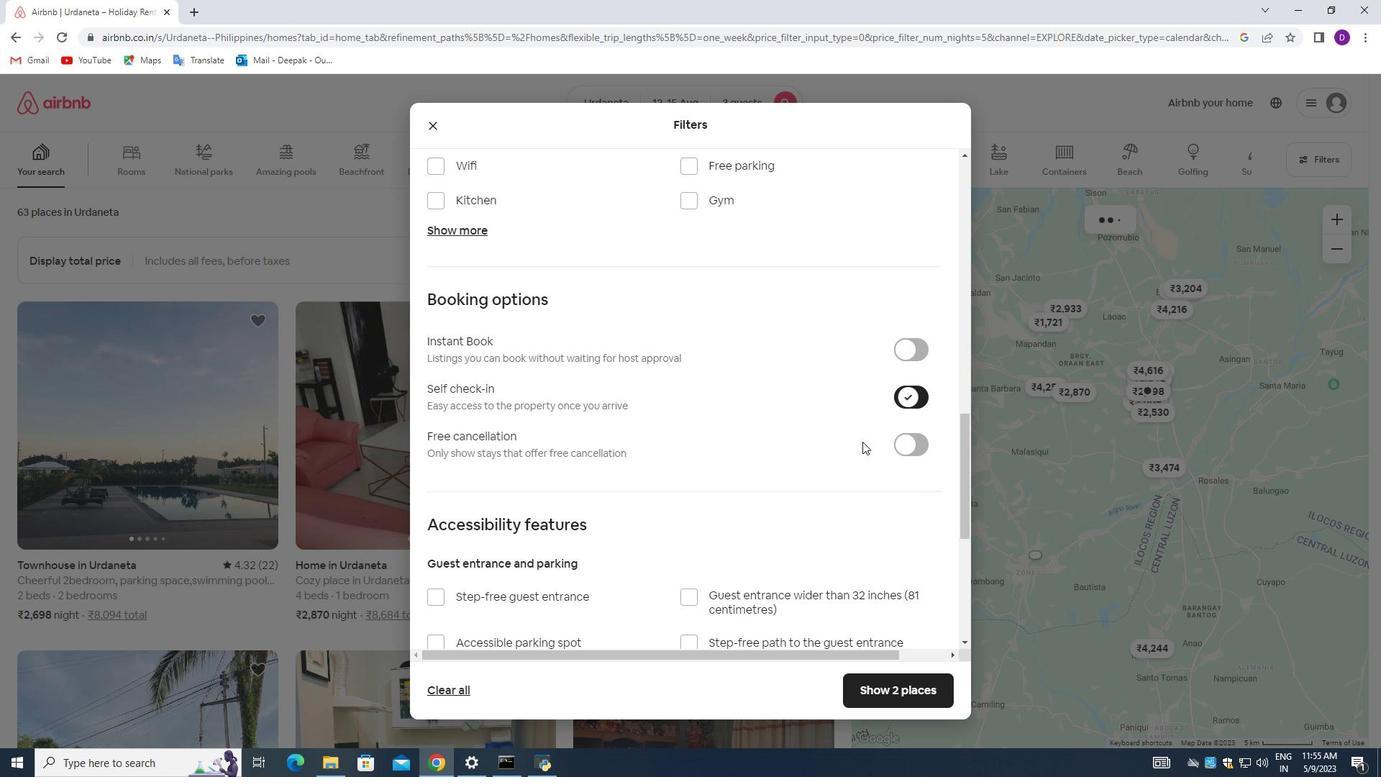 
Action: Mouse scrolled (853, 458) with delta (0, 0)
Screenshot: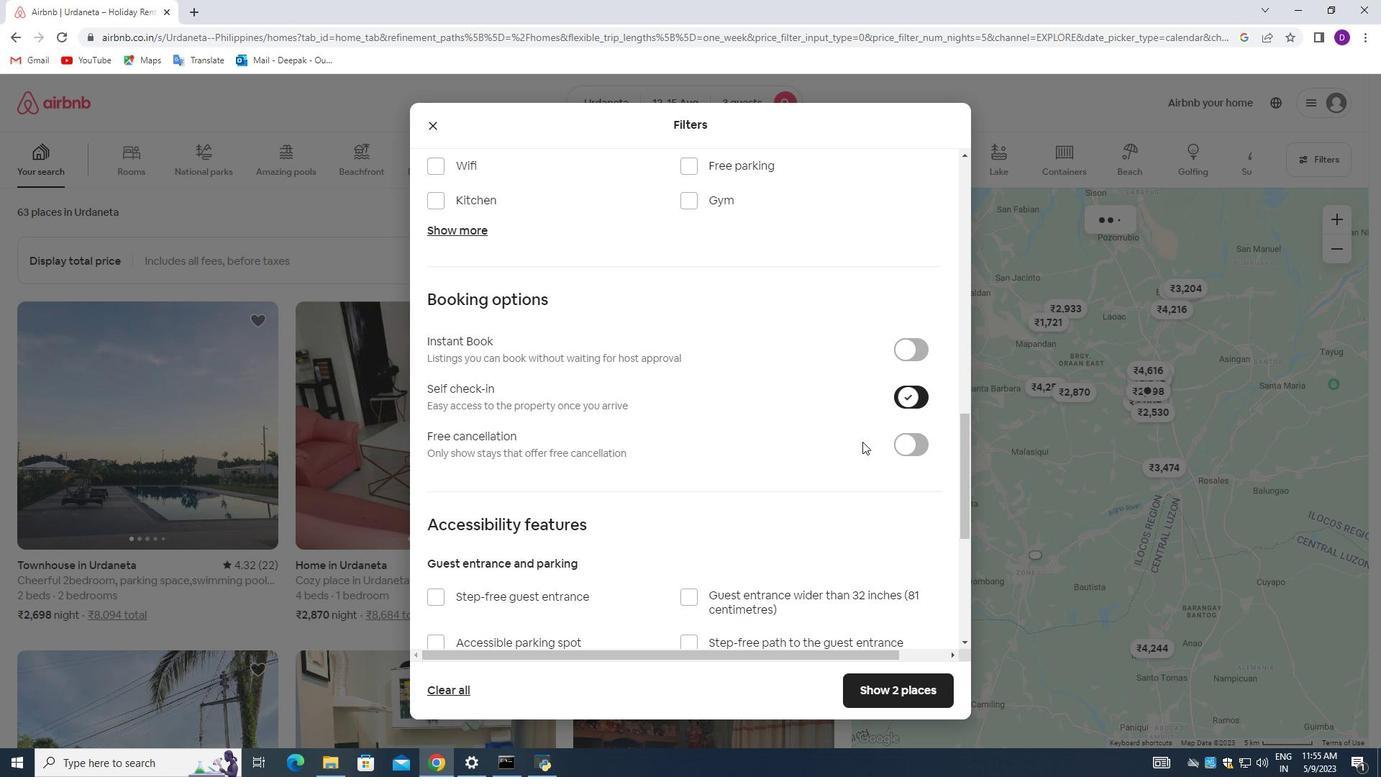 
Action: Mouse moved to (853, 459)
Screenshot: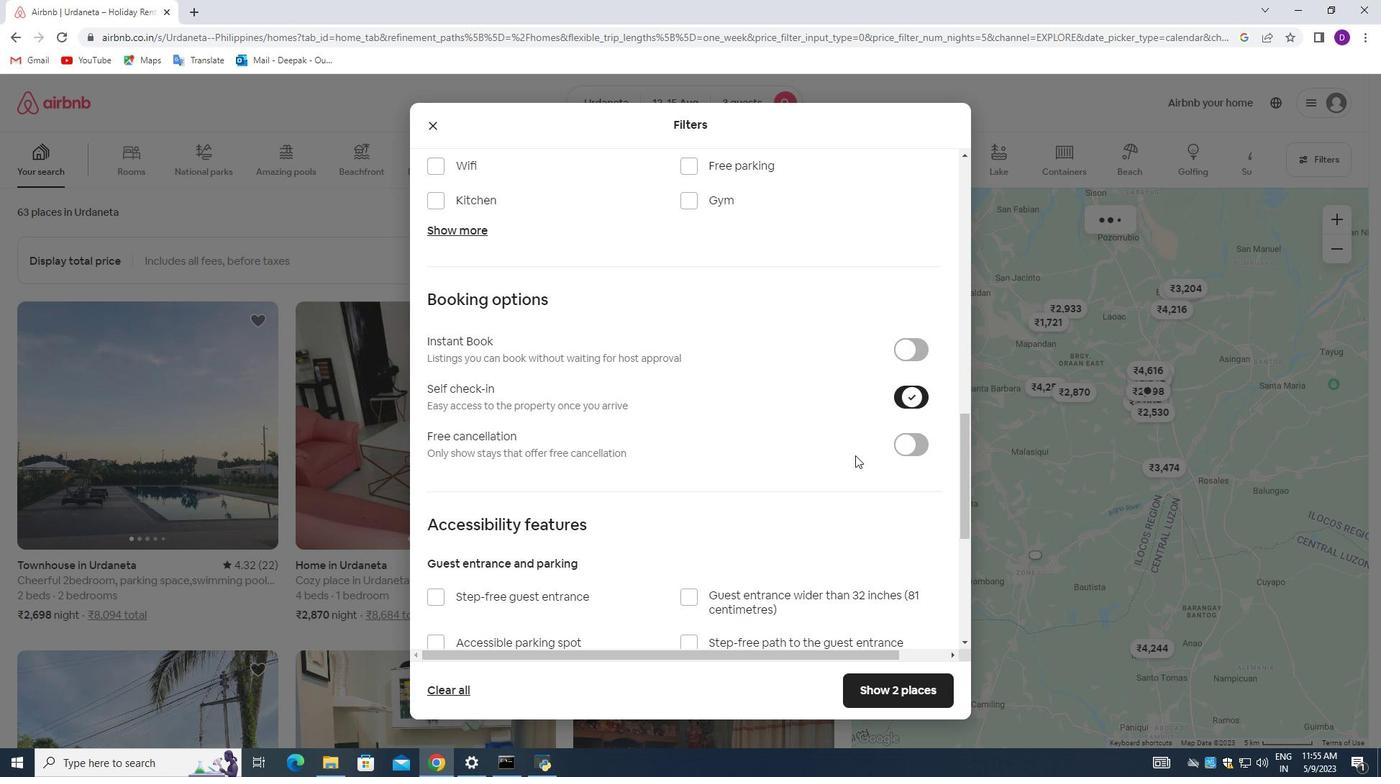 
Action: Mouse scrolled (853, 459) with delta (0, 0)
Screenshot: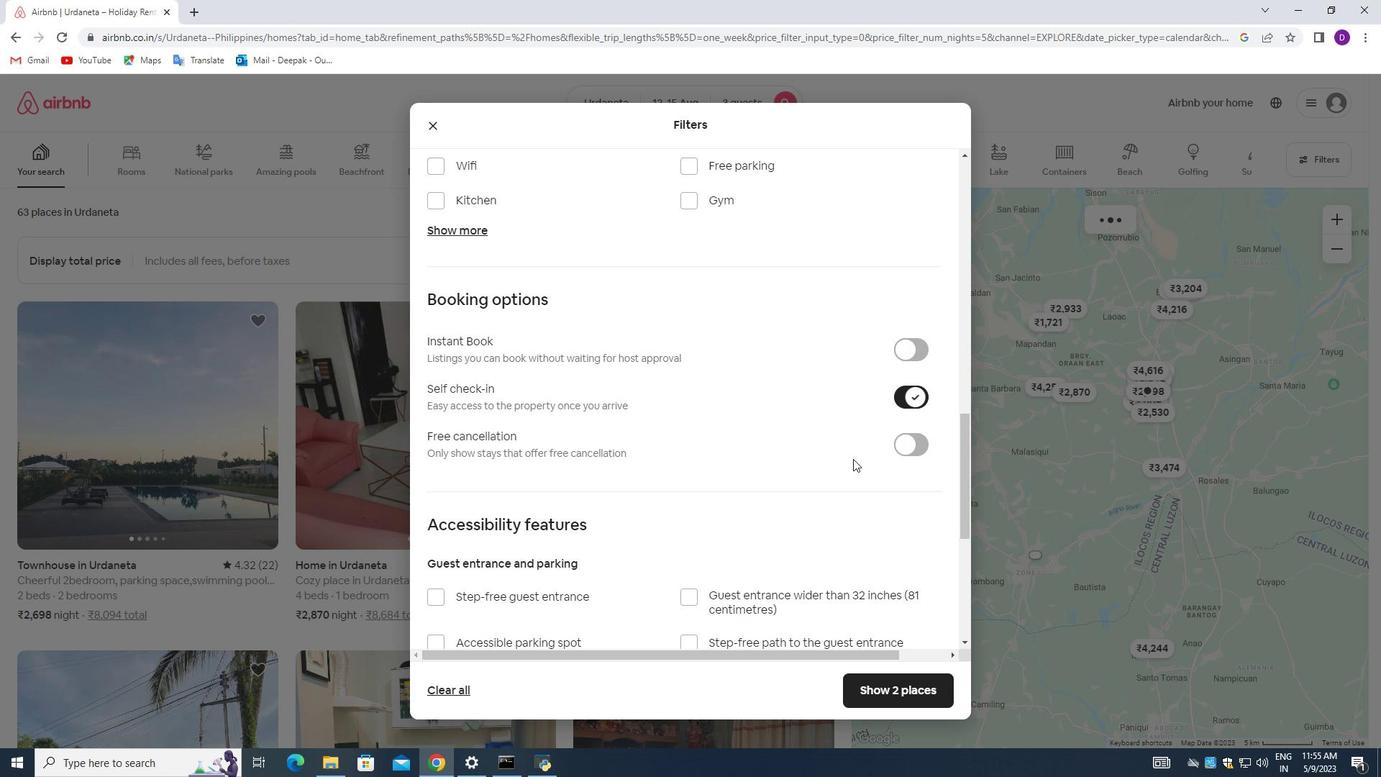 
Action: Mouse moved to (852, 460)
Screenshot: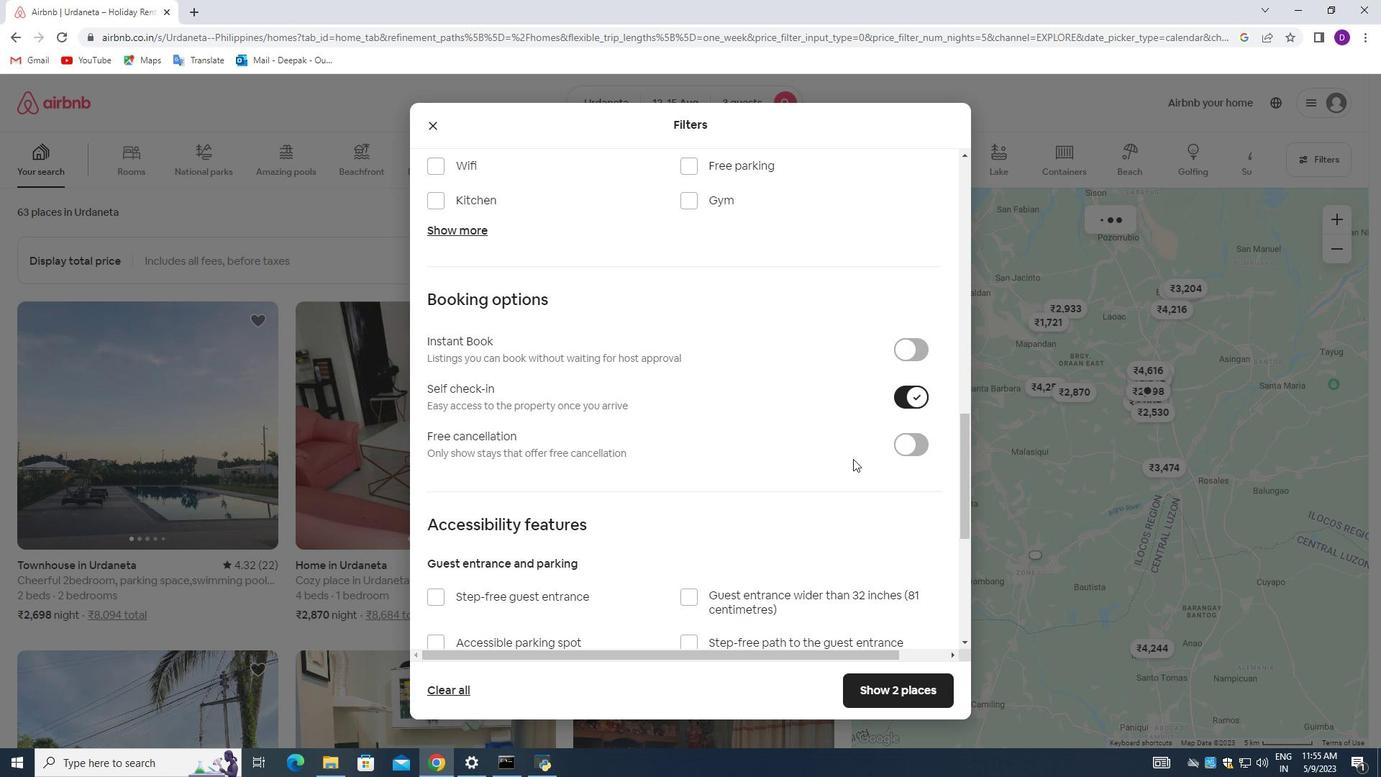 
Action: Mouse scrolled (852, 459) with delta (0, 0)
Screenshot: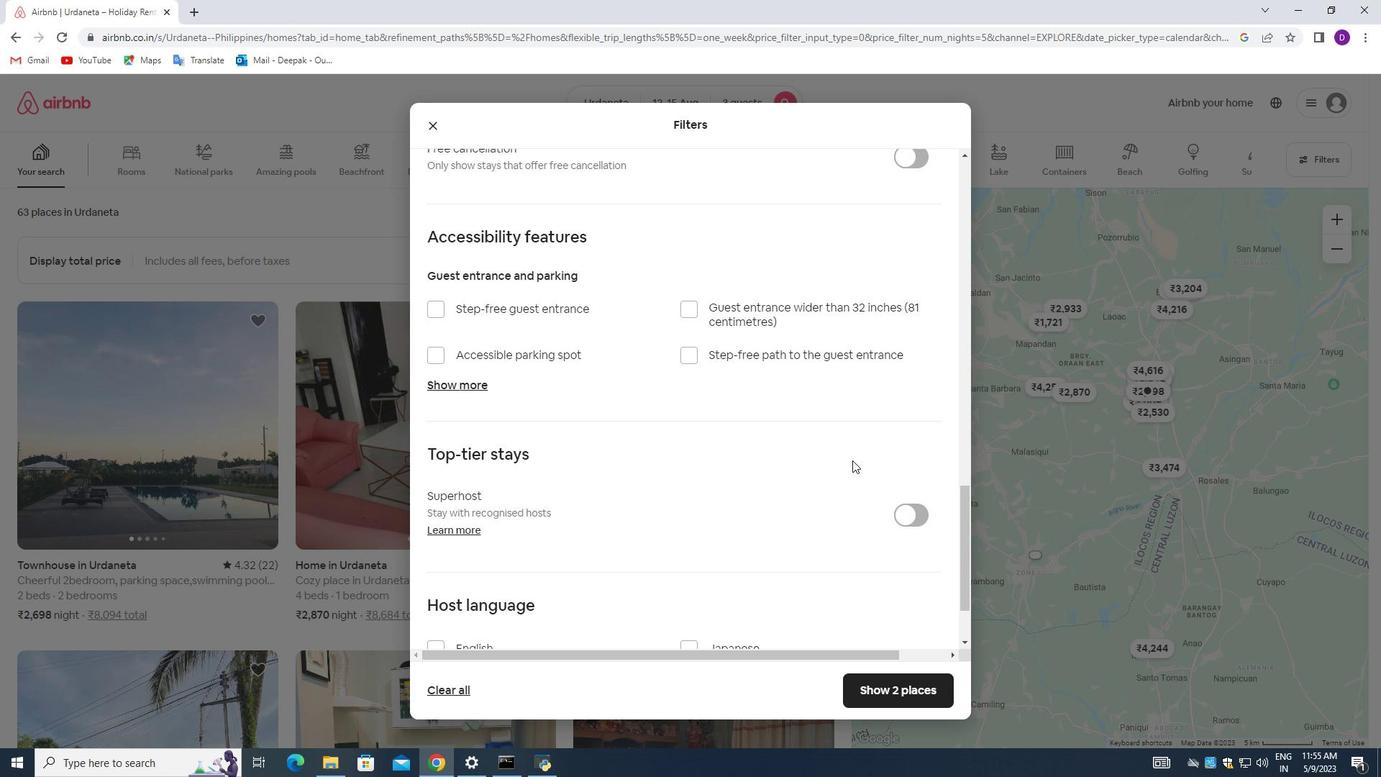 
Action: Mouse scrolled (852, 459) with delta (0, 0)
Screenshot: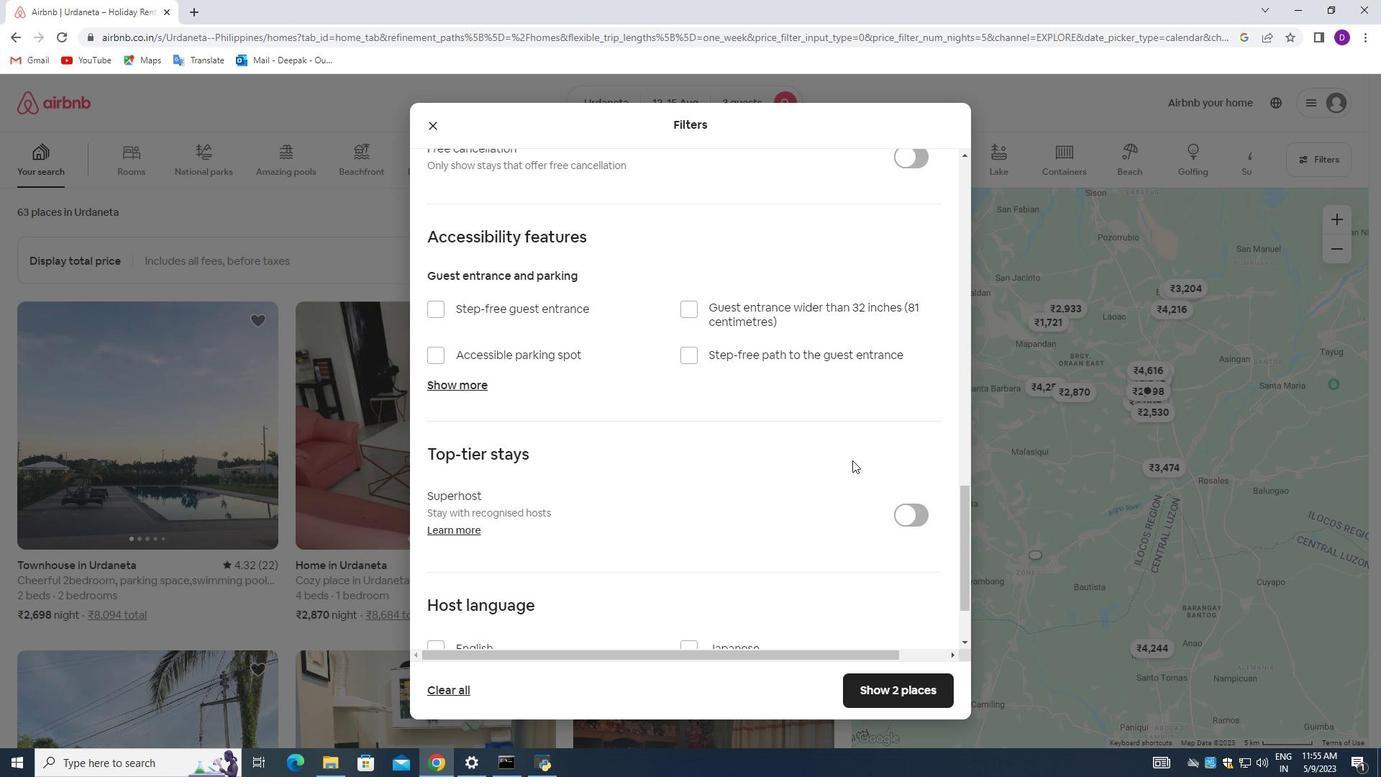 
Action: Mouse scrolled (852, 459) with delta (0, 0)
Screenshot: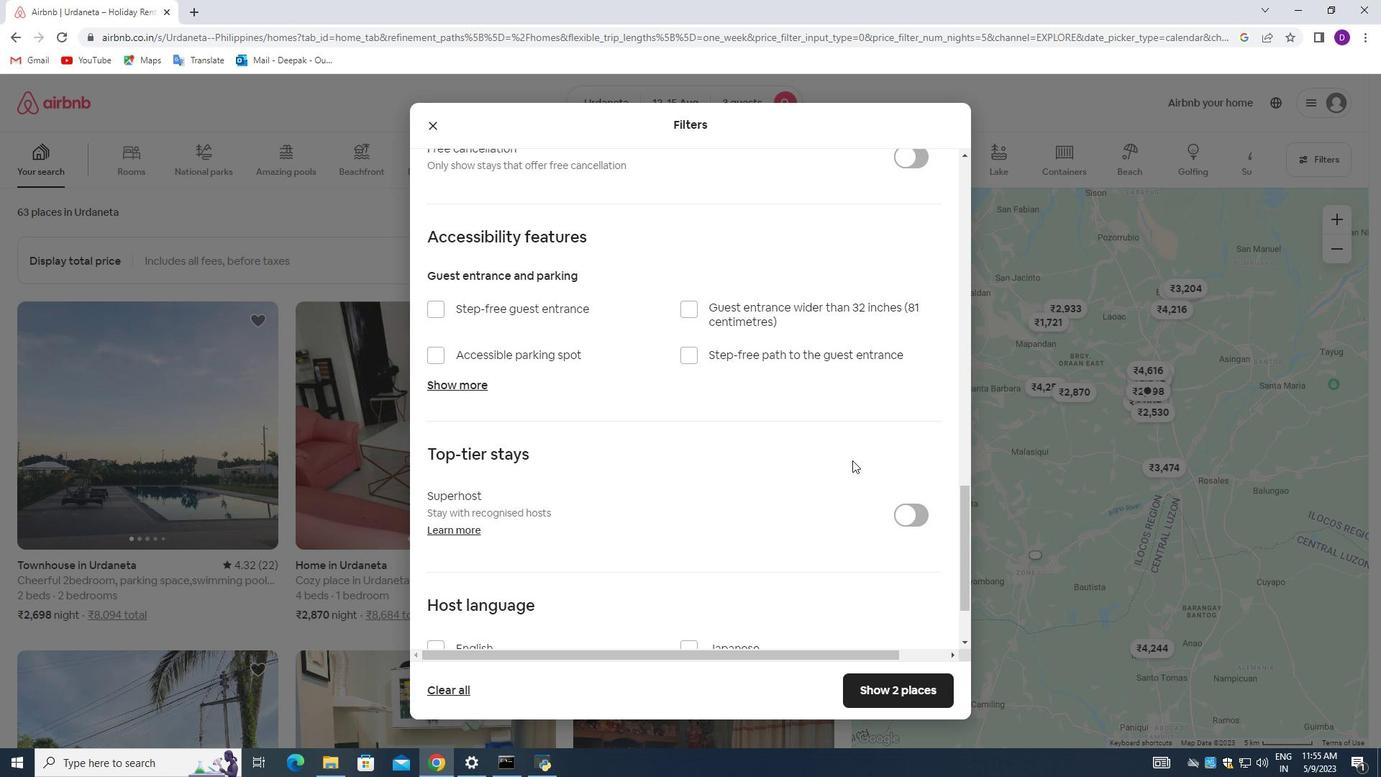 
Action: Mouse scrolled (852, 459) with delta (0, 0)
Screenshot: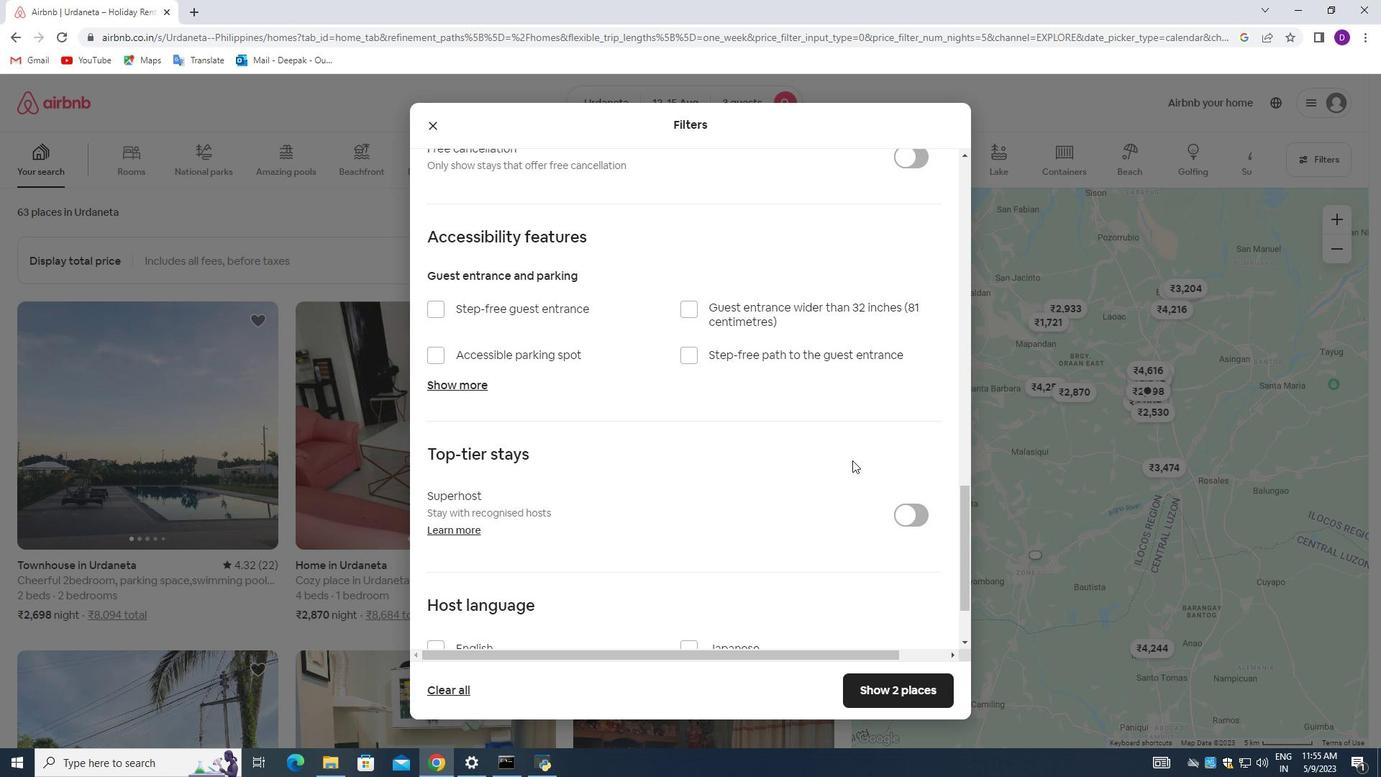 
Action: Mouse scrolled (852, 459) with delta (0, 0)
Screenshot: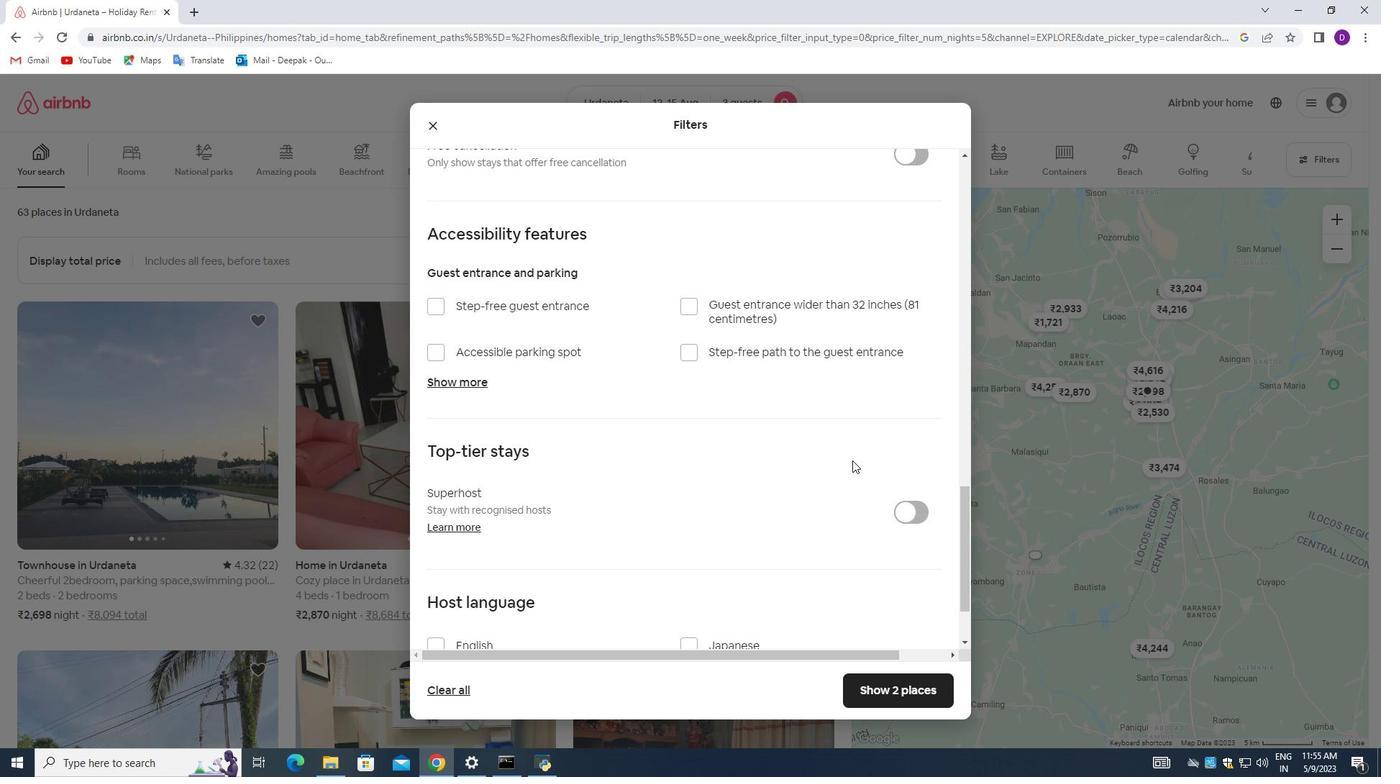 
Action: Mouse moved to (439, 552)
Screenshot: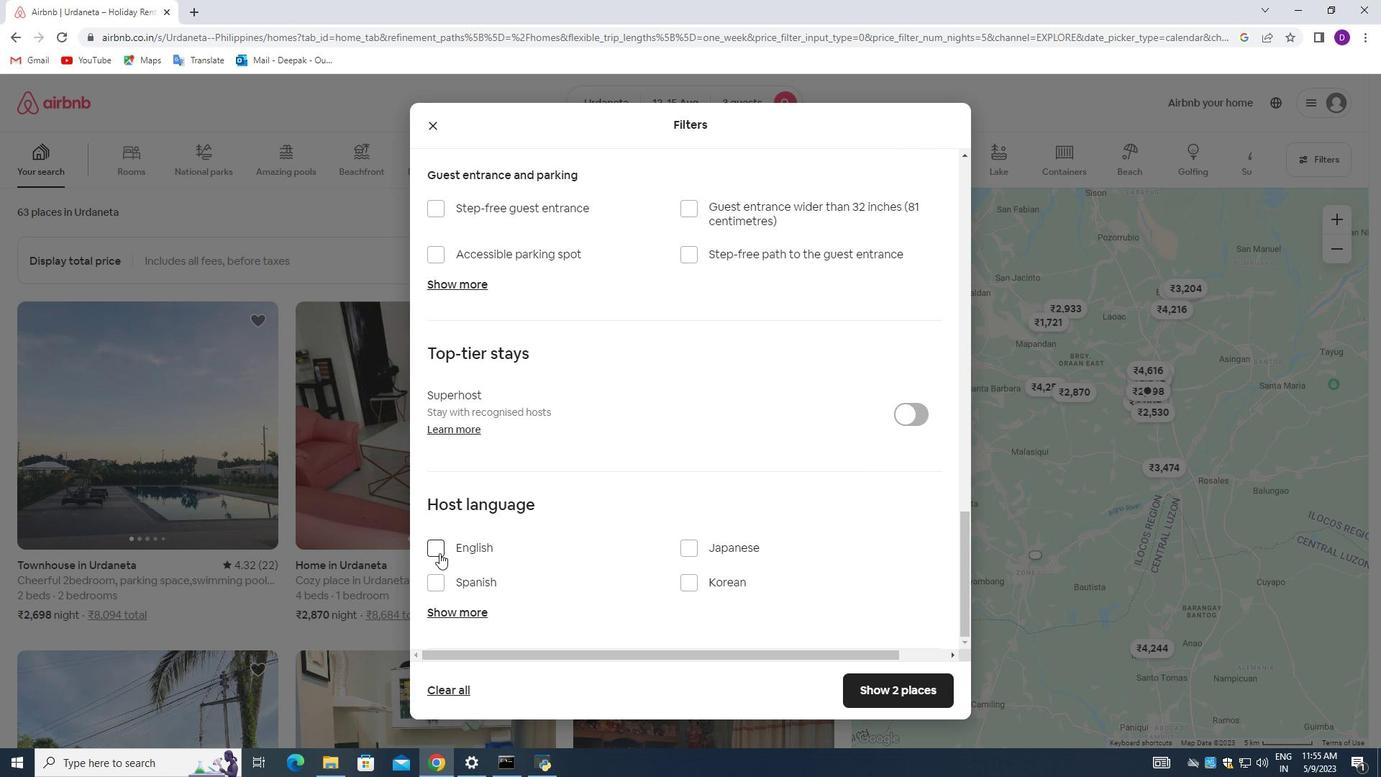 
Action: Mouse pressed left at (439, 552)
Screenshot: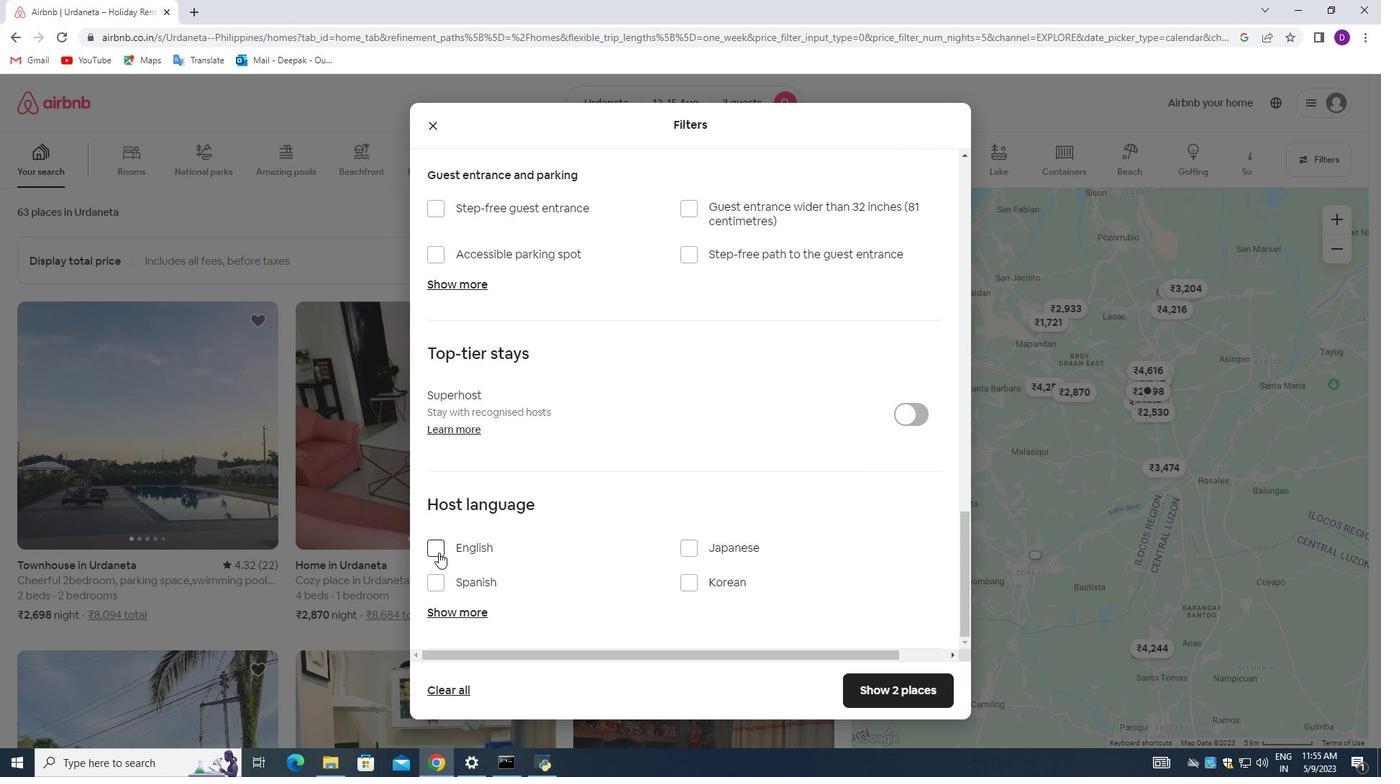 
Action: Mouse moved to (680, 599)
Screenshot: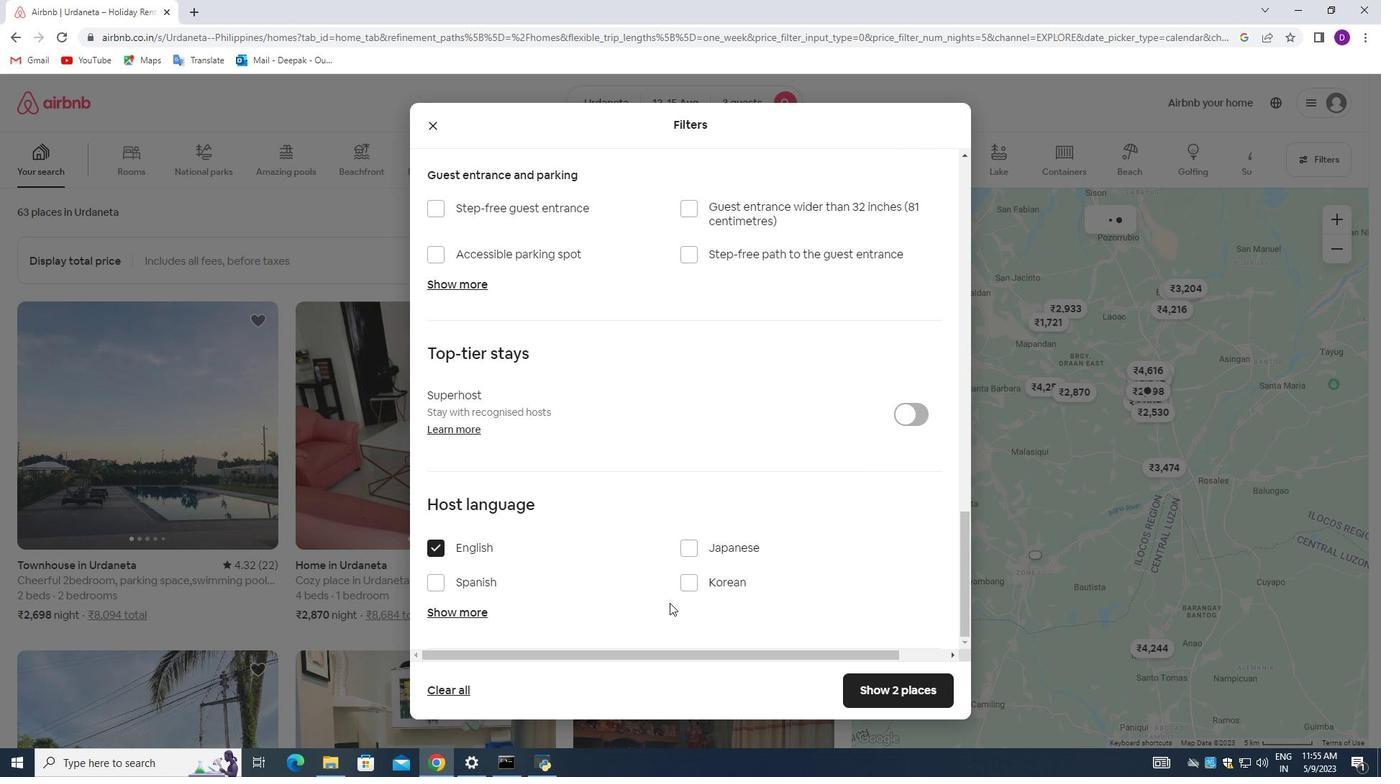 
Action: Mouse scrolled (680, 598) with delta (0, 0)
Screenshot: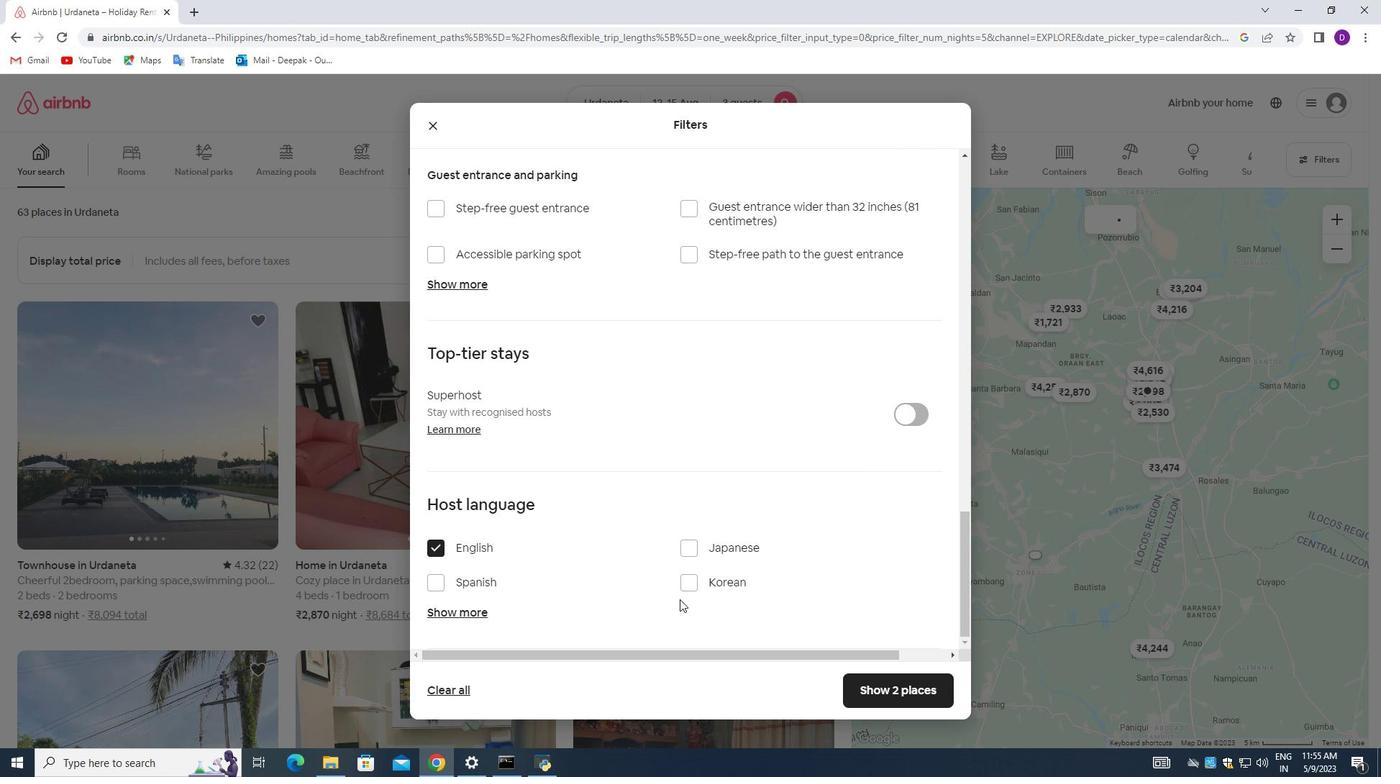 
Action: Mouse moved to (876, 688)
Screenshot: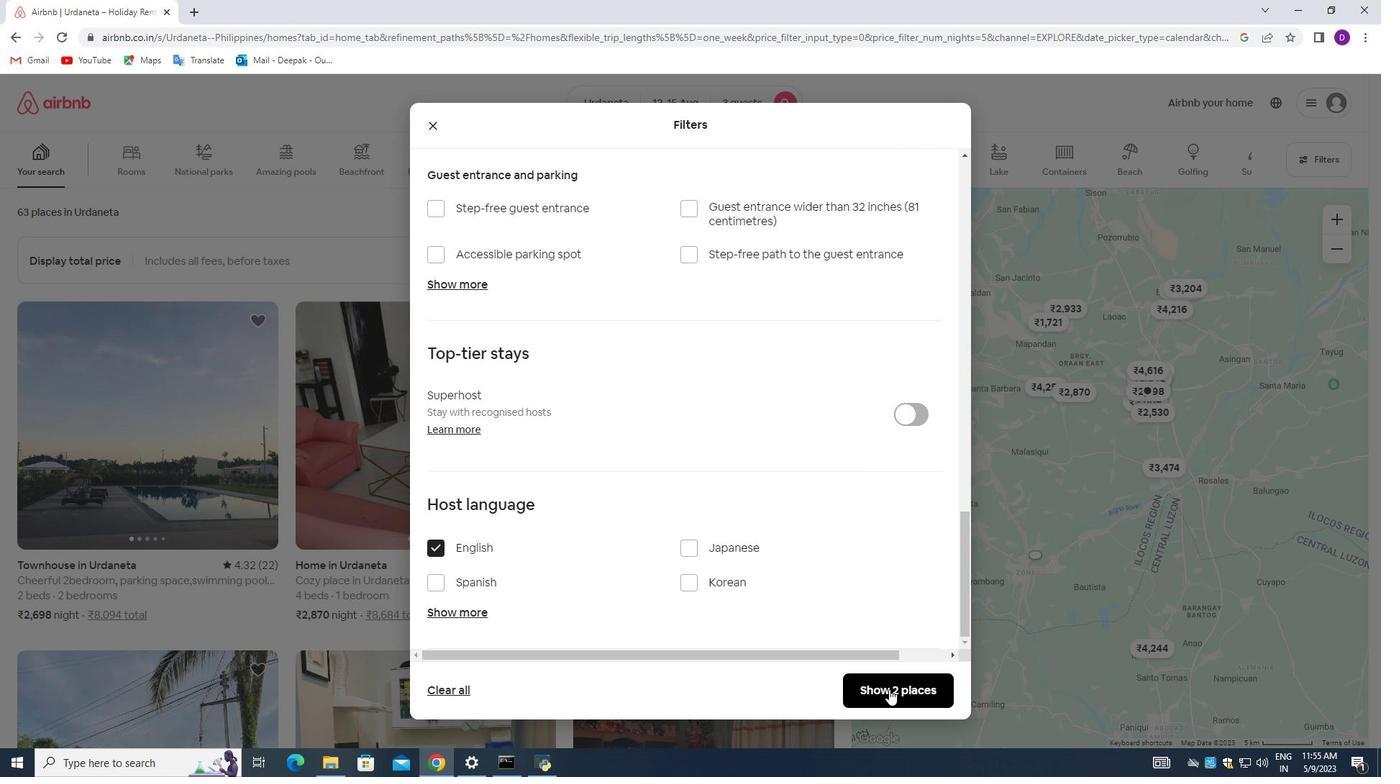 
Action: Mouse pressed left at (876, 688)
Screenshot: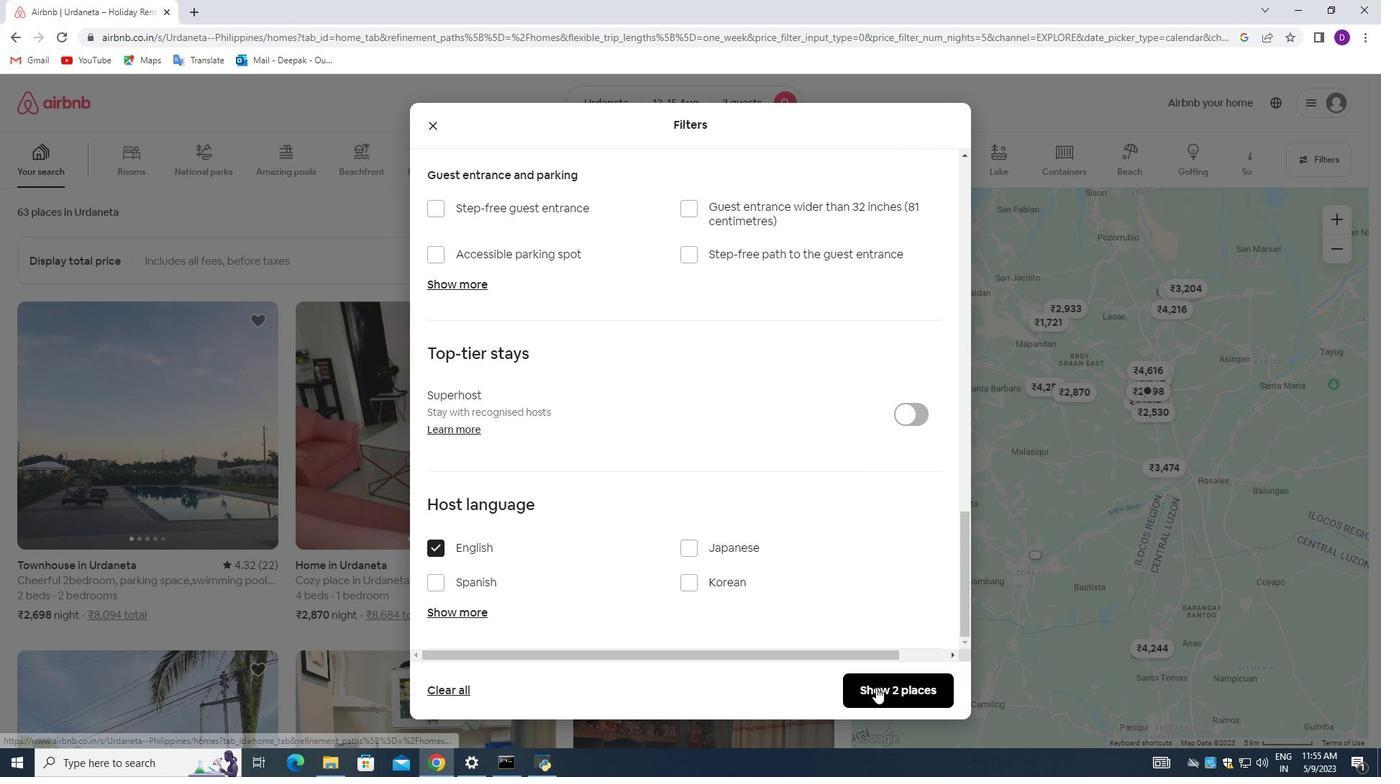 
